 Task: Find connections with filter location Craigavon with filter topic #Energywith filter profile language Potuguese with filter current company United HR Solutions Pvt. Ltd. with filter school KLE Technological University - Hubballi (India) with filter industry Caterers with filter service category Date Entry with filter keywords title Network Administrator
Action: Mouse moved to (140, 232)
Screenshot: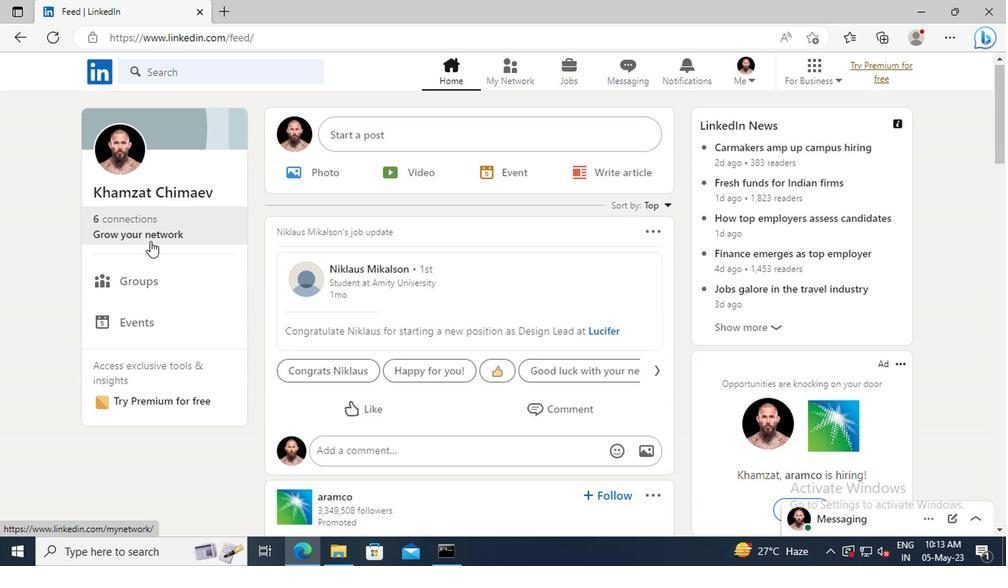 
Action: Mouse pressed left at (140, 232)
Screenshot: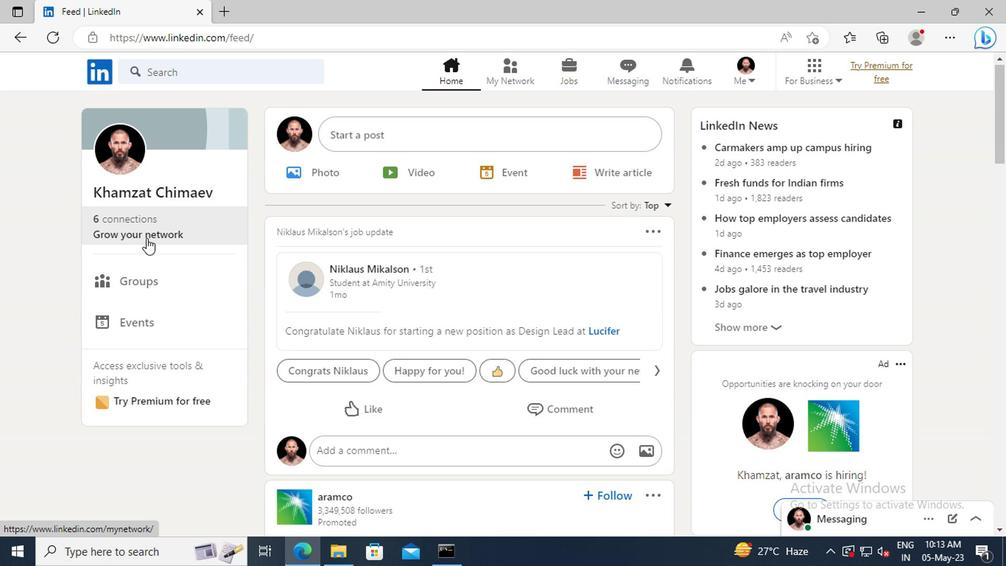 
Action: Mouse moved to (149, 158)
Screenshot: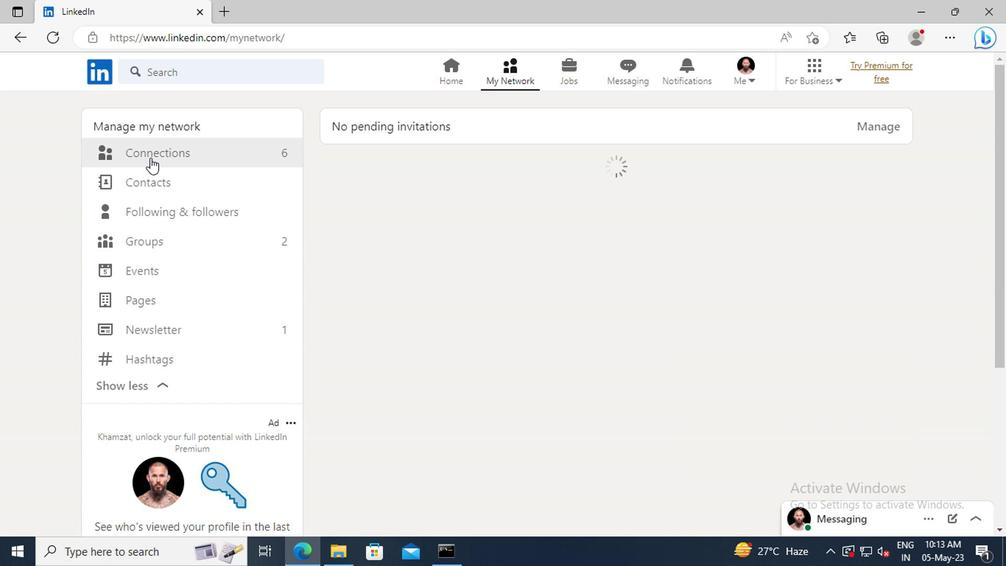 
Action: Mouse pressed left at (149, 158)
Screenshot: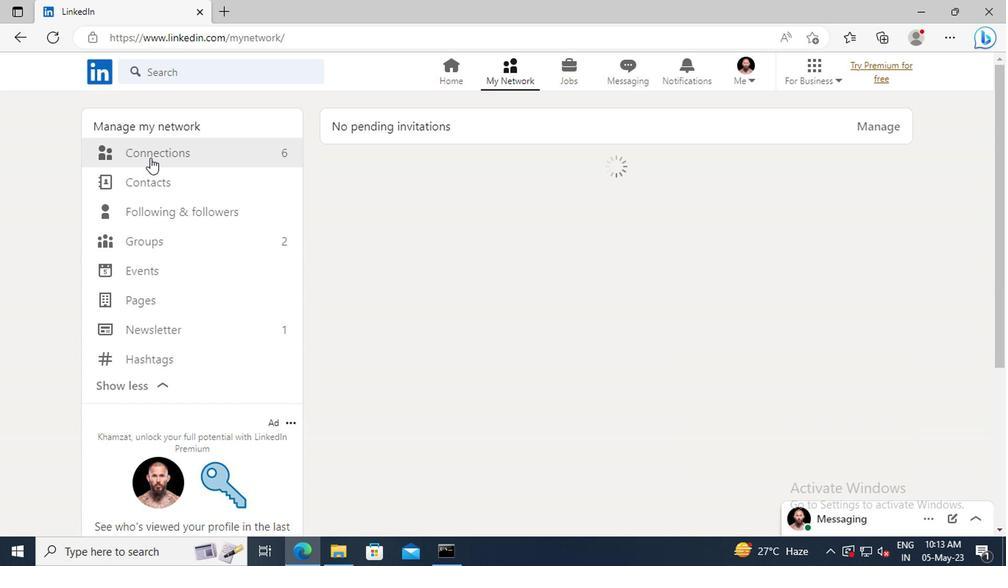 
Action: Mouse moved to (608, 158)
Screenshot: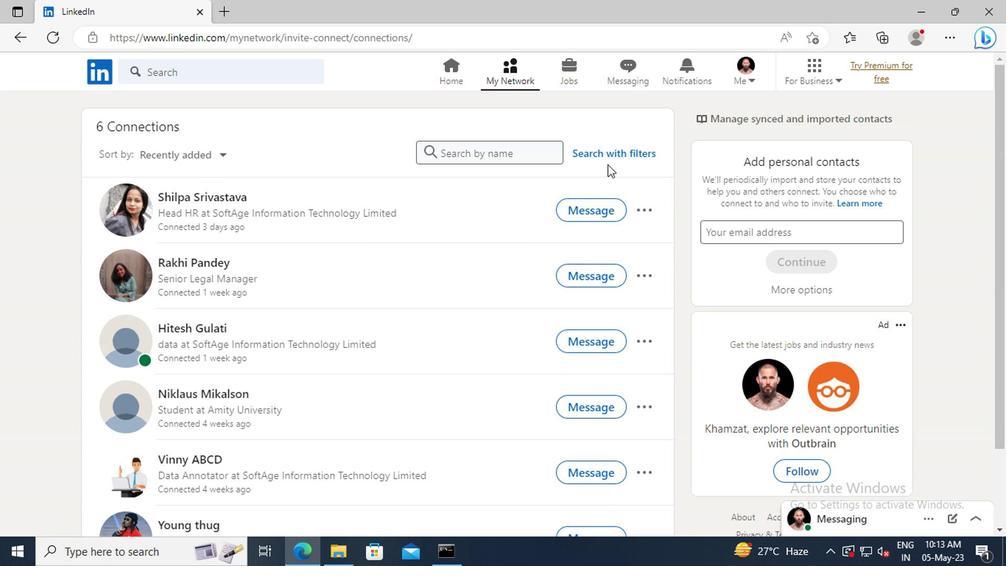 
Action: Mouse pressed left at (608, 158)
Screenshot: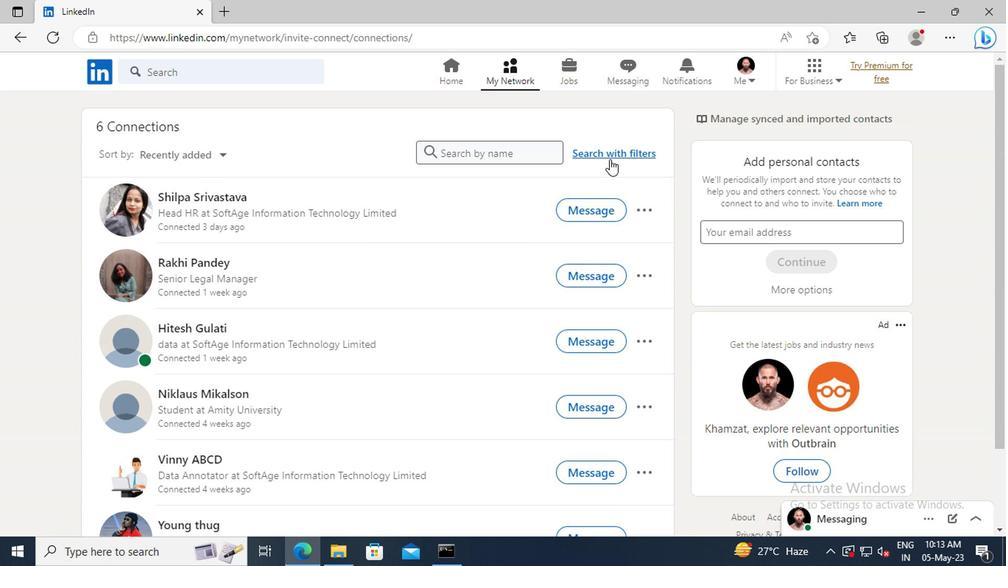 
Action: Mouse moved to (549, 119)
Screenshot: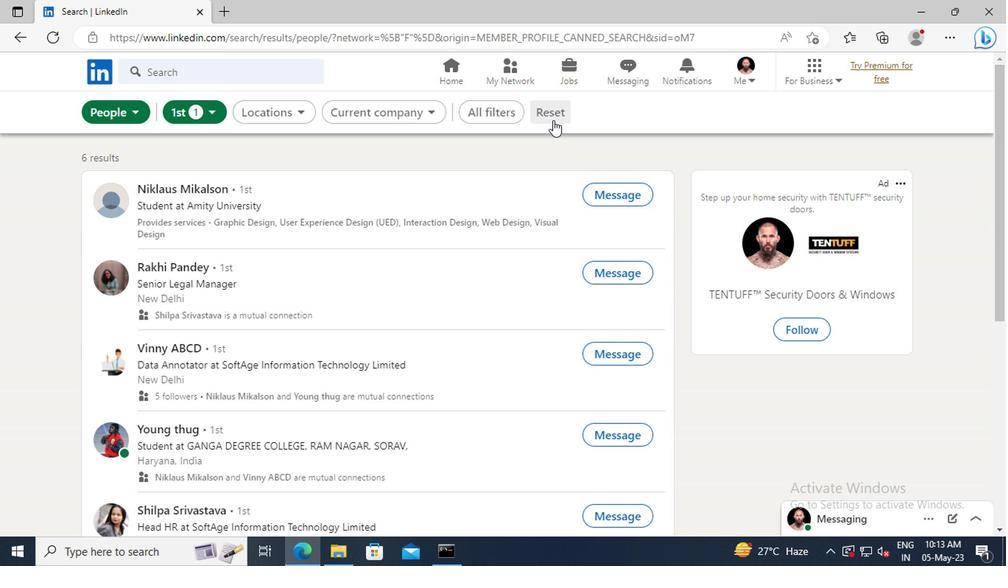 
Action: Mouse pressed left at (549, 119)
Screenshot: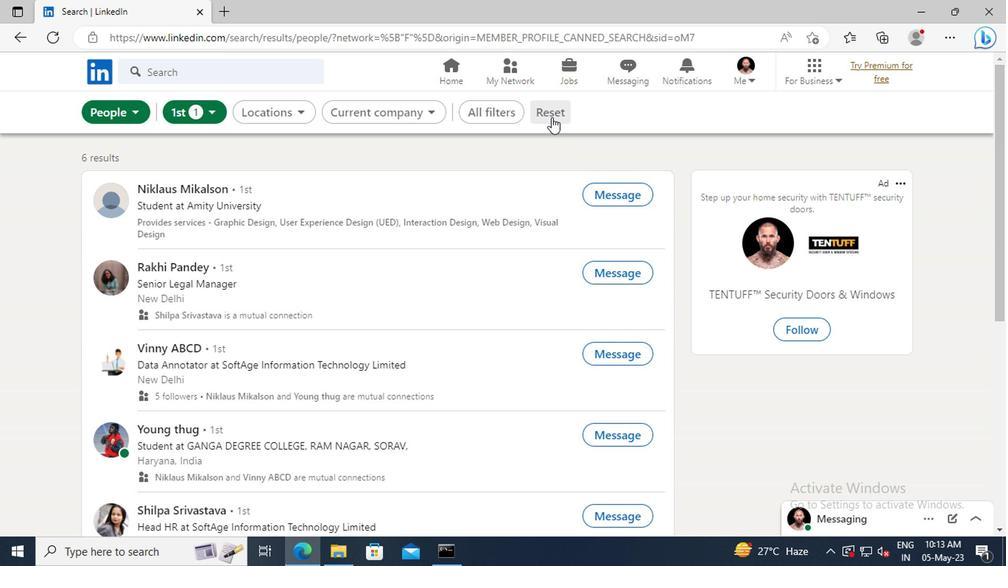 
Action: Mouse moved to (531, 116)
Screenshot: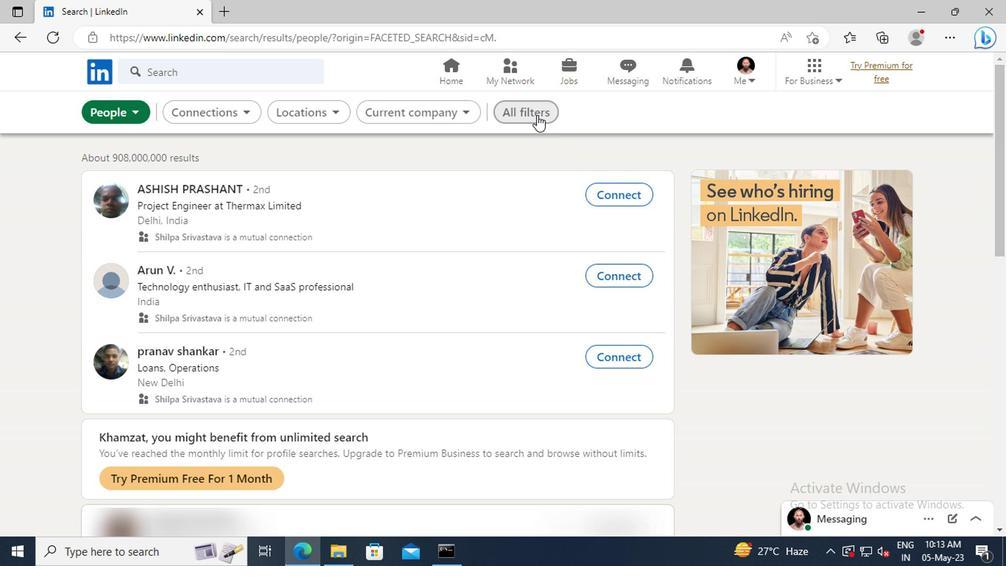 
Action: Mouse pressed left at (531, 116)
Screenshot: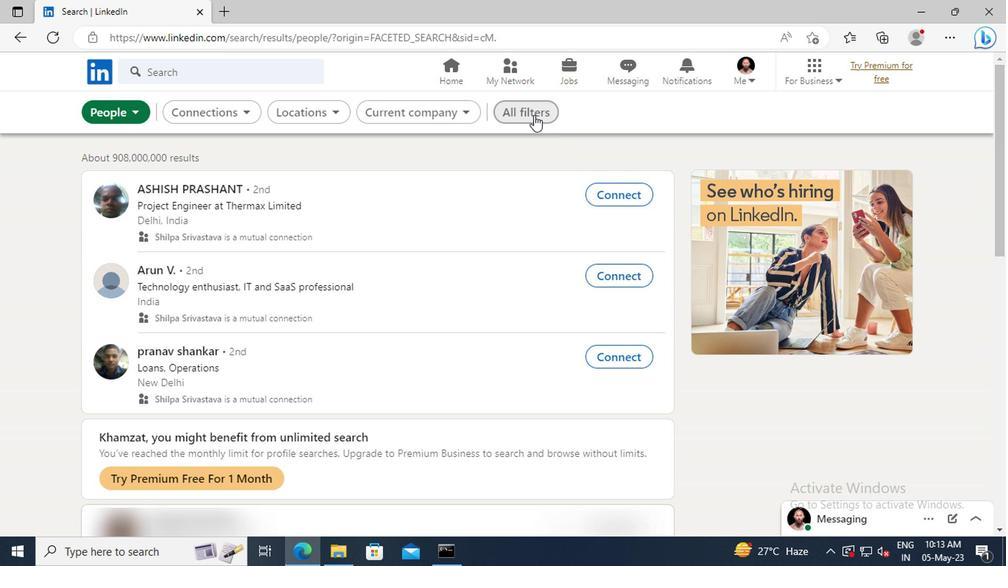 
Action: Mouse moved to (806, 289)
Screenshot: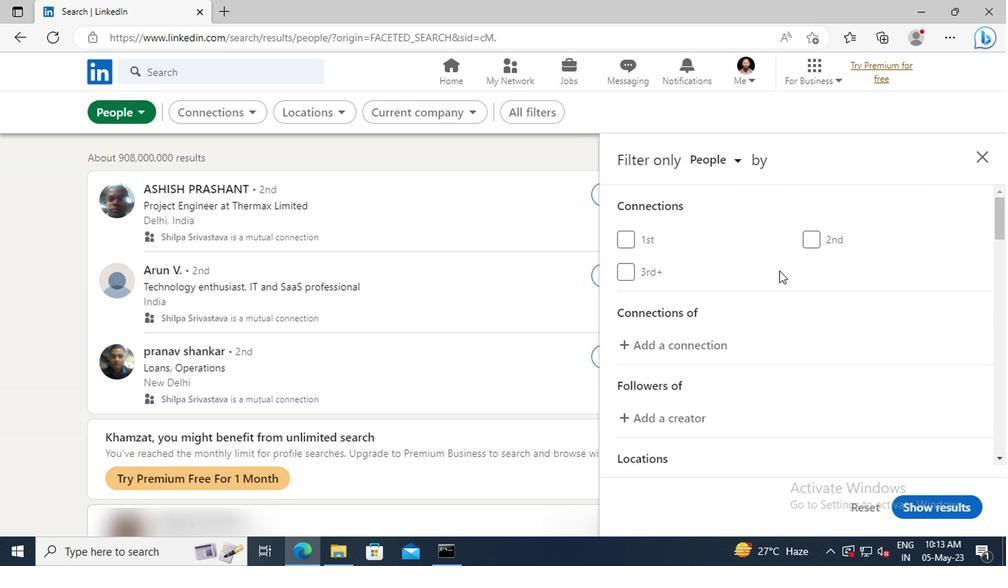 
Action: Mouse scrolled (806, 288) with delta (0, 0)
Screenshot: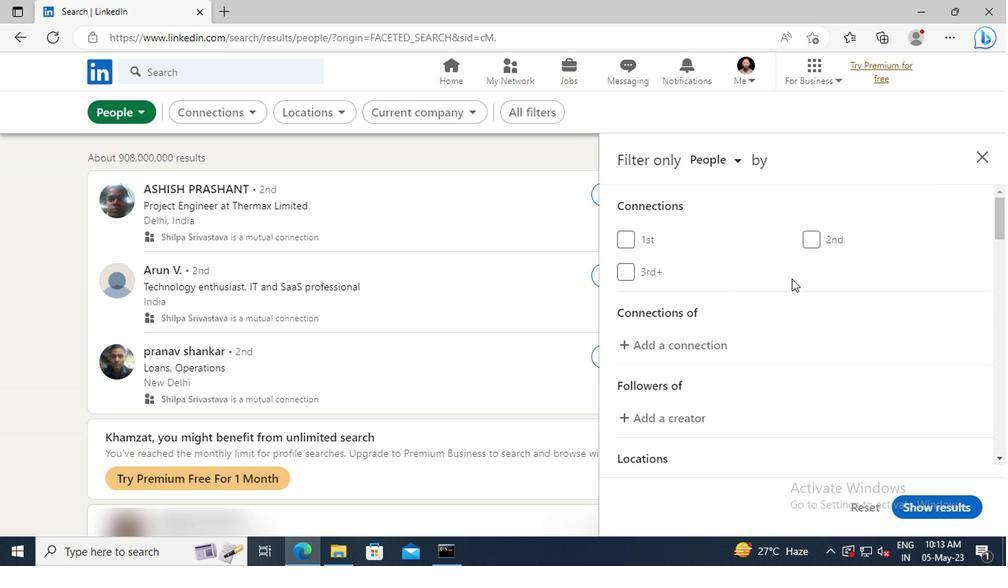 
Action: Mouse scrolled (806, 288) with delta (0, 0)
Screenshot: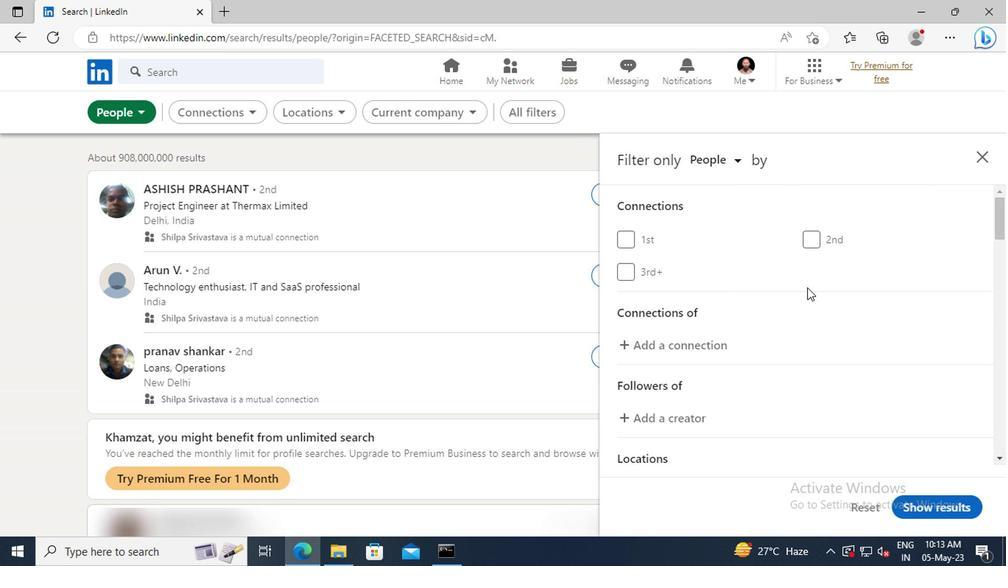 
Action: Mouse scrolled (806, 288) with delta (0, 0)
Screenshot: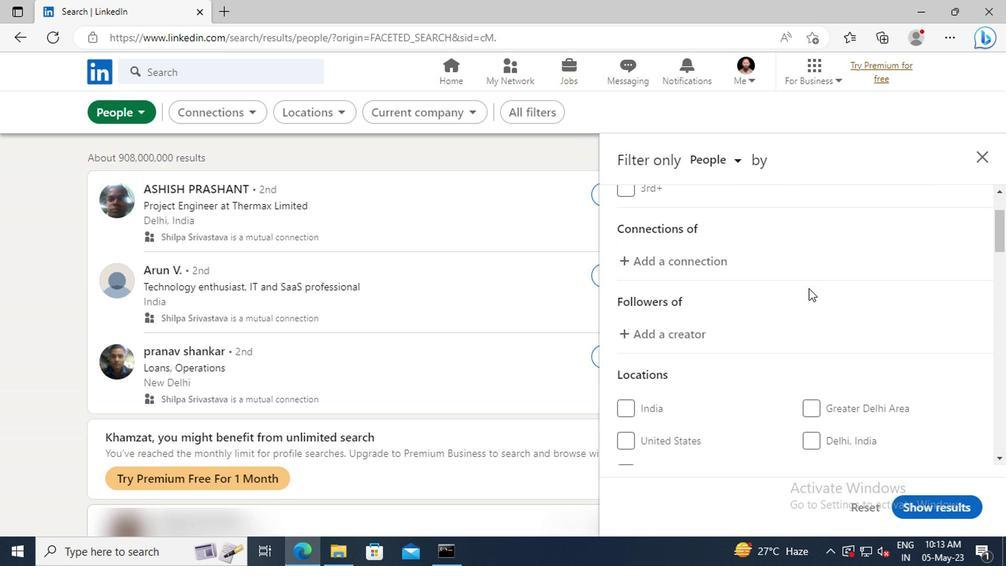 
Action: Mouse scrolled (806, 288) with delta (0, 0)
Screenshot: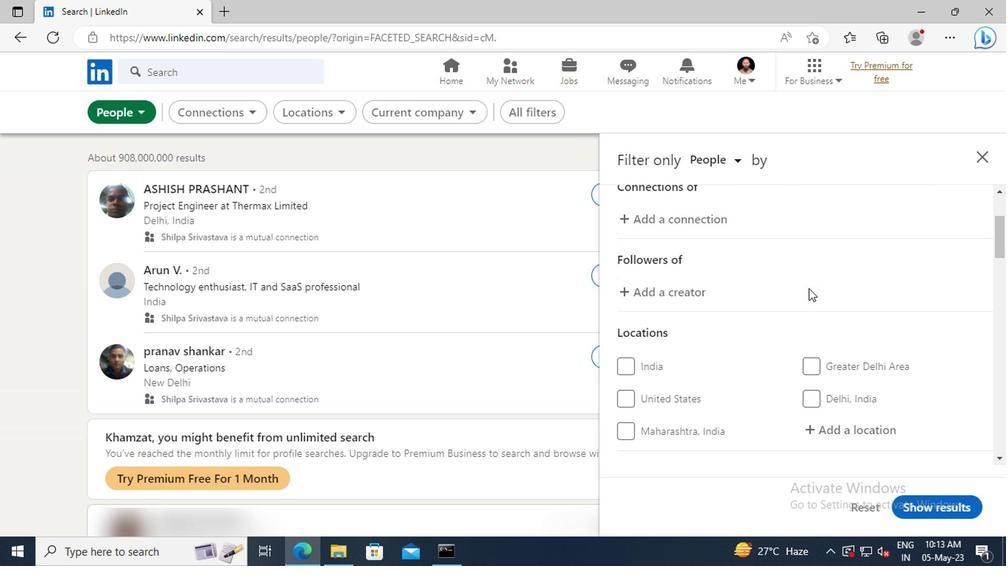 
Action: Mouse scrolled (806, 288) with delta (0, 0)
Screenshot: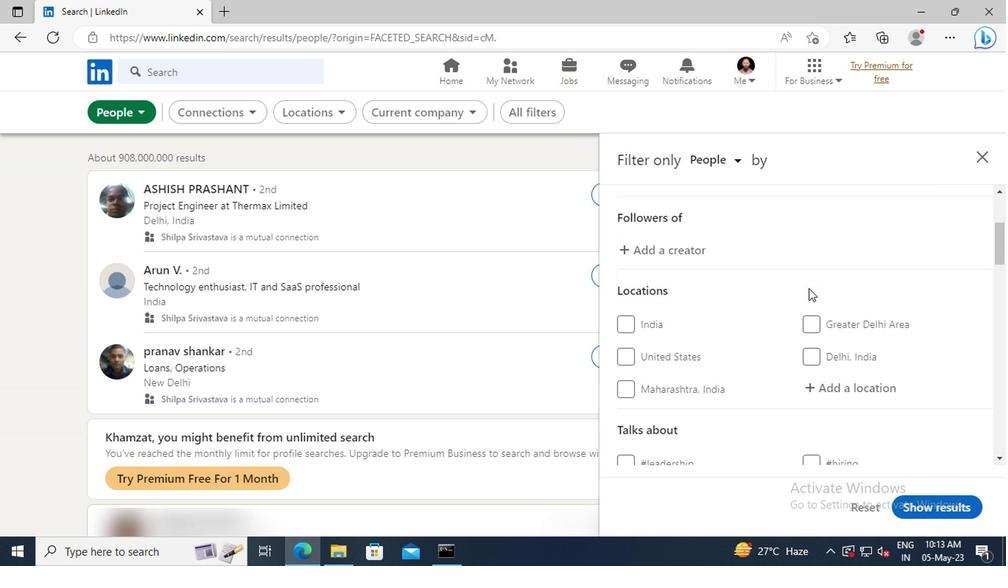 
Action: Mouse scrolled (806, 288) with delta (0, 0)
Screenshot: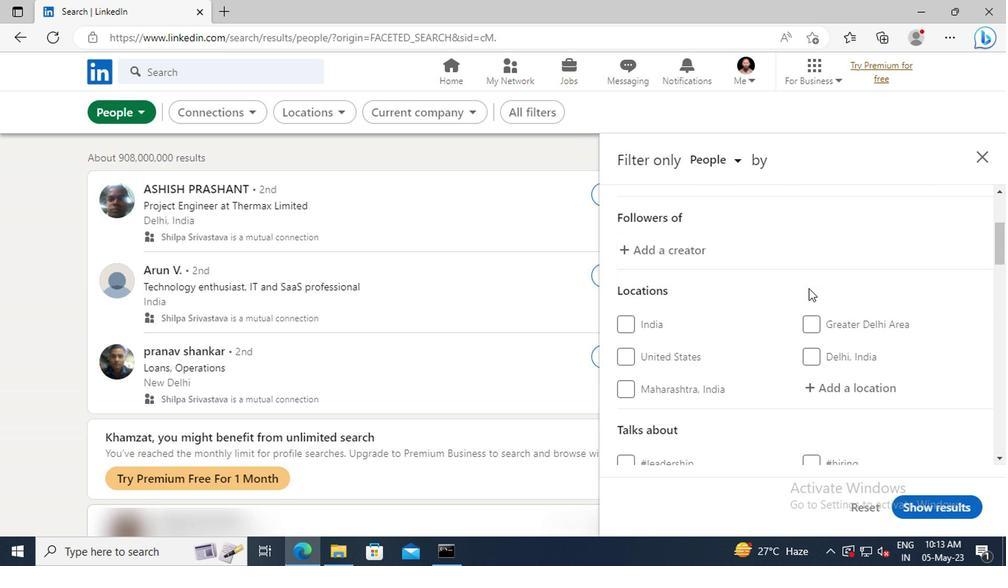 
Action: Mouse moved to (807, 307)
Screenshot: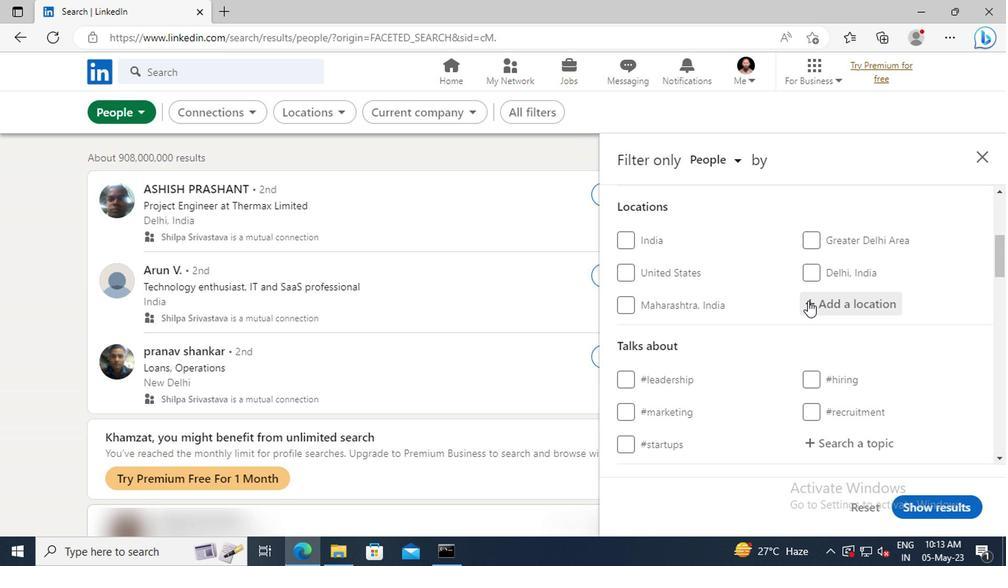 
Action: Mouse pressed left at (807, 307)
Screenshot: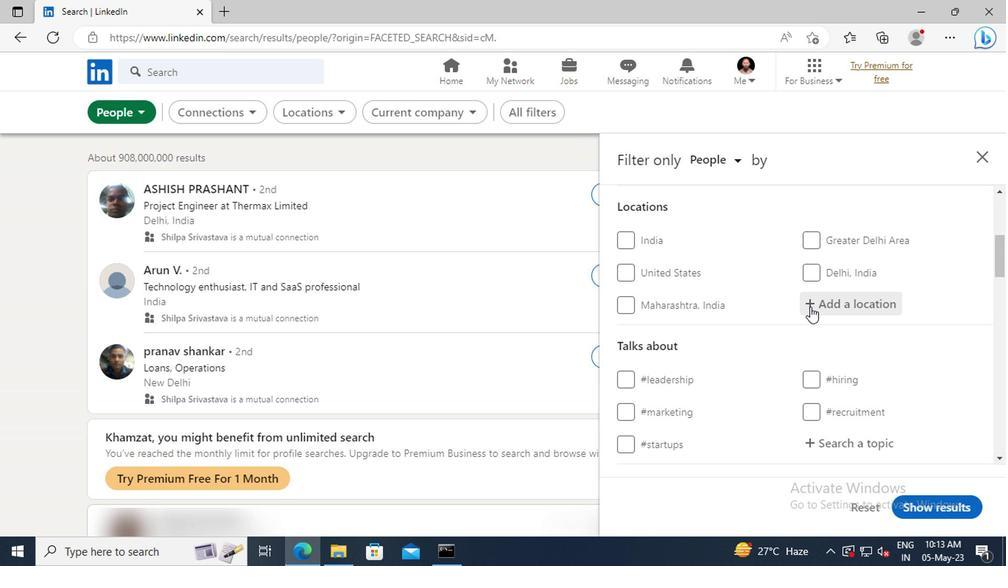 
Action: Key pressed <Key.shift>CRAIGAVON
Screenshot: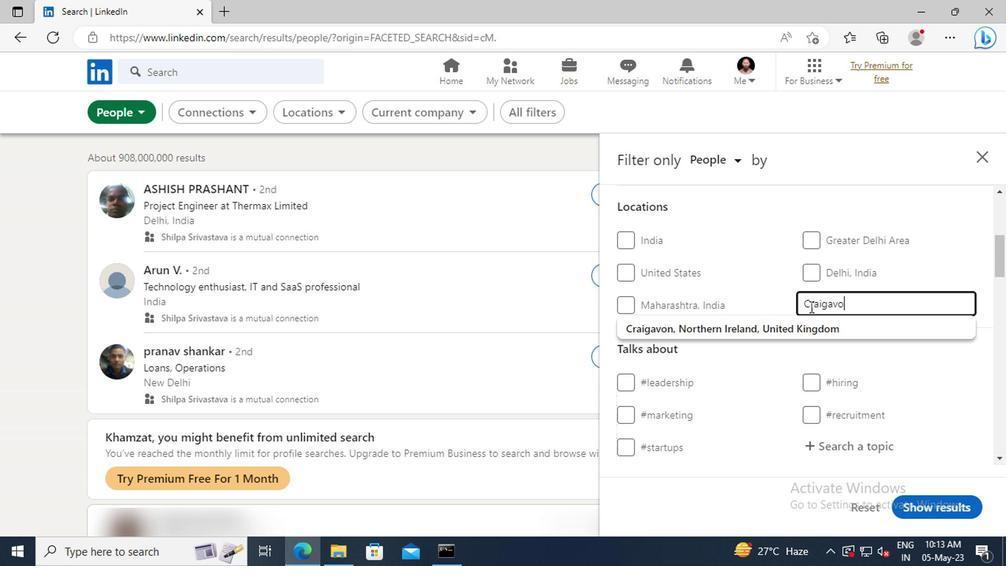 
Action: Mouse moved to (808, 324)
Screenshot: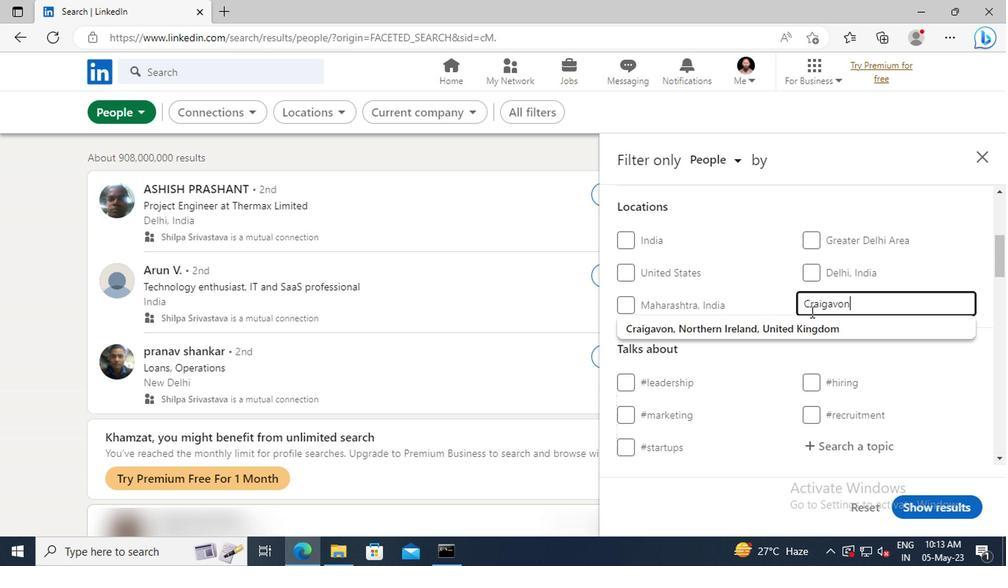 
Action: Mouse pressed left at (808, 324)
Screenshot: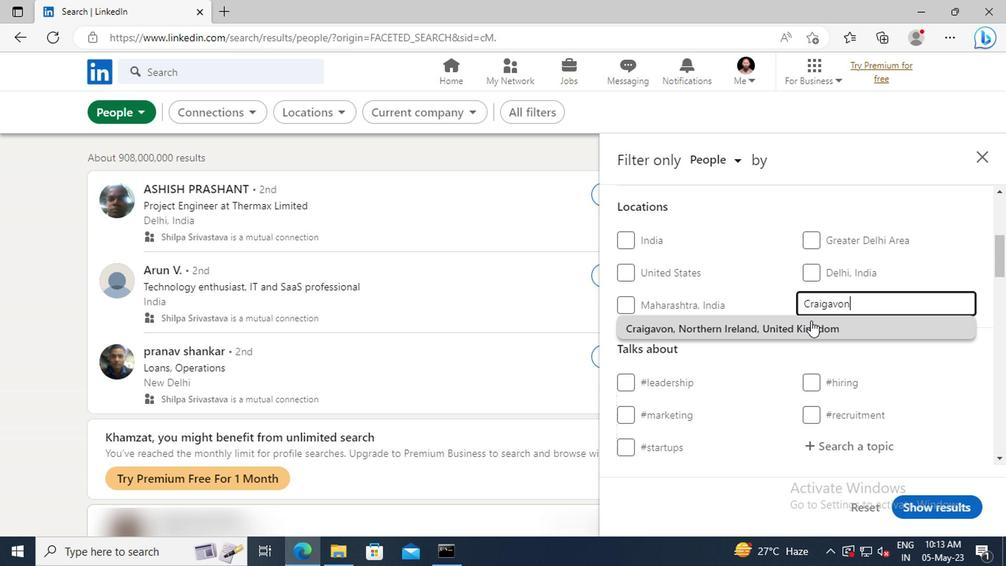 
Action: Mouse scrolled (808, 323) with delta (0, -1)
Screenshot: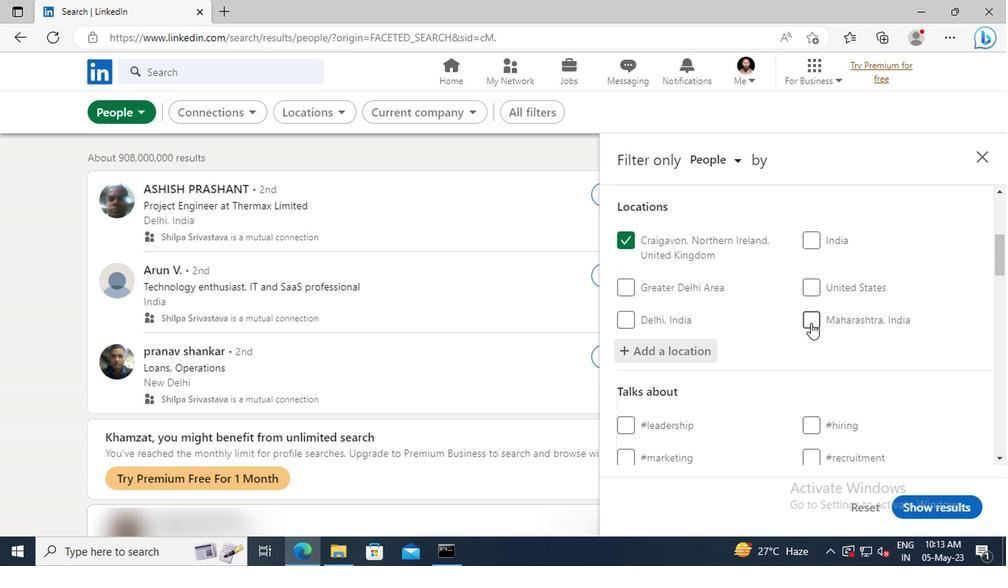
Action: Mouse scrolled (808, 323) with delta (0, -1)
Screenshot: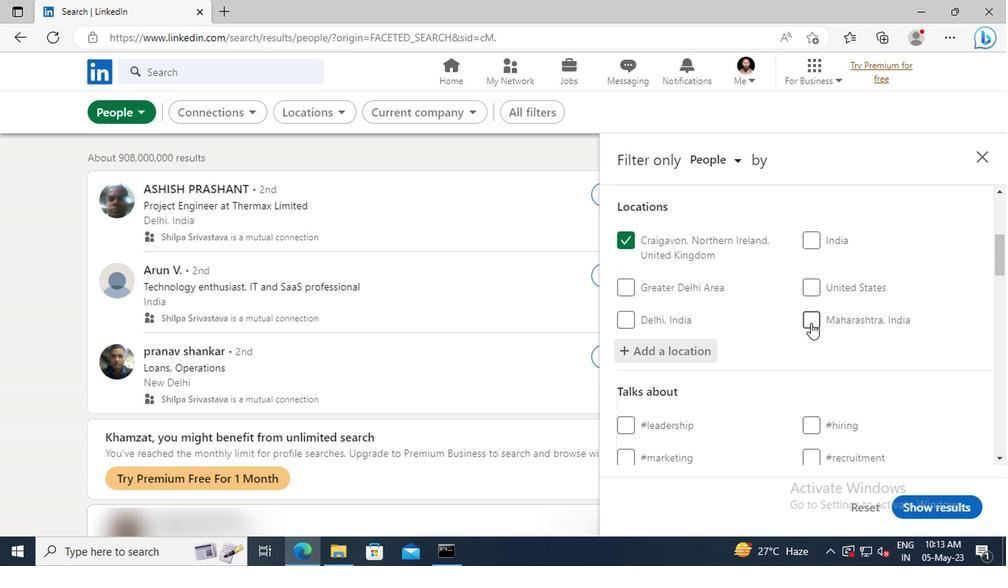 
Action: Mouse scrolled (808, 323) with delta (0, -1)
Screenshot: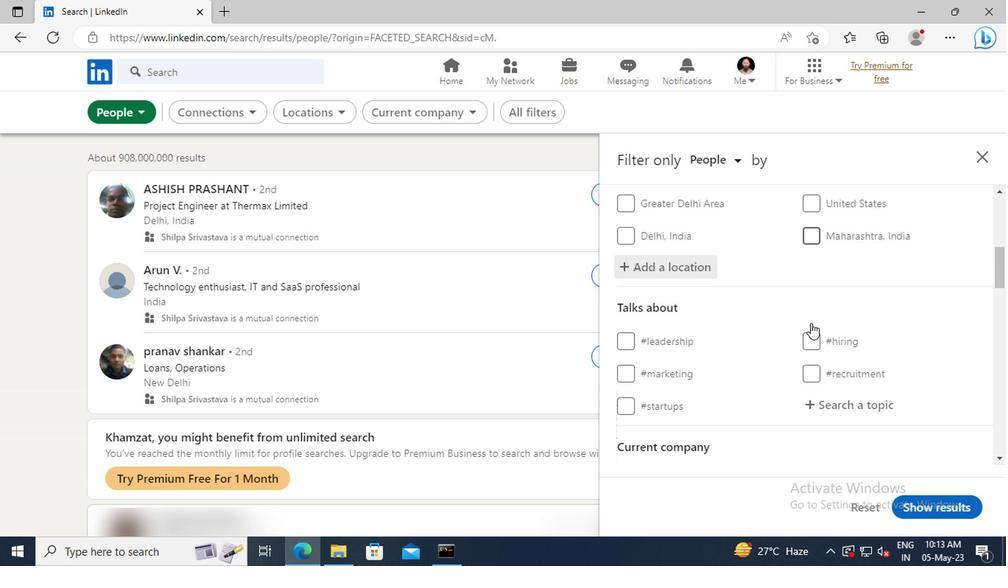
Action: Mouse moved to (809, 325)
Screenshot: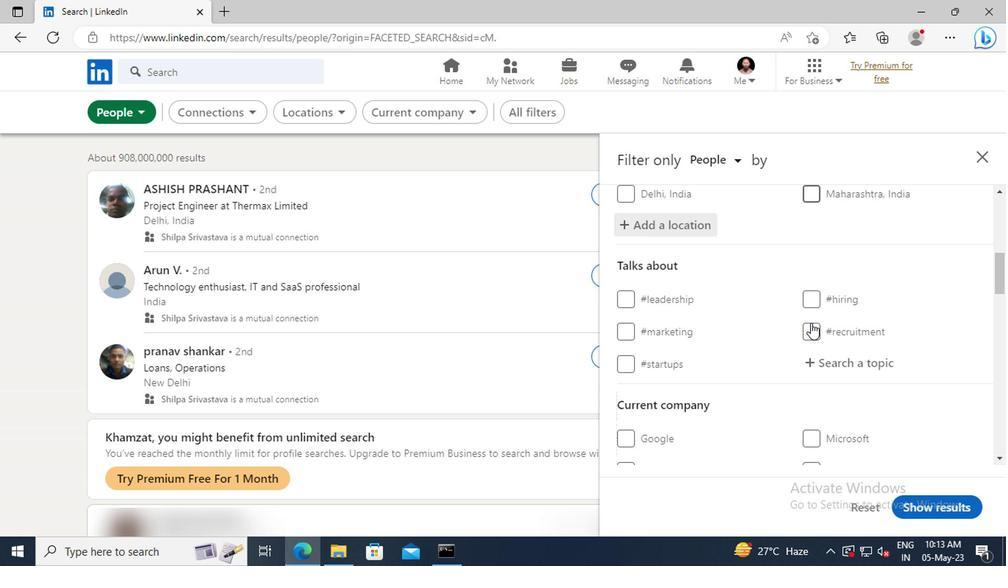 
Action: Mouse scrolled (809, 324) with delta (0, -1)
Screenshot: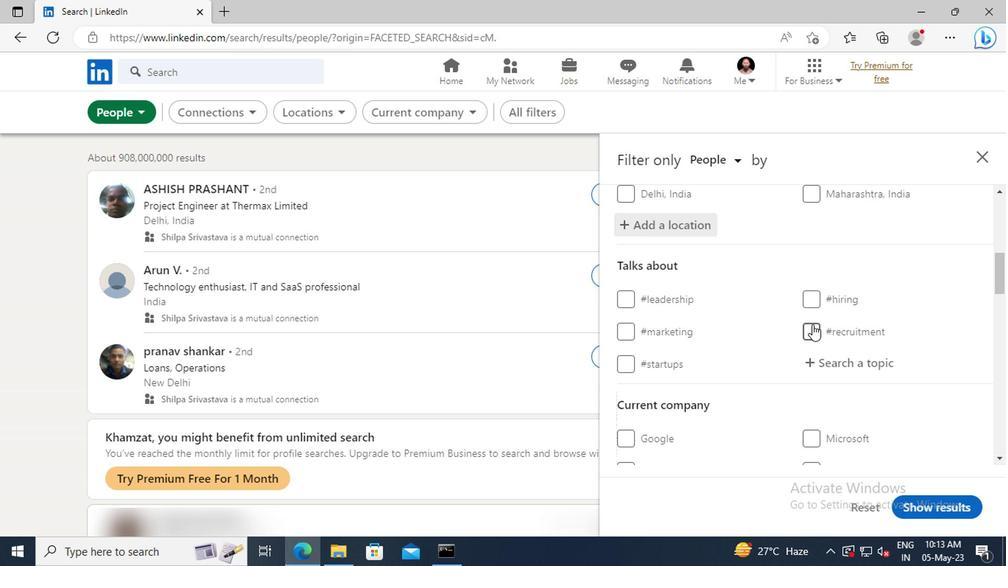 
Action: Mouse moved to (813, 324)
Screenshot: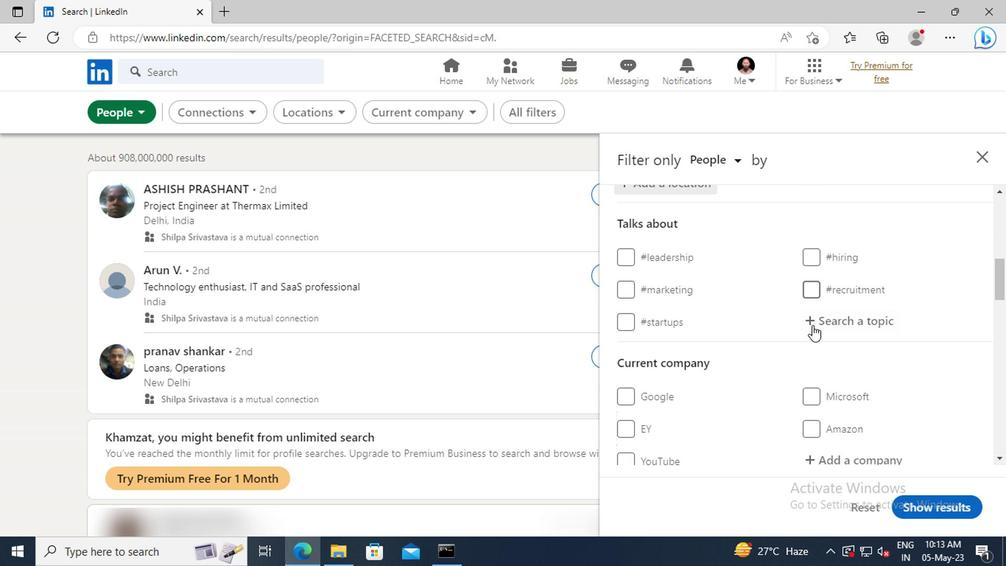 
Action: Mouse pressed left at (813, 324)
Screenshot: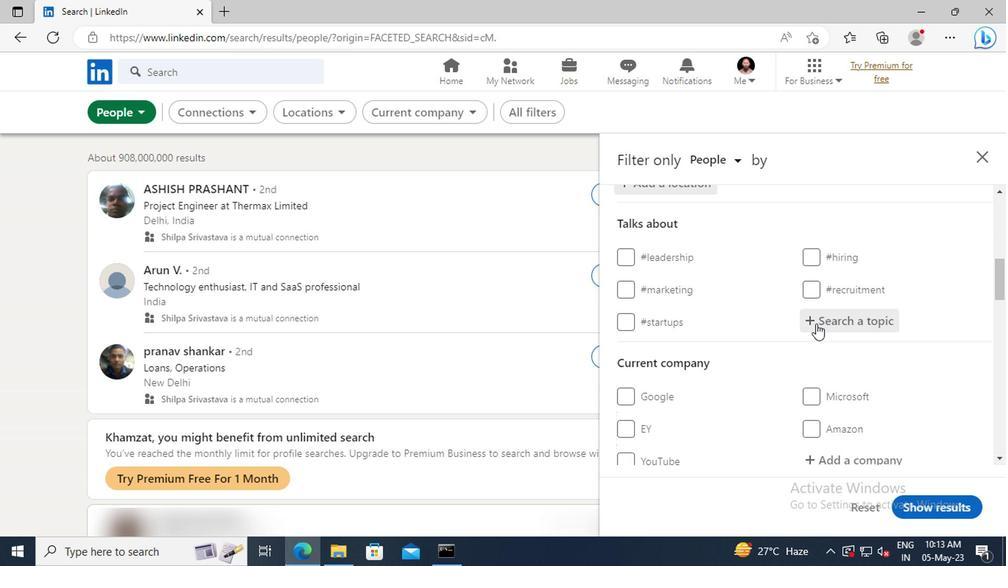 
Action: Key pressed <Key.shift>
Screenshot: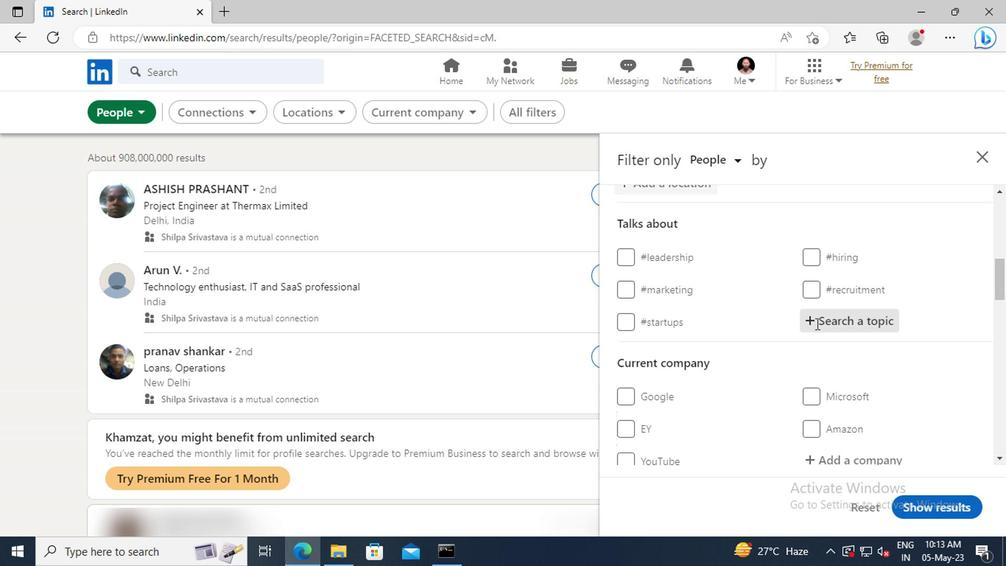 
Action: Mouse moved to (813, 324)
Screenshot: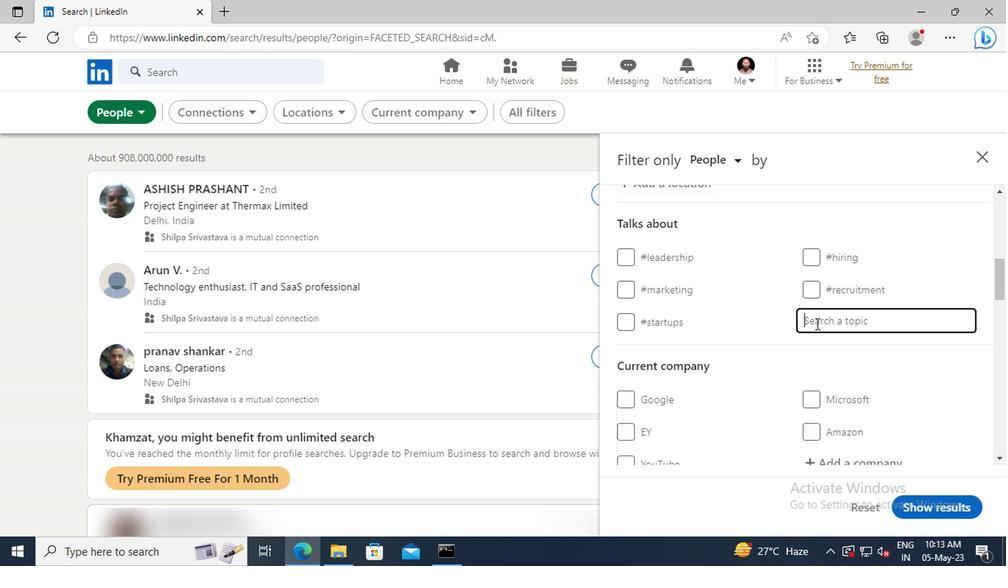 
Action: Key pressed E
Screenshot: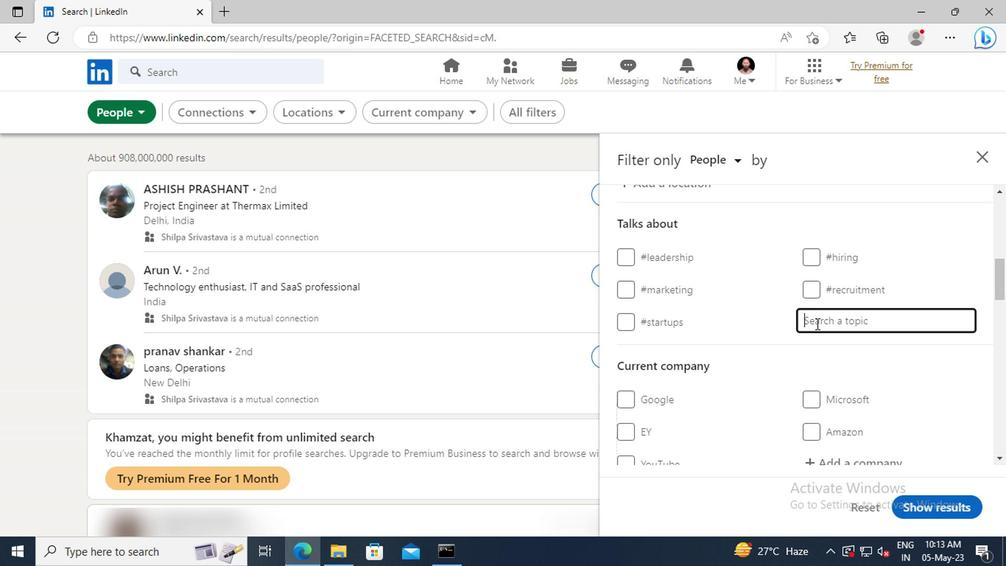 
Action: Mouse moved to (813, 324)
Screenshot: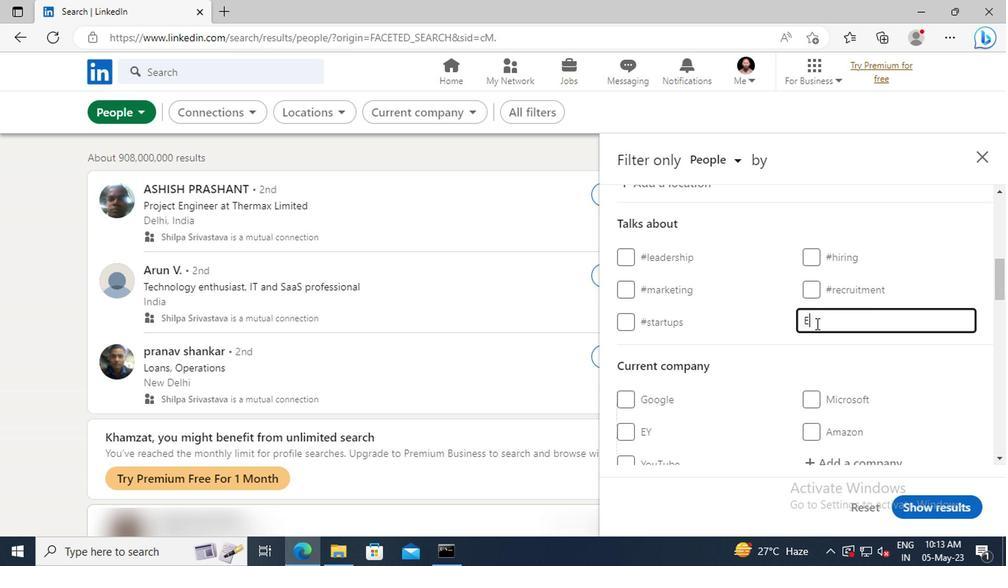 
Action: Key pressed NE
Screenshot: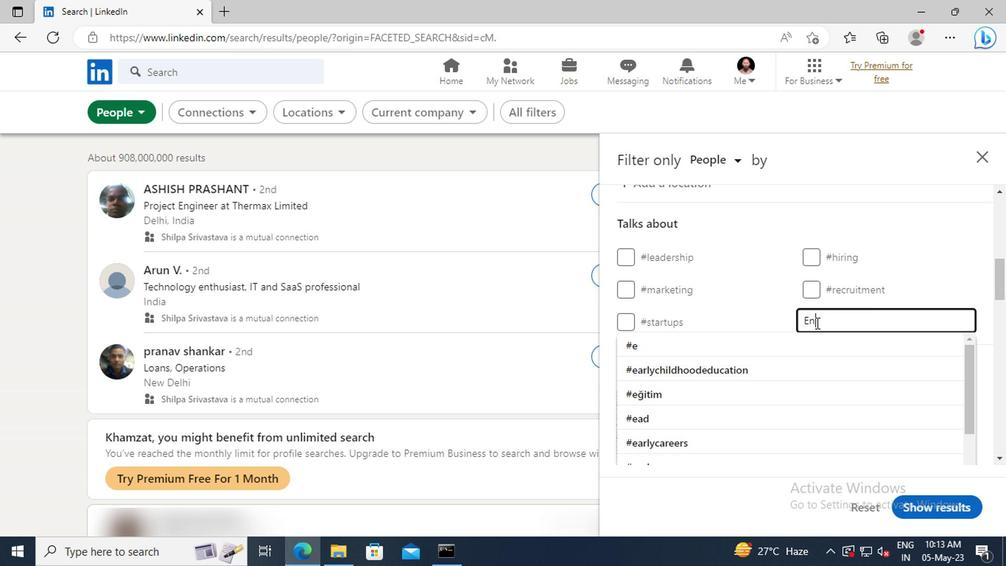 
Action: Mouse moved to (812, 323)
Screenshot: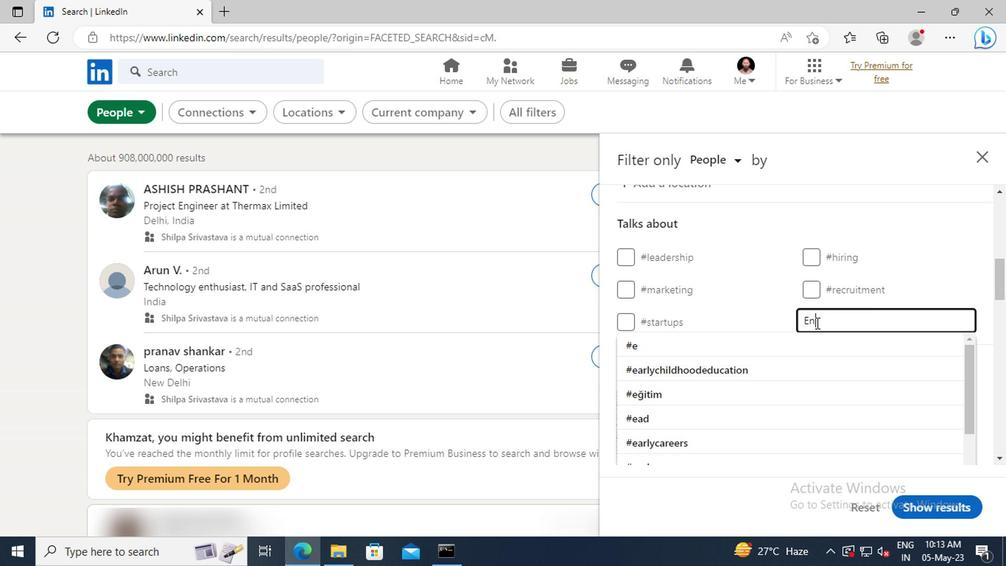 
Action: Key pressed RGY
Screenshot: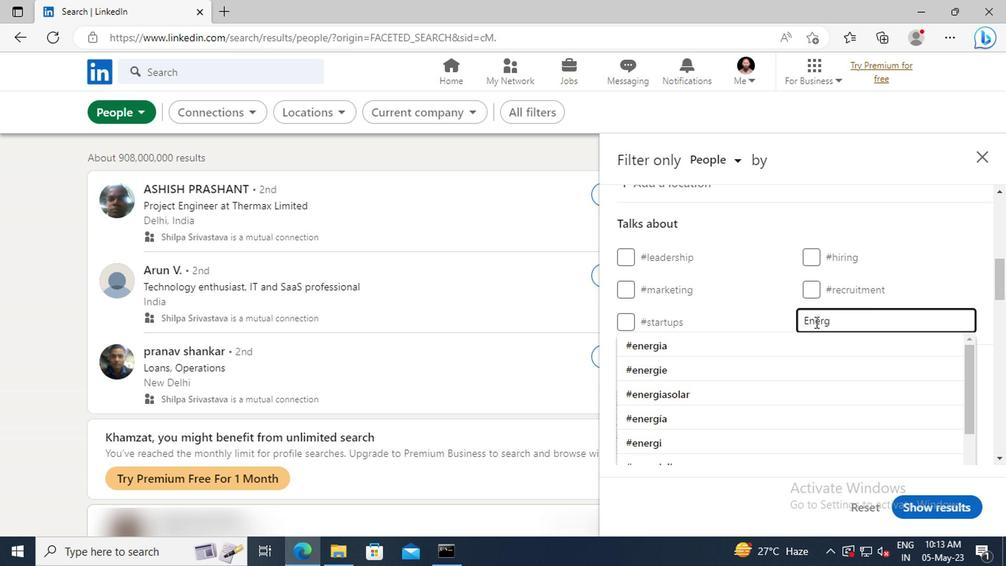 
Action: Mouse moved to (811, 339)
Screenshot: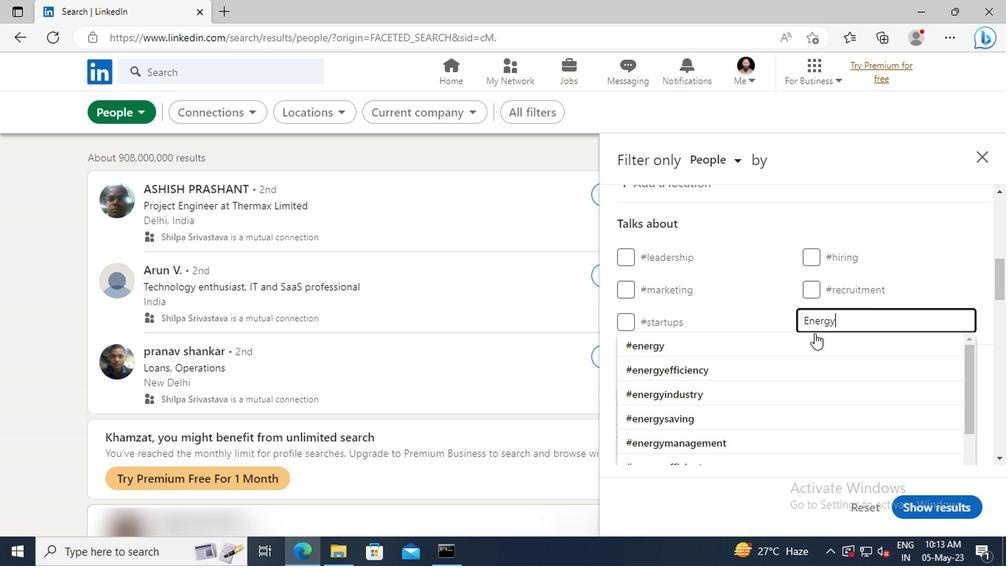
Action: Mouse pressed left at (811, 339)
Screenshot: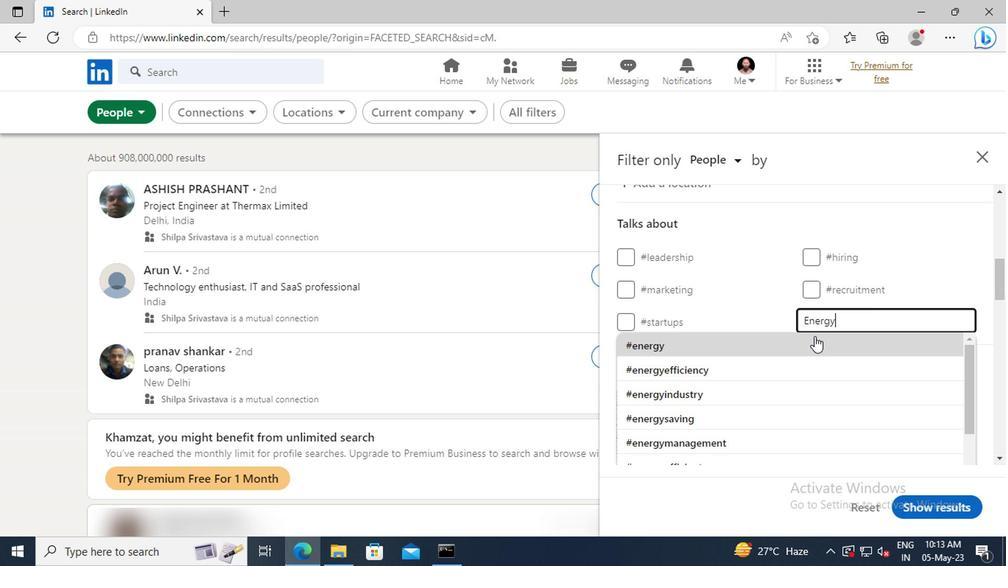 
Action: Mouse scrolled (811, 338) with delta (0, 0)
Screenshot: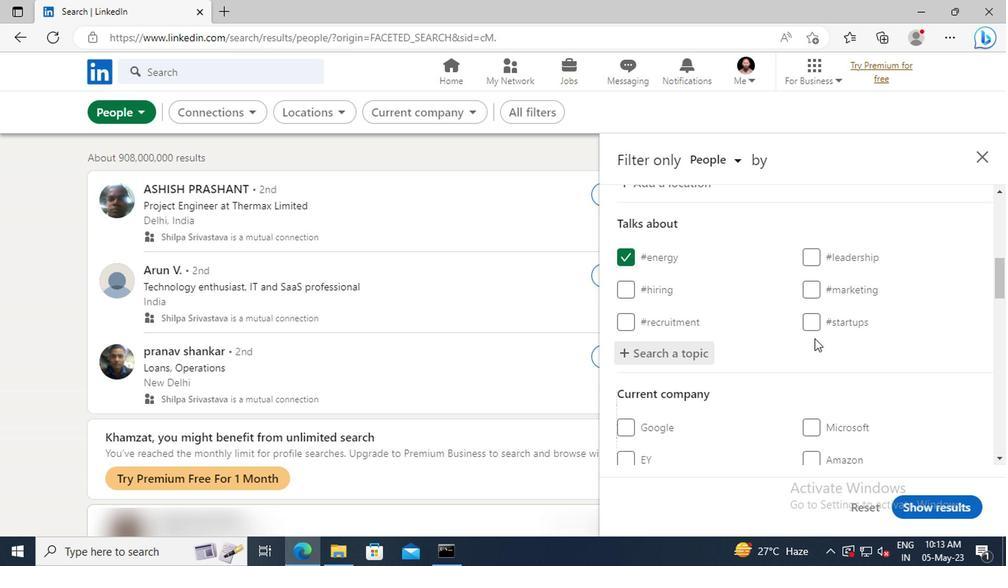 
Action: Mouse scrolled (811, 338) with delta (0, 0)
Screenshot: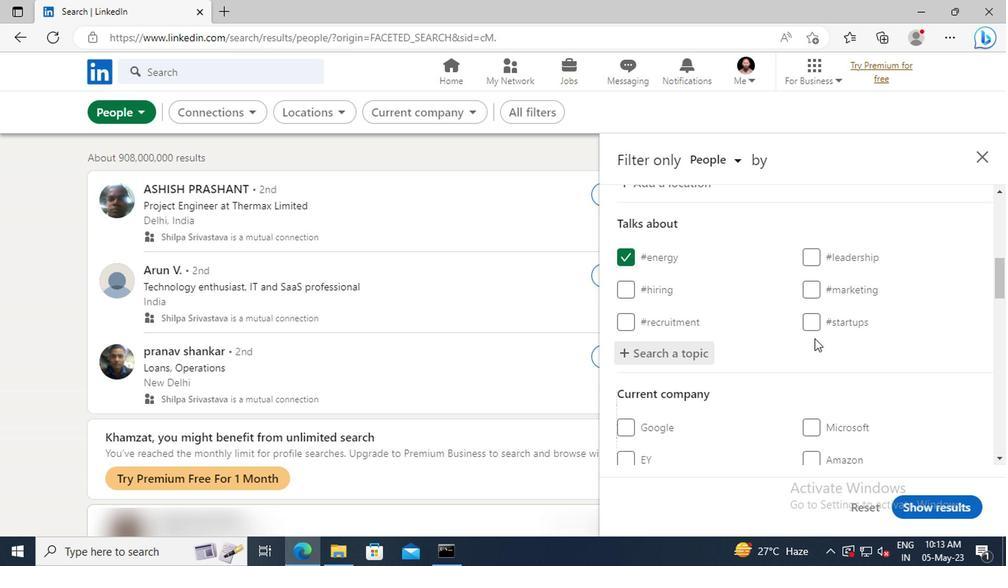 
Action: Mouse scrolled (811, 338) with delta (0, 0)
Screenshot: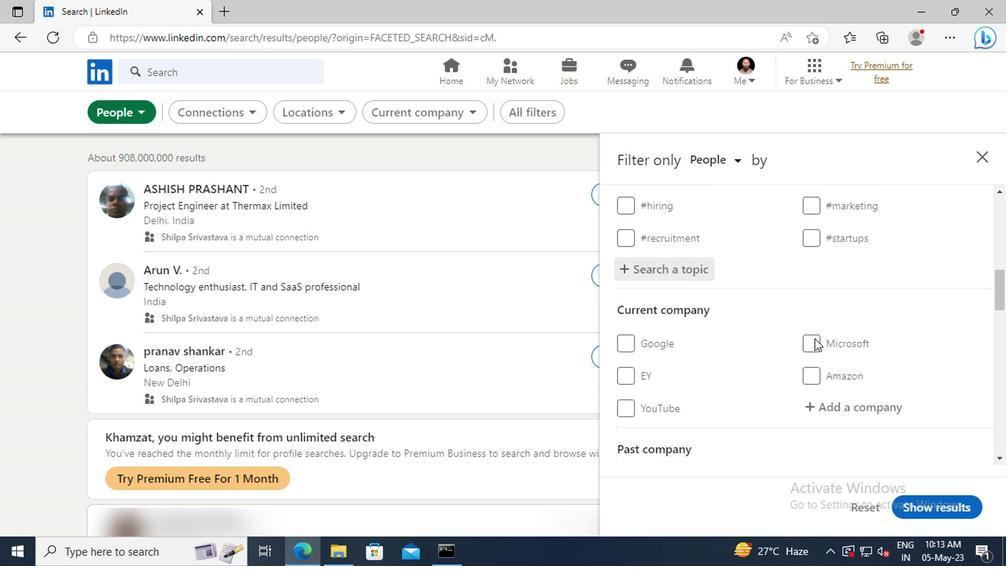 
Action: Mouse scrolled (811, 338) with delta (0, 0)
Screenshot: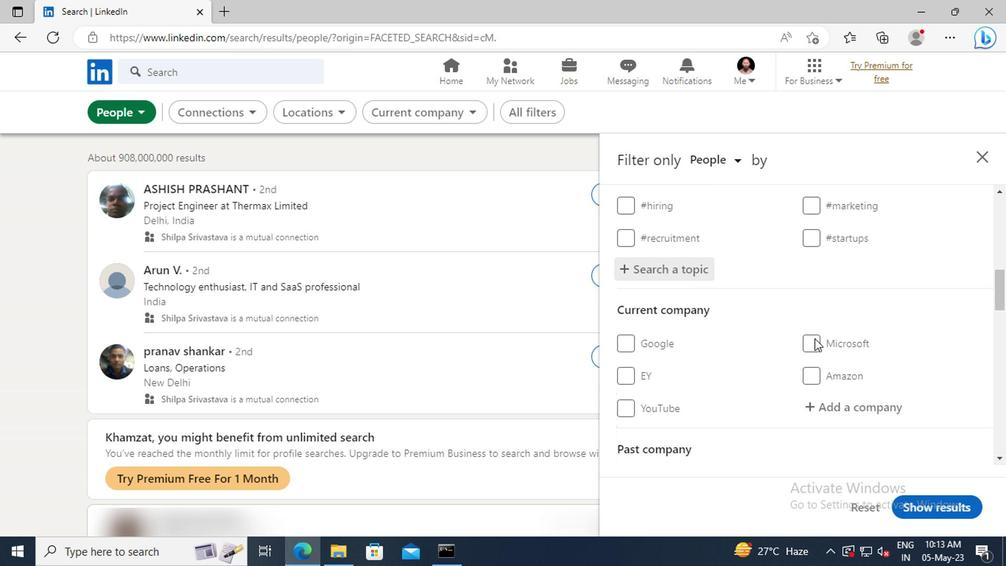 
Action: Mouse scrolled (811, 338) with delta (0, 0)
Screenshot: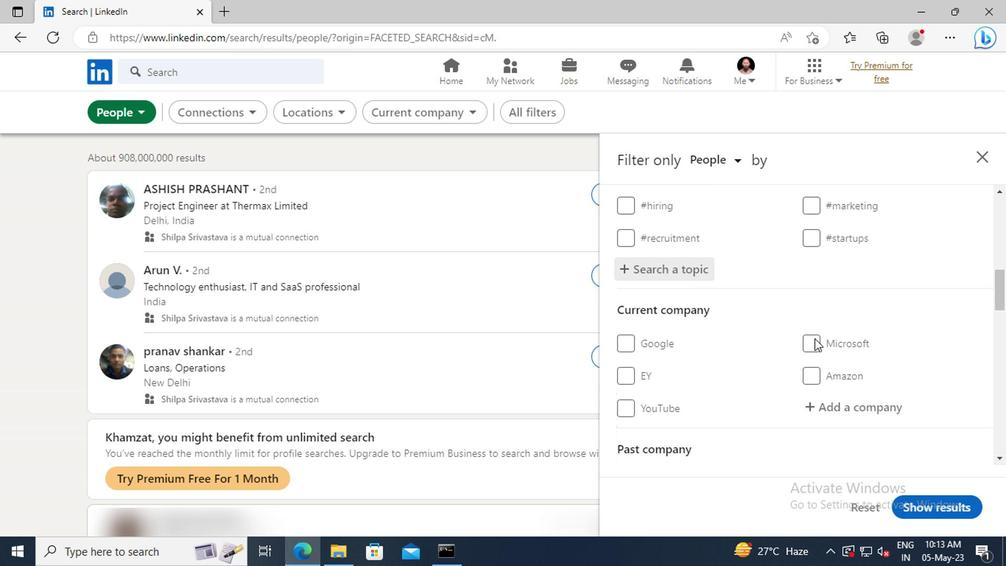 
Action: Mouse scrolled (811, 338) with delta (0, 0)
Screenshot: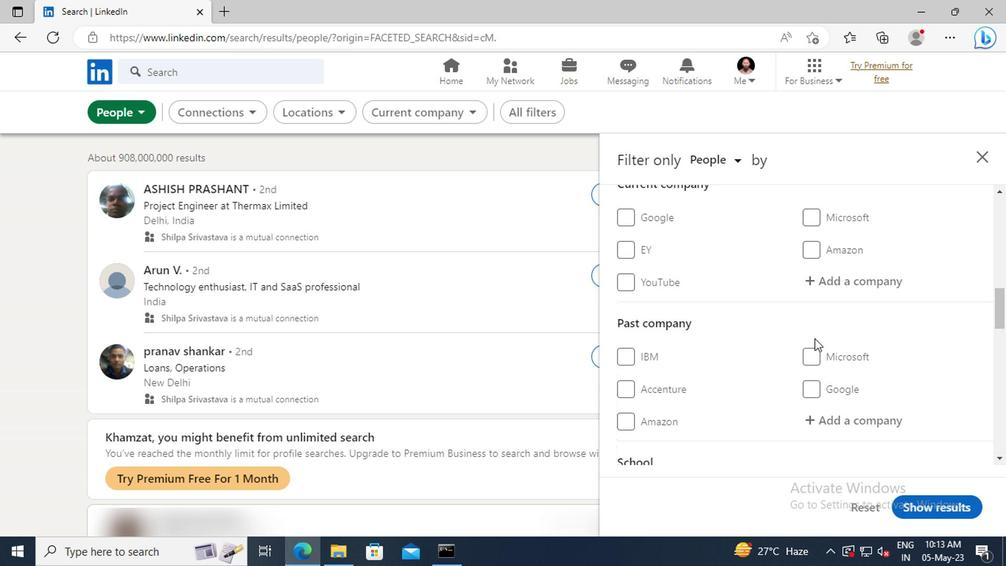 
Action: Mouse scrolled (811, 338) with delta (0, 0)
Screenshot: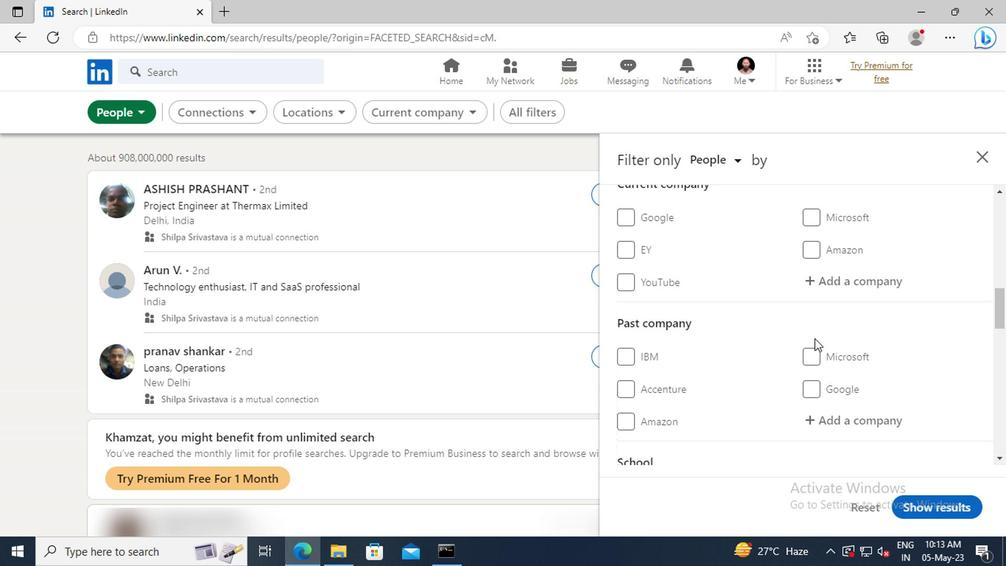 
Action: Mouse scrolled (811, 338) with delta (0, 0)
Screenshot: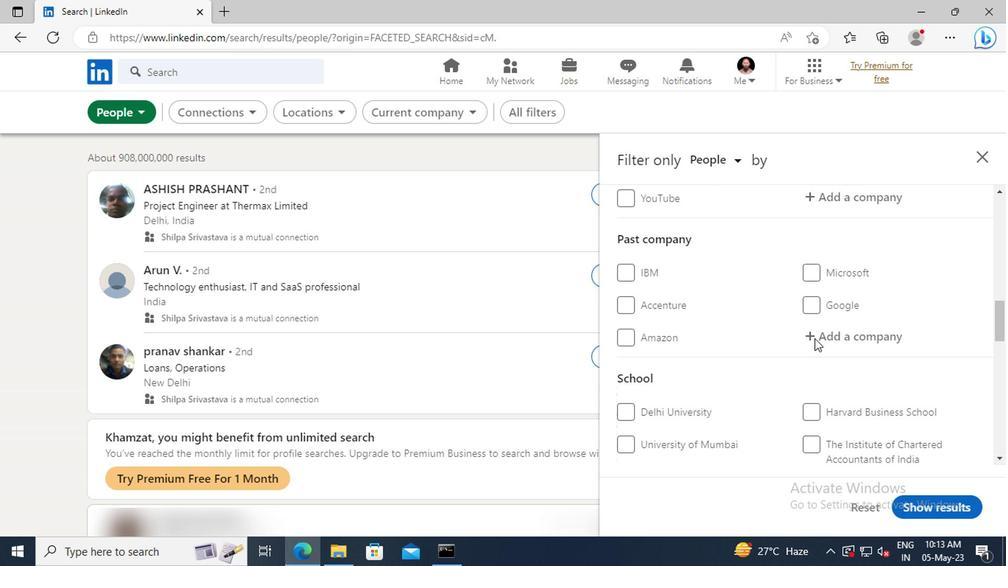 
Action: Mouse scrolled (811, 338) with delta (0, 0)
Screenshot: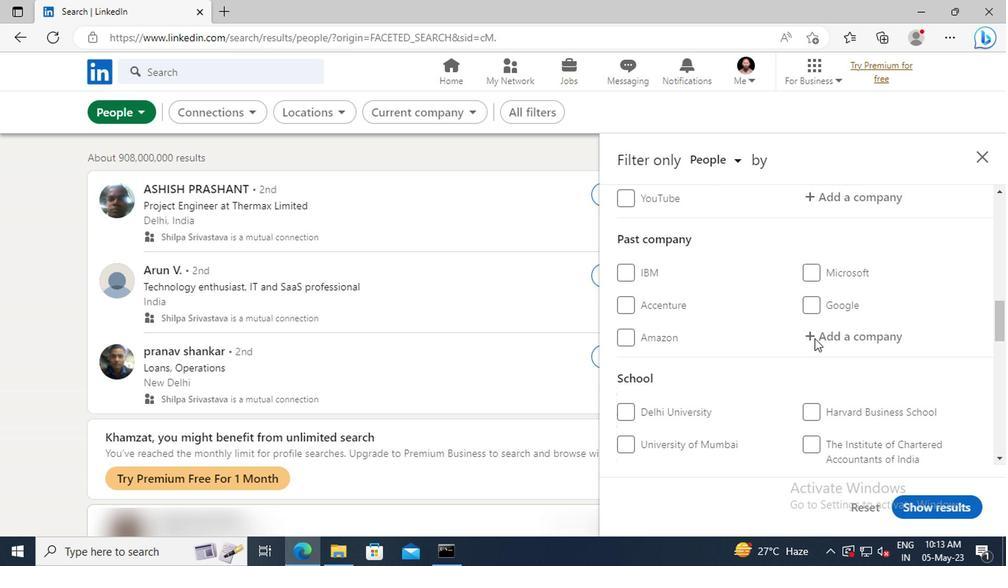 
Action: Mouse scrolled (811, 338) with delta (0, 0)
Screenshot: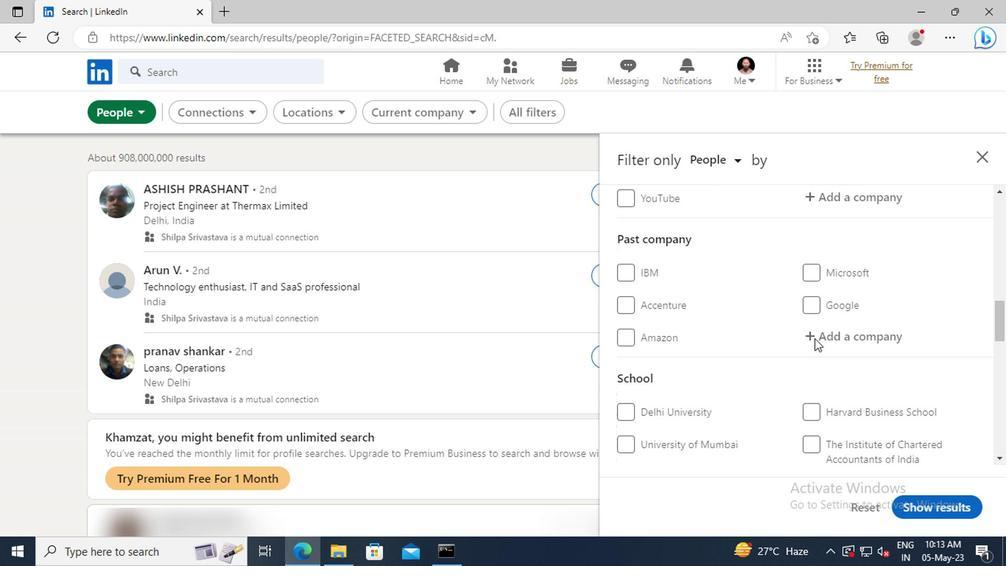 
Action: Mouse scrolled (811, 338) with delta (0, 0)
Screenshot: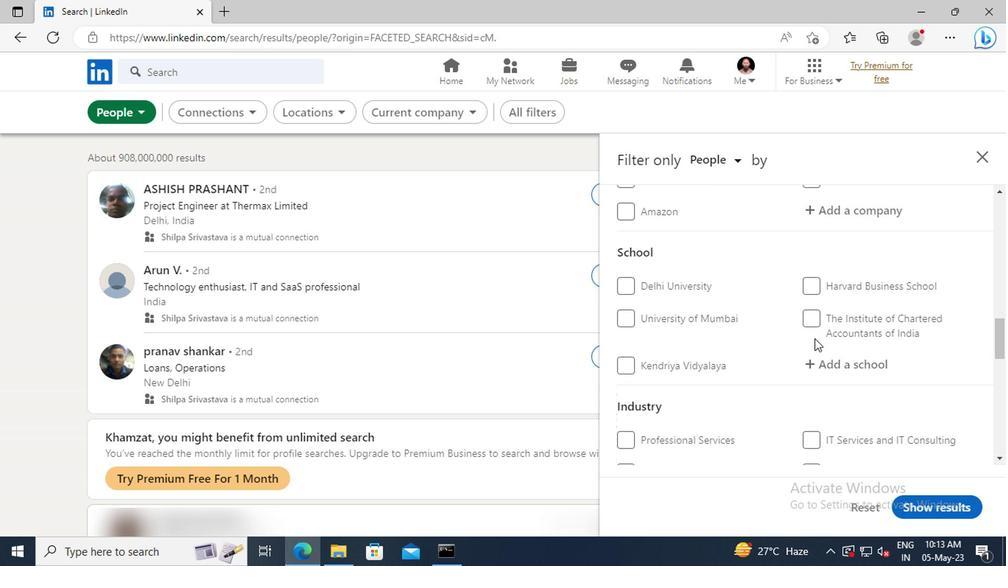 
Action: Mouse scrolled (811, 338) with delta (0, 0)
Screenshot: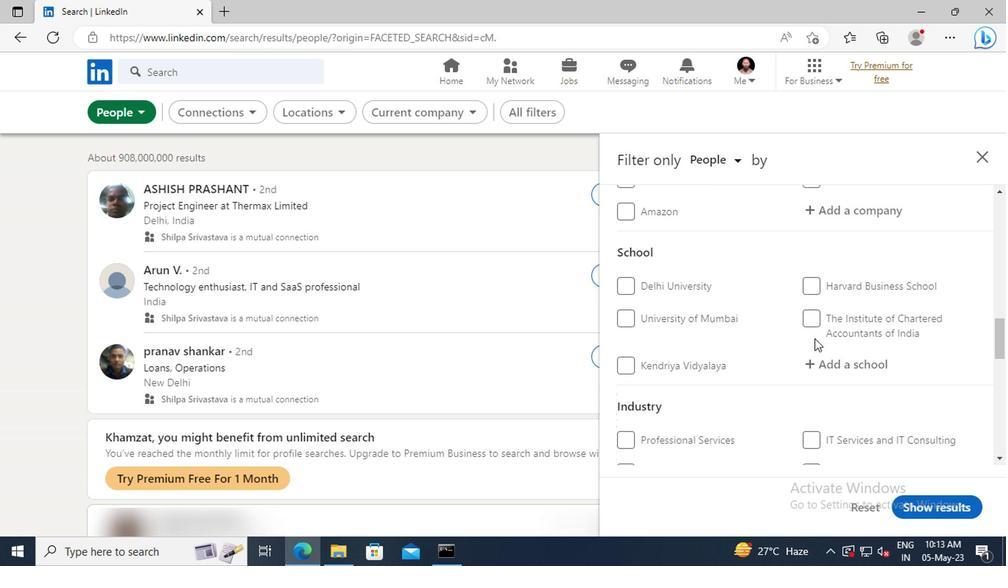 
Action: Mouse scrolled (811, 338) with delta (0, 0)
Screenshot: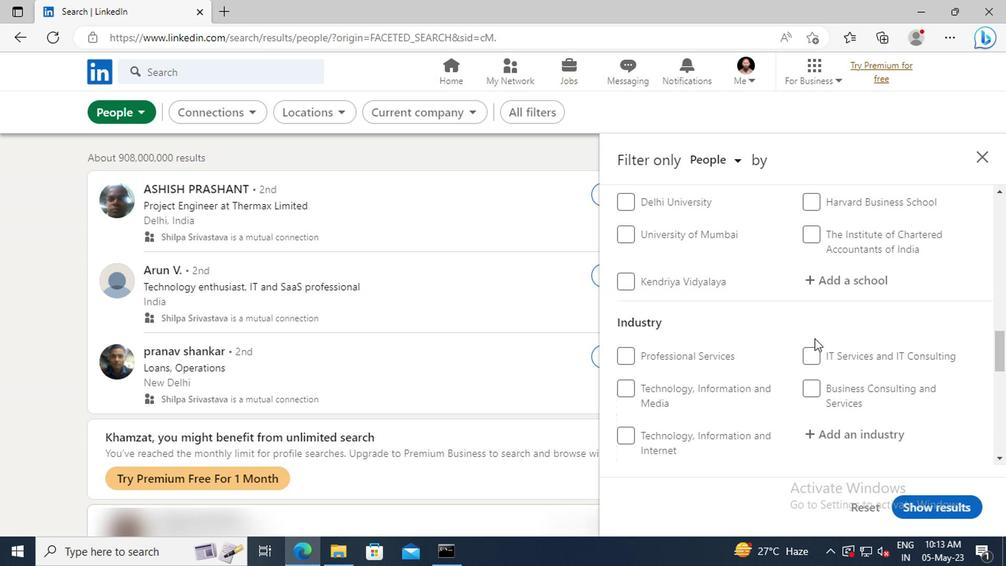
Action: Mouse scrolled (811, 338) with delta (0, 0)
Screenshot: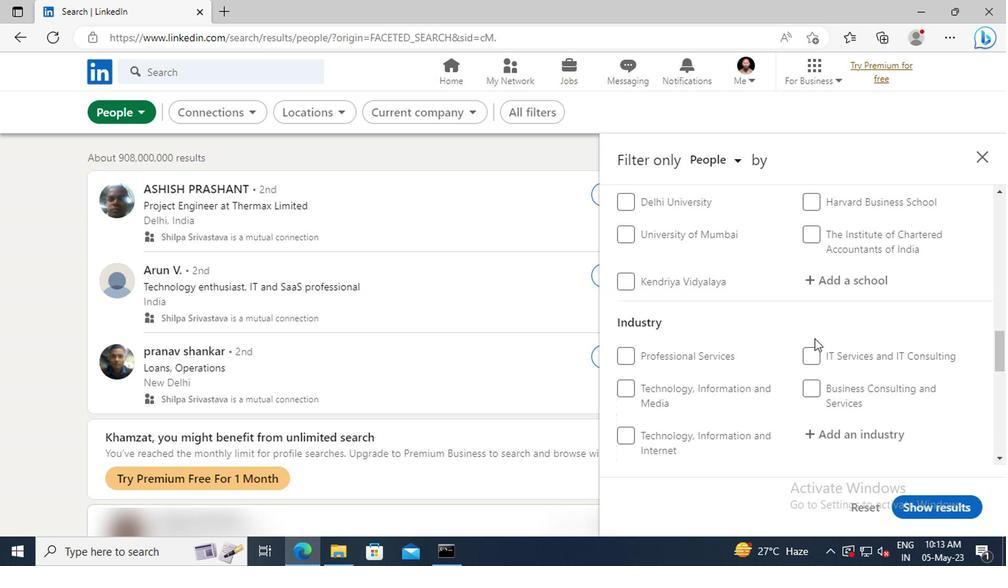 
Action: Mouse scrolled (811, 338) with delta (0, 0)
Screenshot: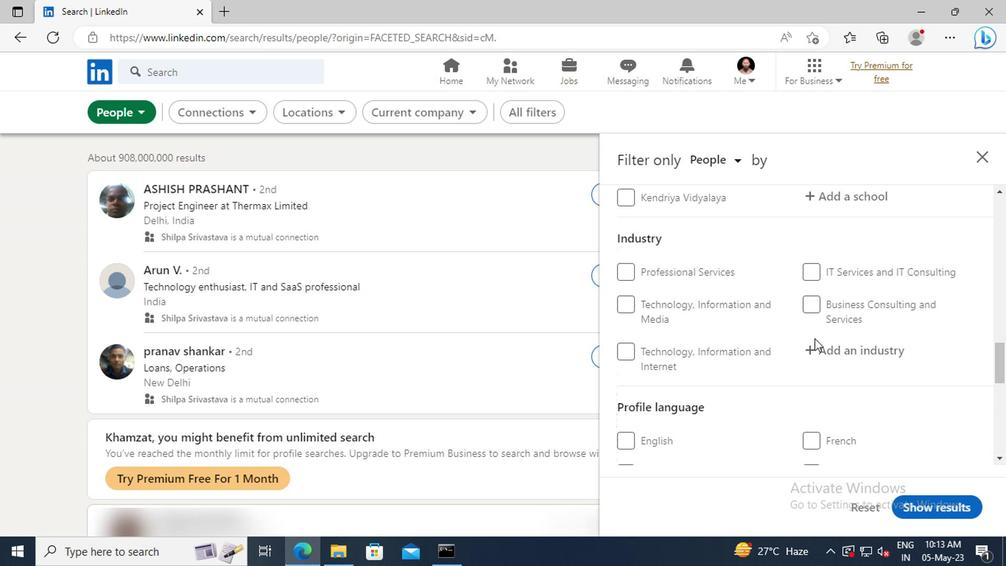 
Action: Mouse scrolled (811, 338) with delta (0, 0)
Screenshot: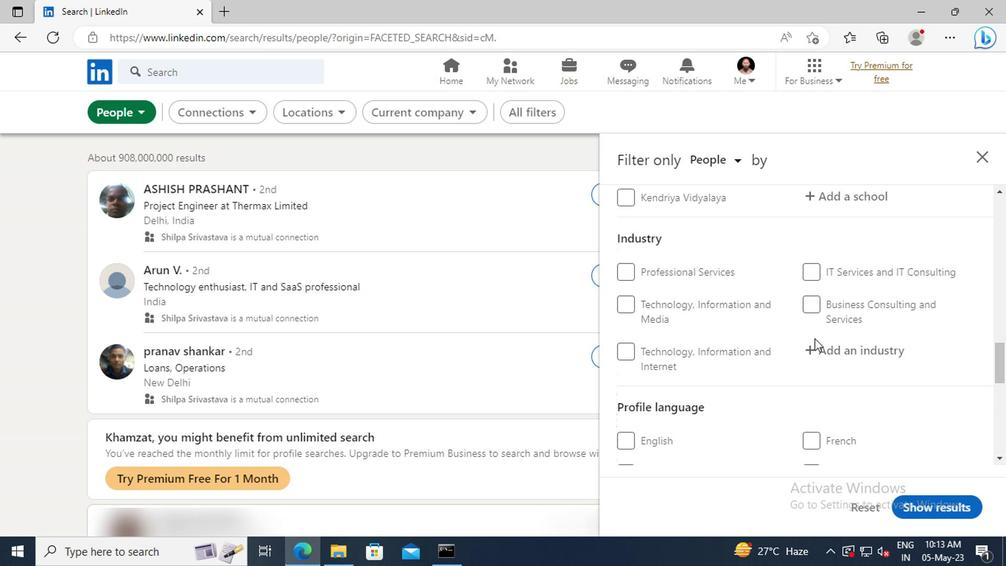
Action: Mouse scrolled (811, 338) with delta (0, 0)
Screenshot: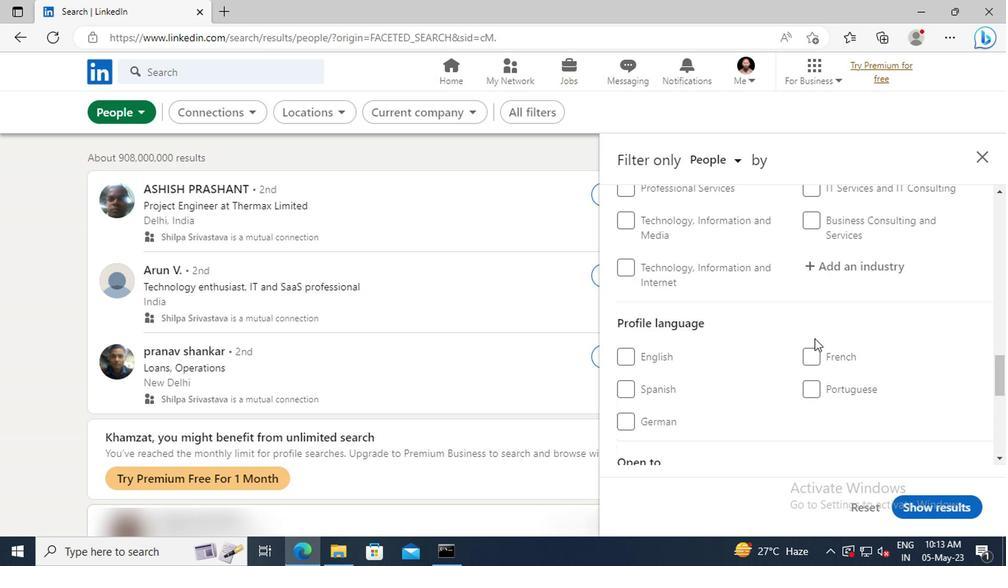 
Action: Mouse moved to (809, 348)
Screenshot: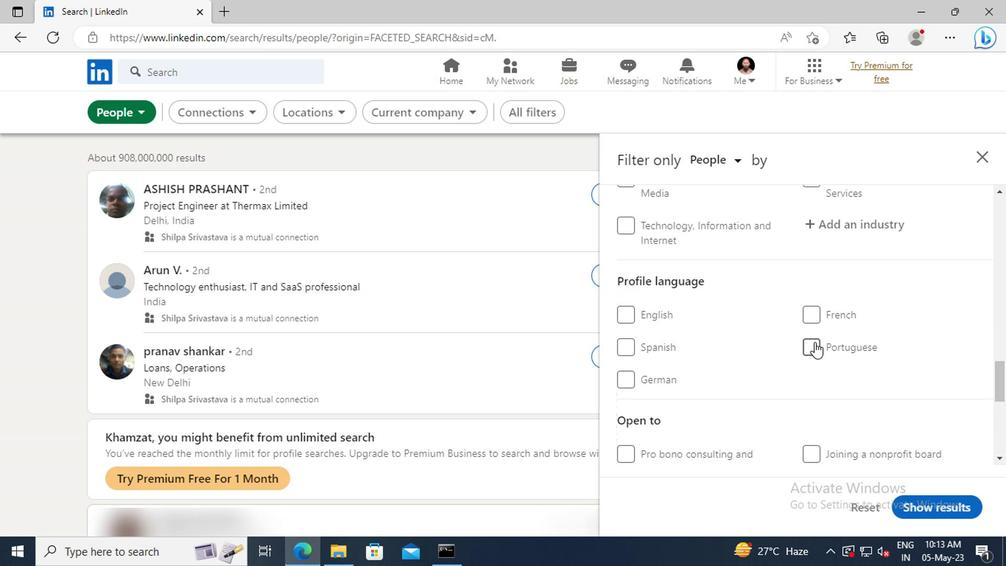 
Action: Mouse pressed left at (809, 348)
Screenshot: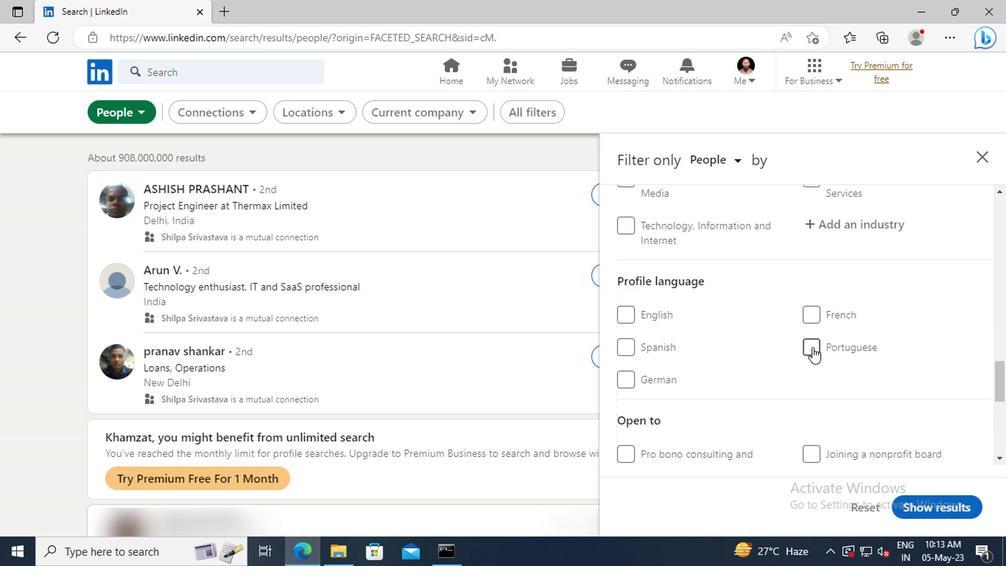 
Action: Mouse moved to (806, 303)
Screenshot: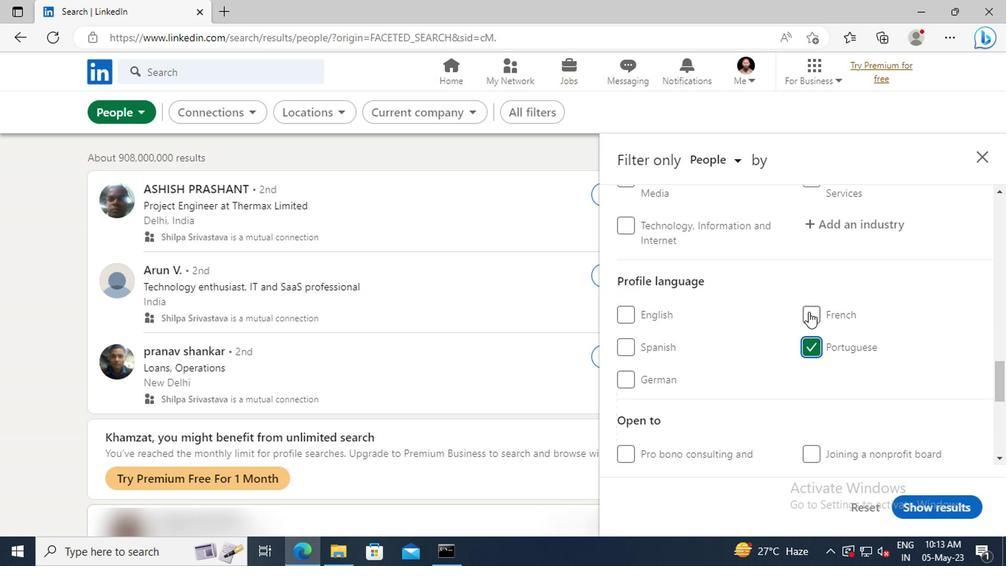 
Action: Mouse scrolled (806, 304) with delta (0, 0)
Screenshot: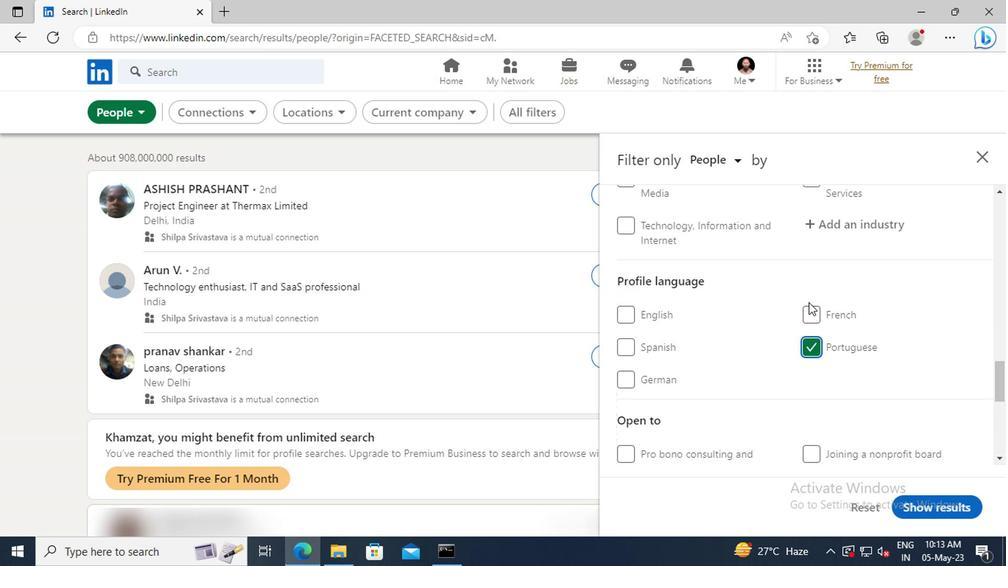
Action: Mouse scrolled (806, 304) with delta (0, 0)
Screenshot: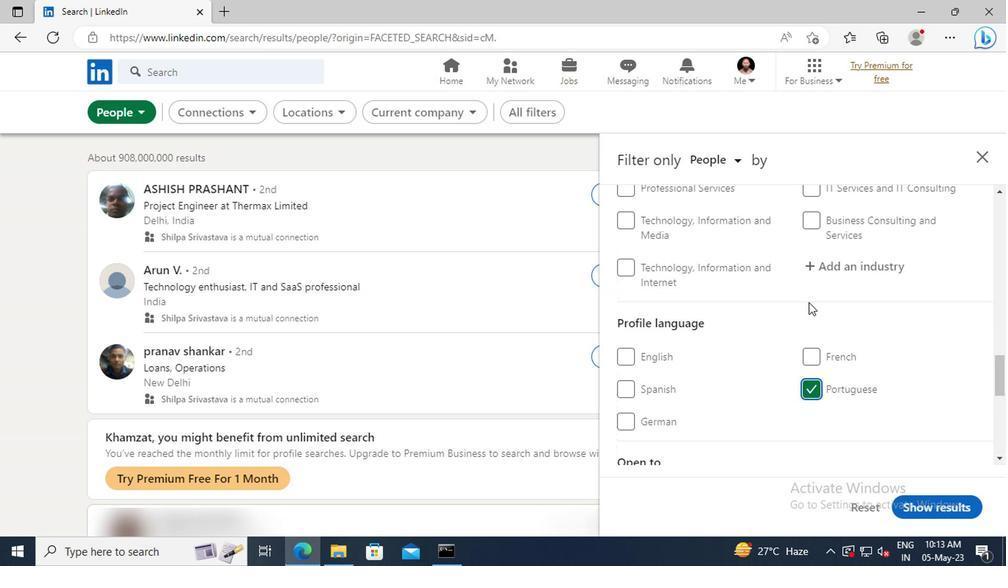 
Action: Mouse scrolled (806, 304) with delta (0, 0)
Screenshot: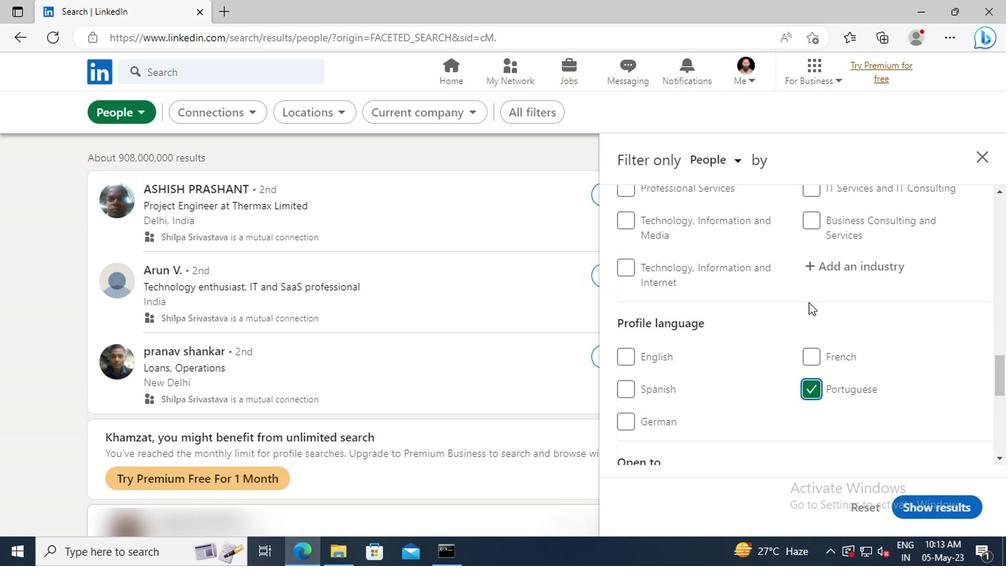 
Action: Mouse scrolled (806, 304) with delta (0, 0)
Screenshot: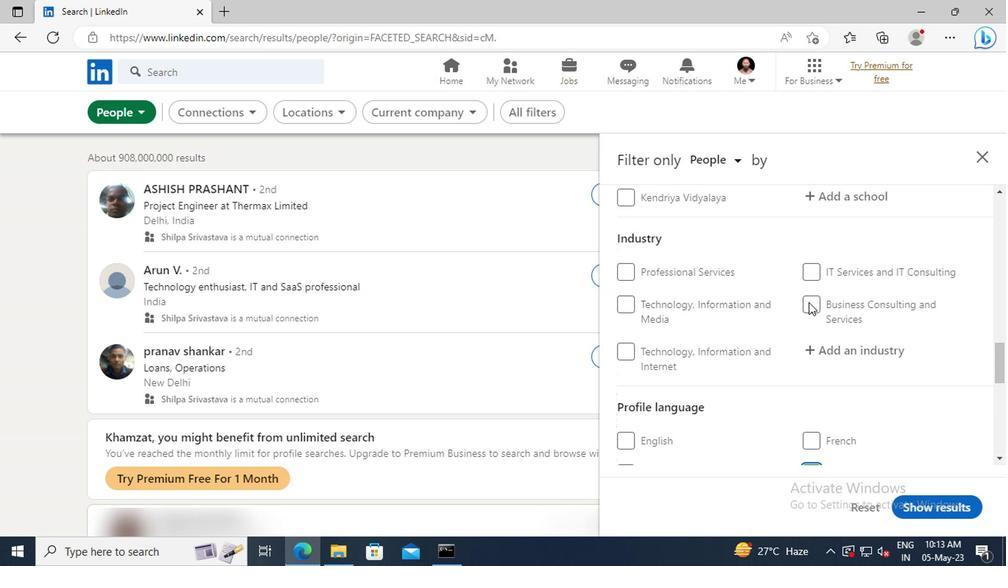 
Action: Mouse scrolled (806, 304) with delta (0, 0)
Screenshot: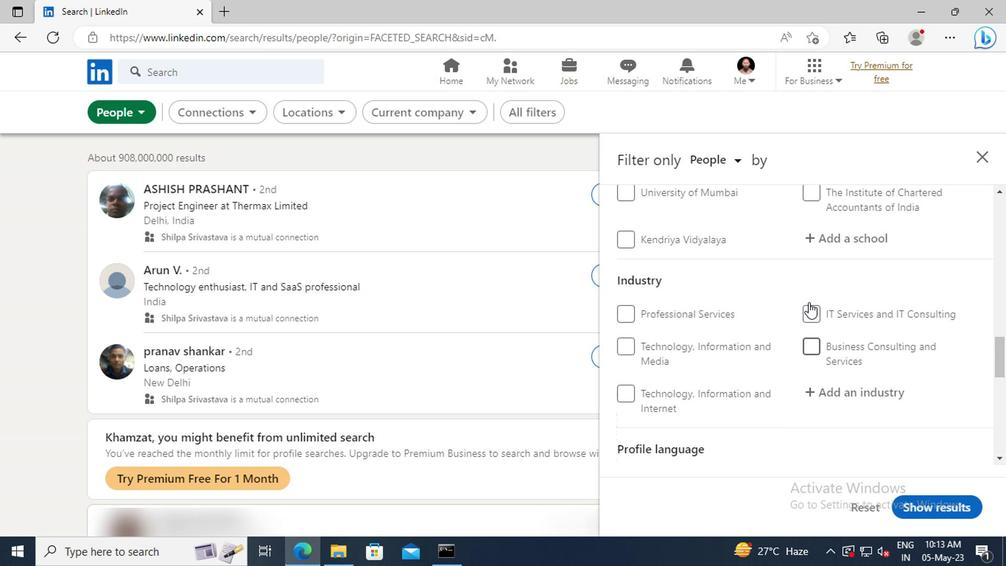 
Action: Mouse scrolled (806, 304) with delta (0, 0)
Screenshot: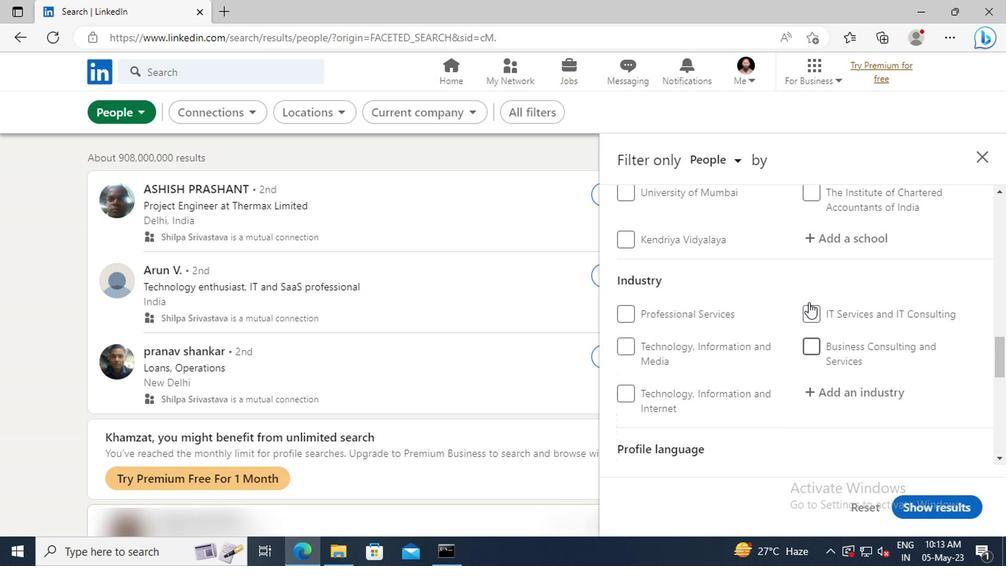 
Action: Mouse scrolled (806, 304) with delta (0, 0)
Screenshot: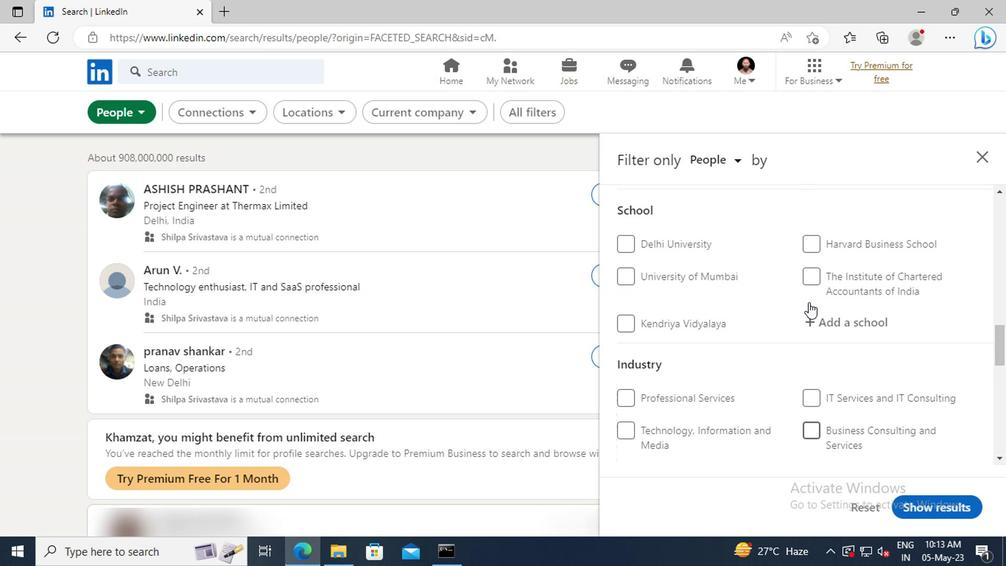 
Action: Mouse scrolled (806, 304) with delta (0, 0)
Screenshot: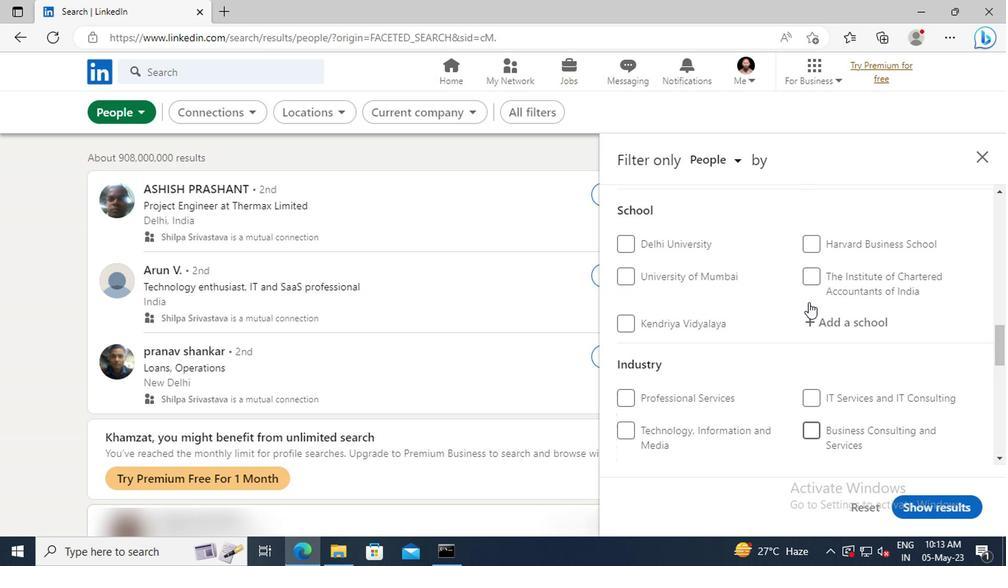 
Action: Mouse scrolled (806, 304) with delta (0, 0)
Screenshot: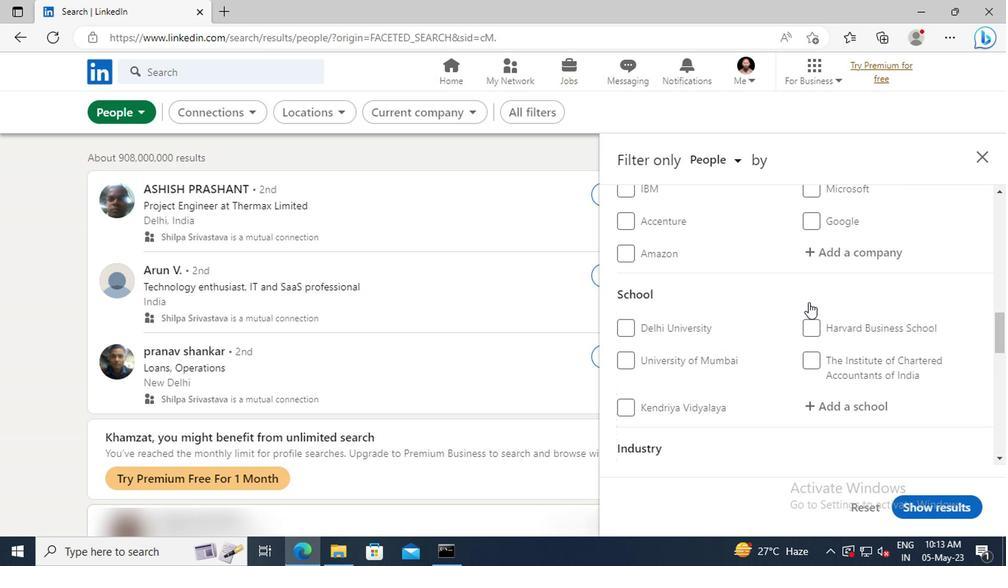 
Action: Mouse scrolled (806, 304) with delta (0, 0)
Screenshot: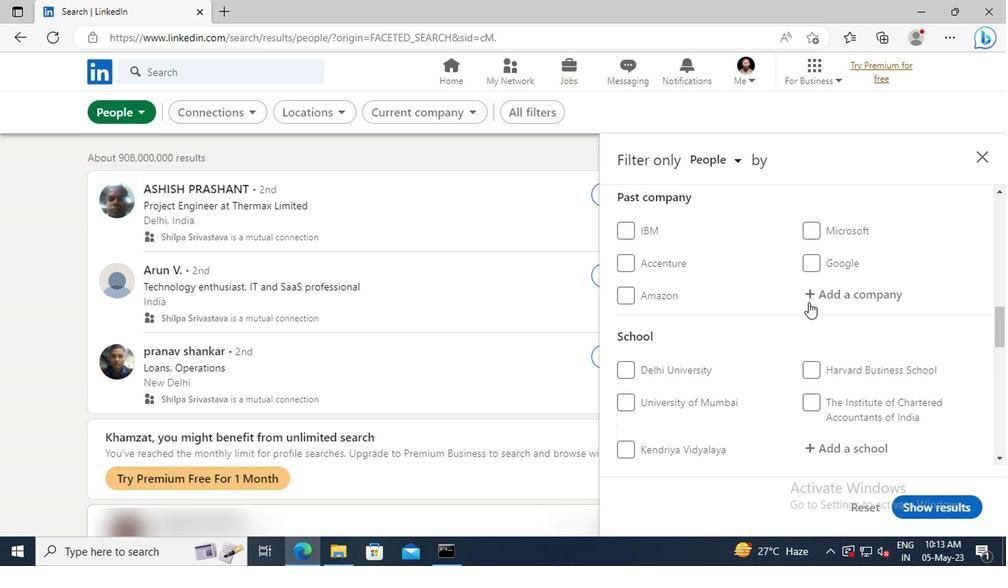 
Action: Mouse scrolled (806, 304) with delta (0, 0)
Screenshot: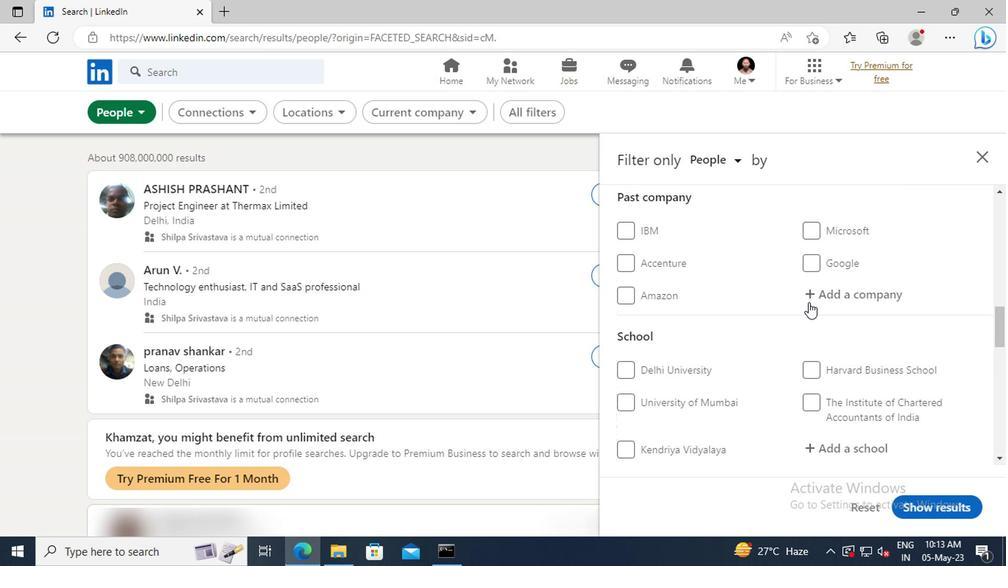 
Action: Mouse scrolled (806, 304) with delta (0, 0)
Screenshot: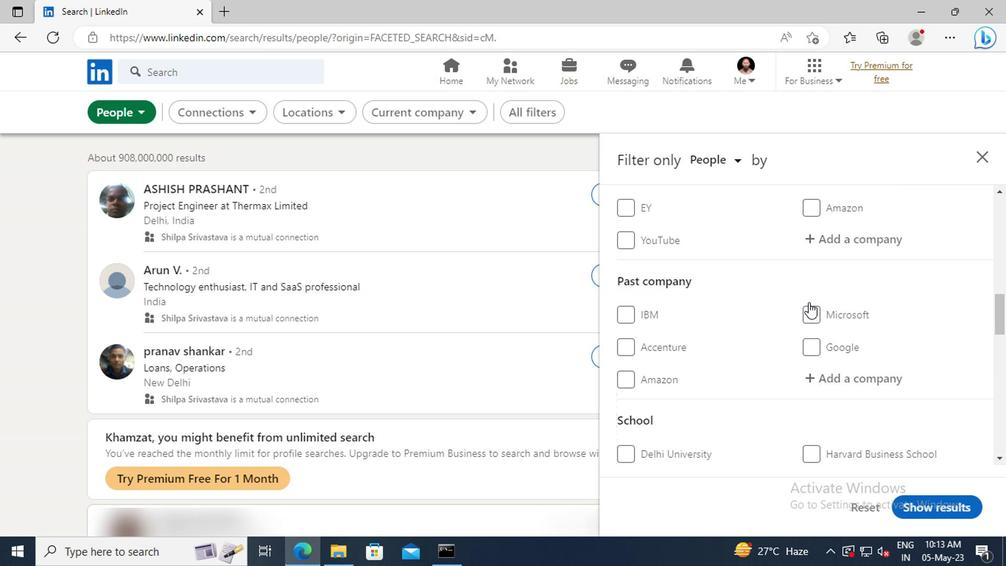 
Action: Mouse scrolled (806, 304) with delta (0, 0)
Screenshot: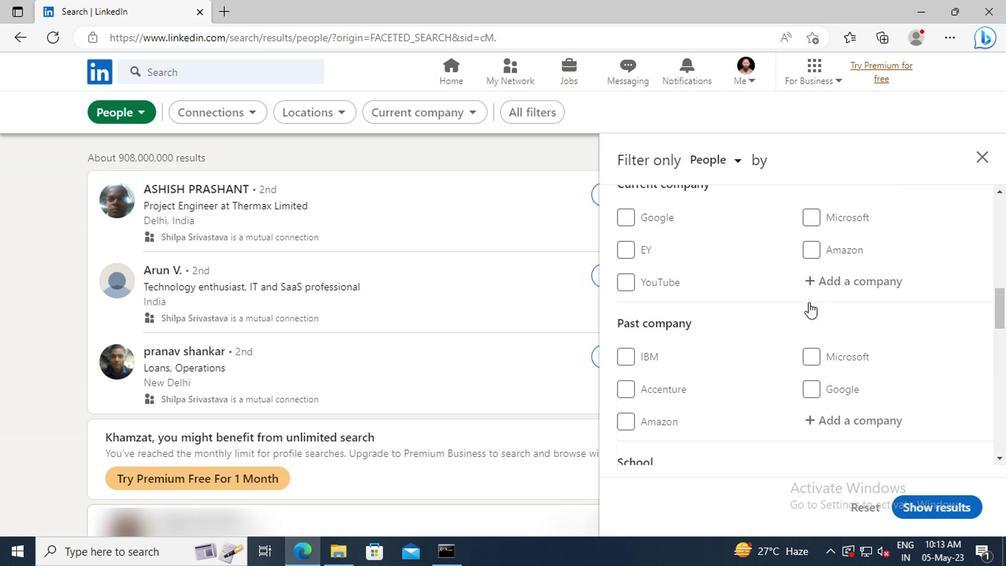 
Action: Mouse moved to (809, 314)
Screenshot: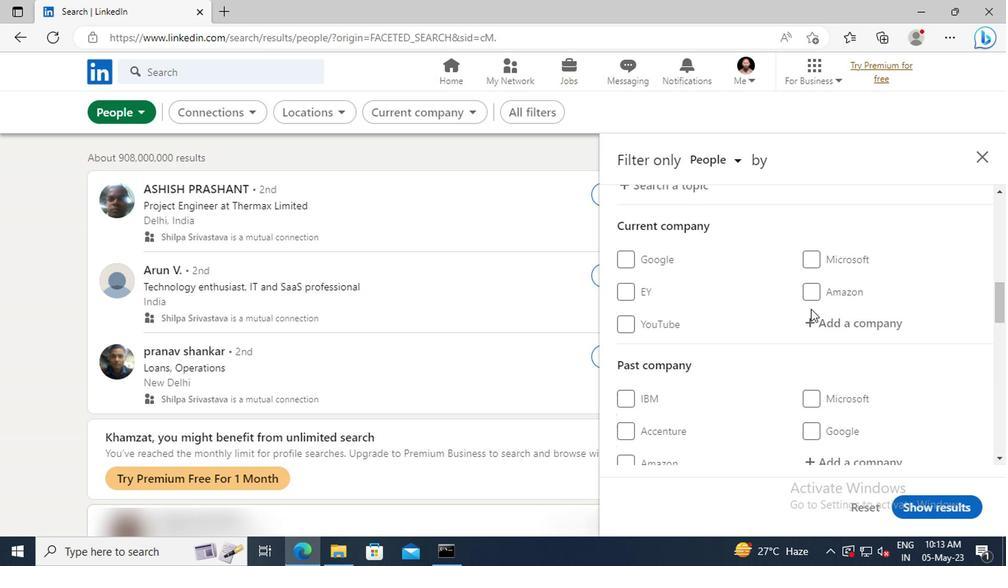 
Action: Mouse pressed left at (809, 314)
Screenshot: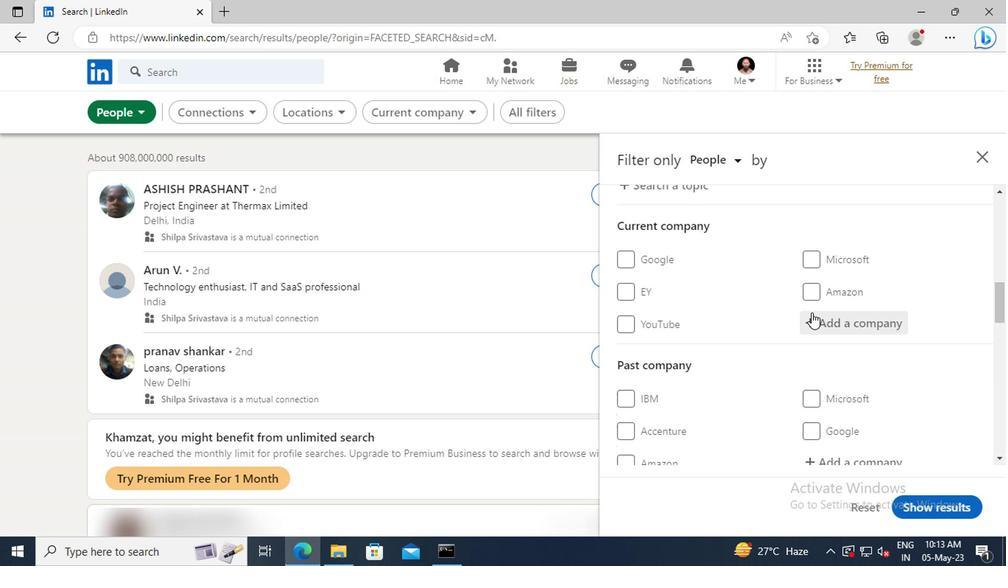 
Action: Key pressed <Key.shift>UNITED<Key.space><Key.shift>HR<Key.space><Key.shift>S
Screenshot: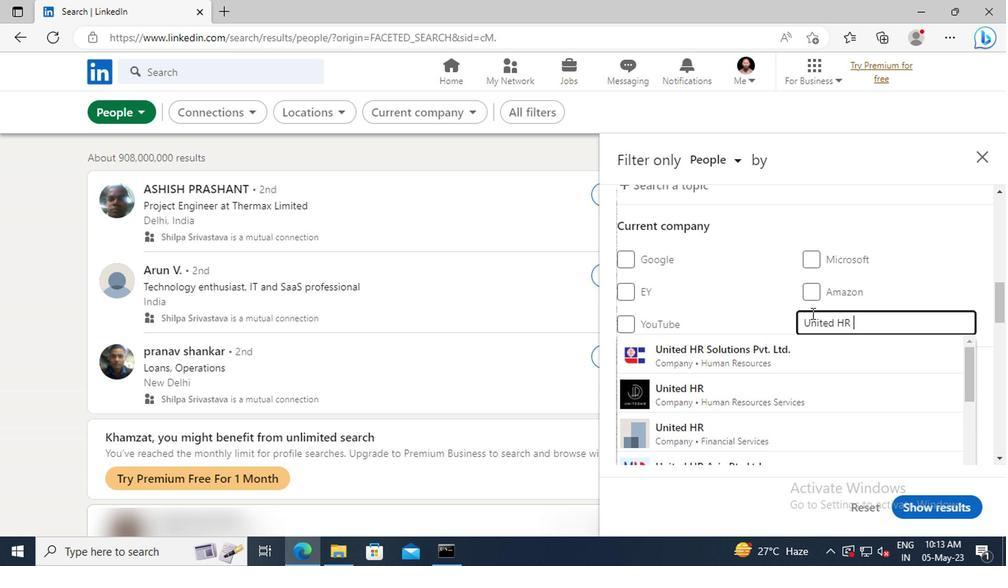 
Action: Mouse moved to (811, 348)
Screenshot: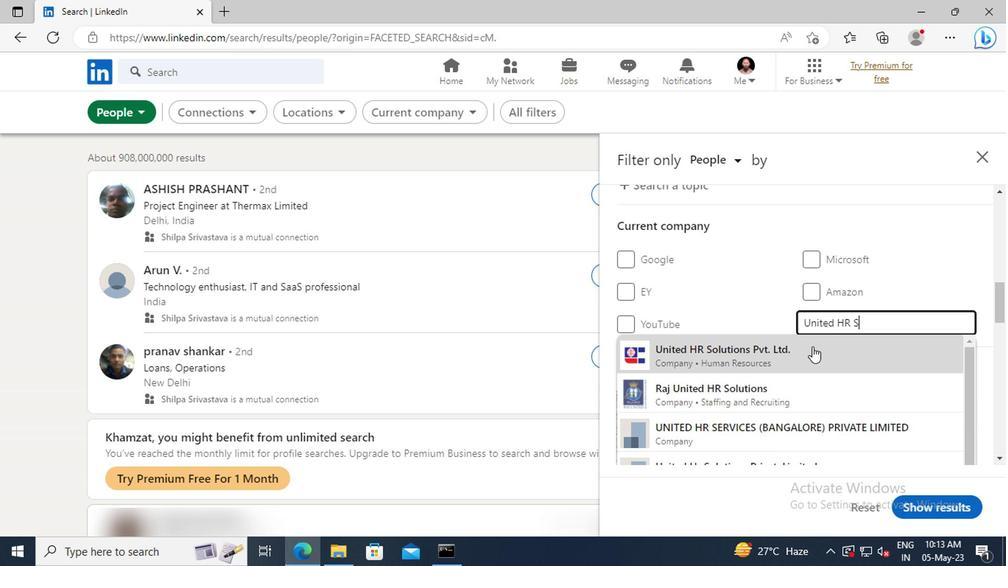 
Action: Mouse pressed left at (811, 348)
Screenshot: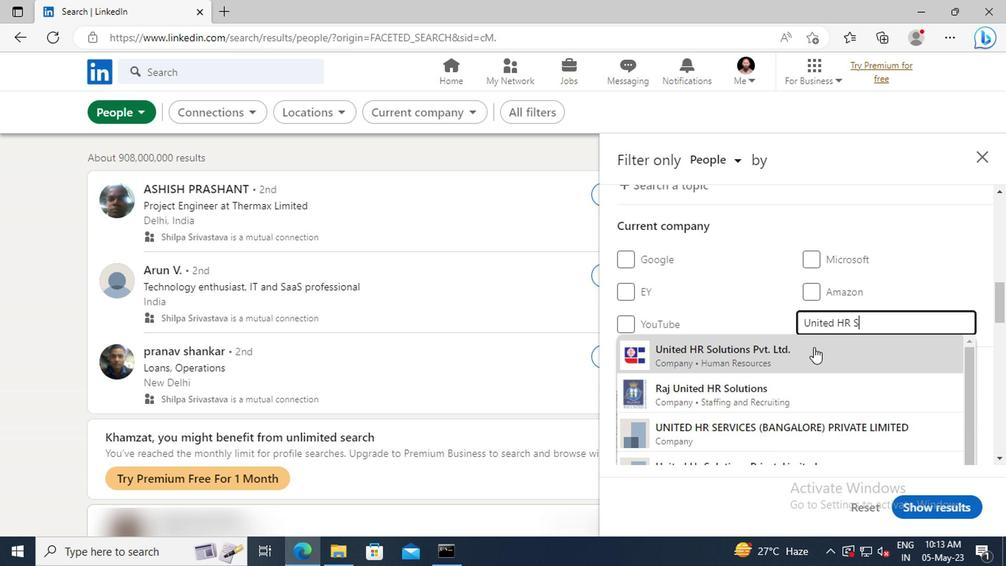 
Action: Mouse scrolled (811, 348) with delta (0, 0)
Screenshot: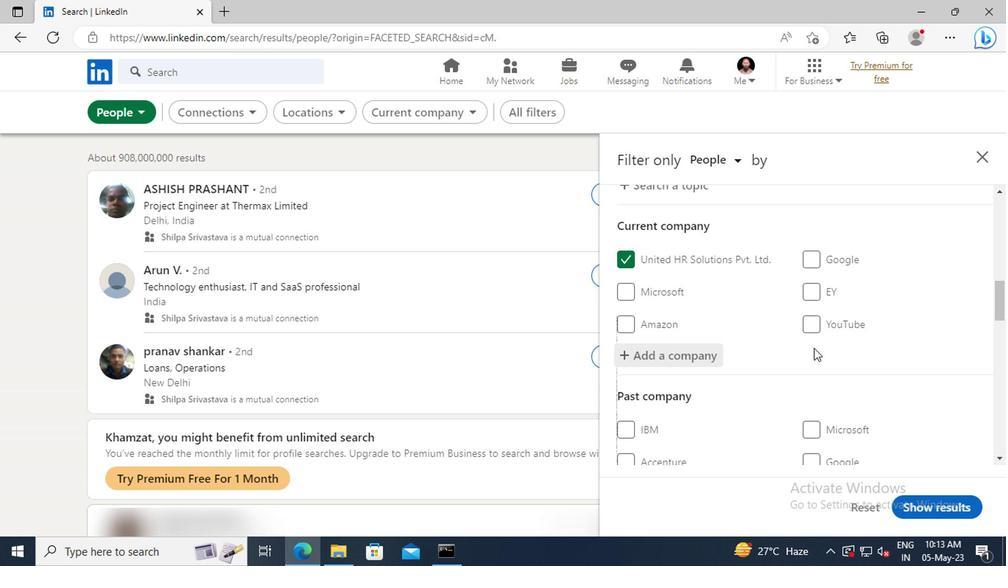 
Action: Mouse scrolled (811, 348) with delta (0, 0)
Screenshot: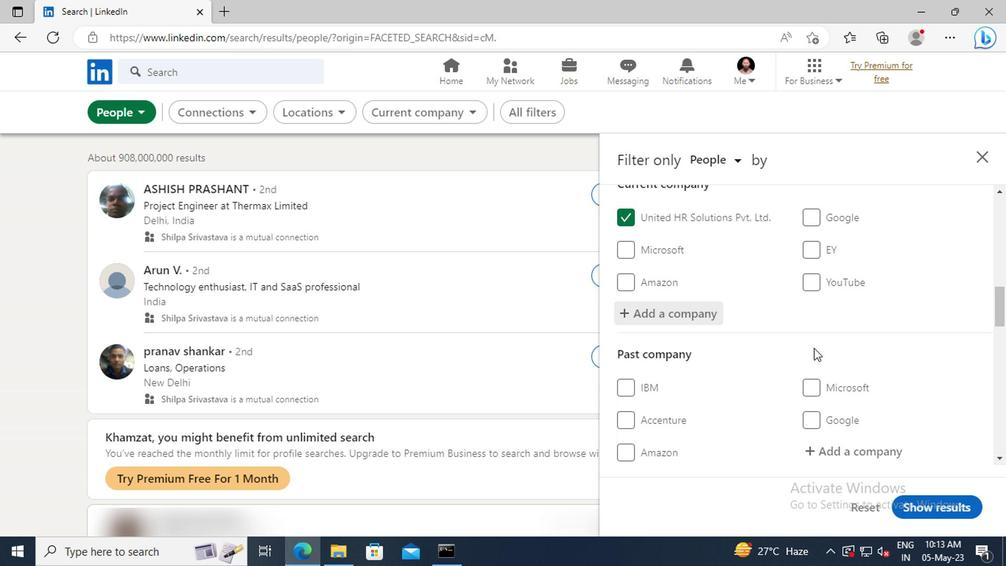 
Action: Mouse scrolled (811, 348) with delta (0, 0)
Screenshot: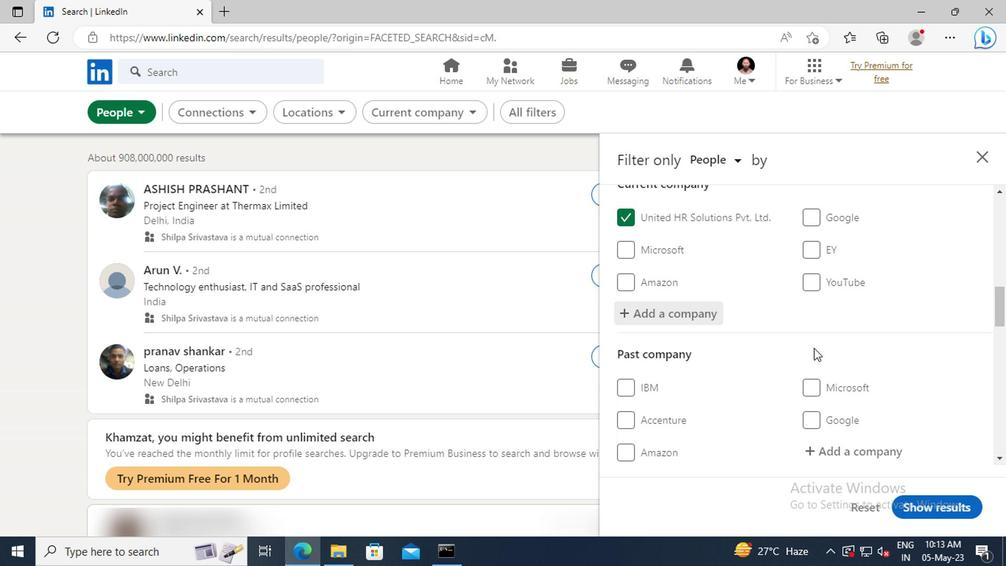 
Action: Mouse moved to (811, 348)
Screenshot: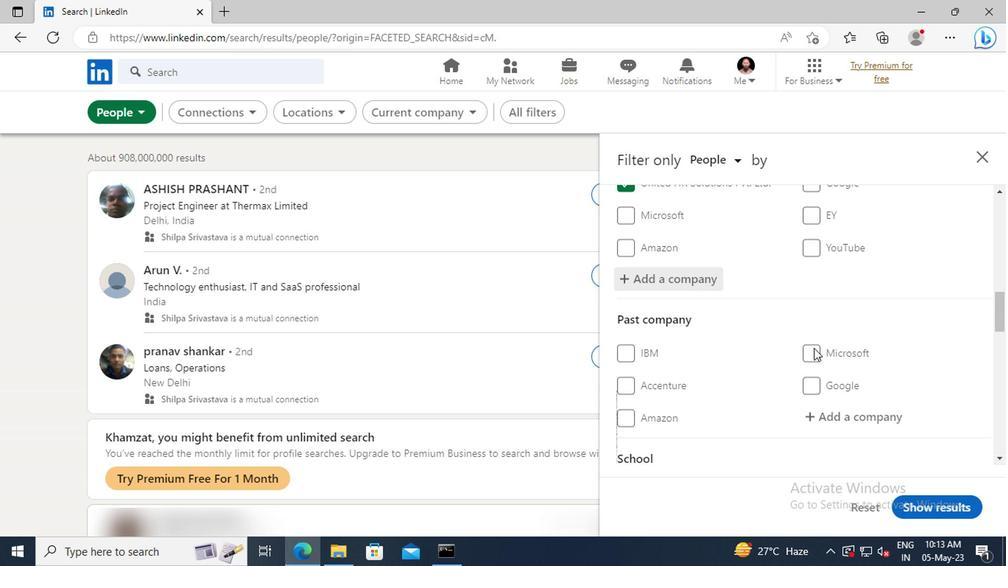 
Action: Mouse scrolled (811, 348) with delta (0, 0)
Screenshot: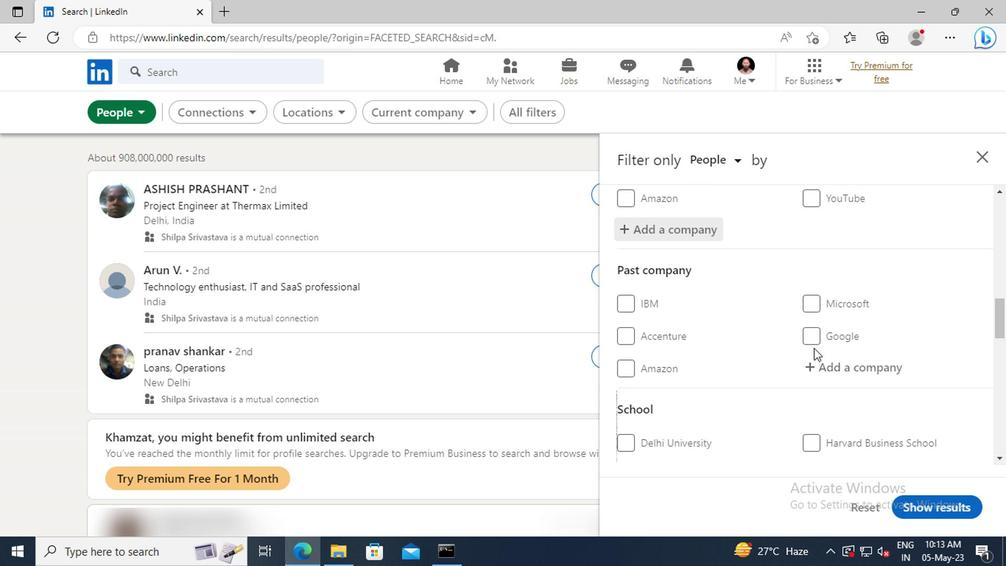 
Action: Mouse scrolled (811, 348) with delta (0, 0)
Screenshot: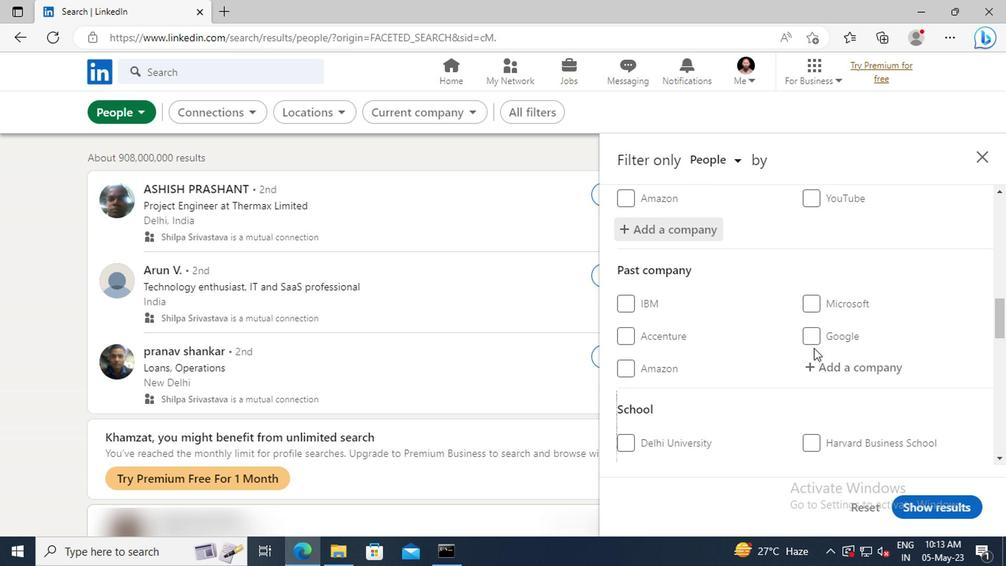 
Action: Mouse moved to (811, 342)
Screenshot: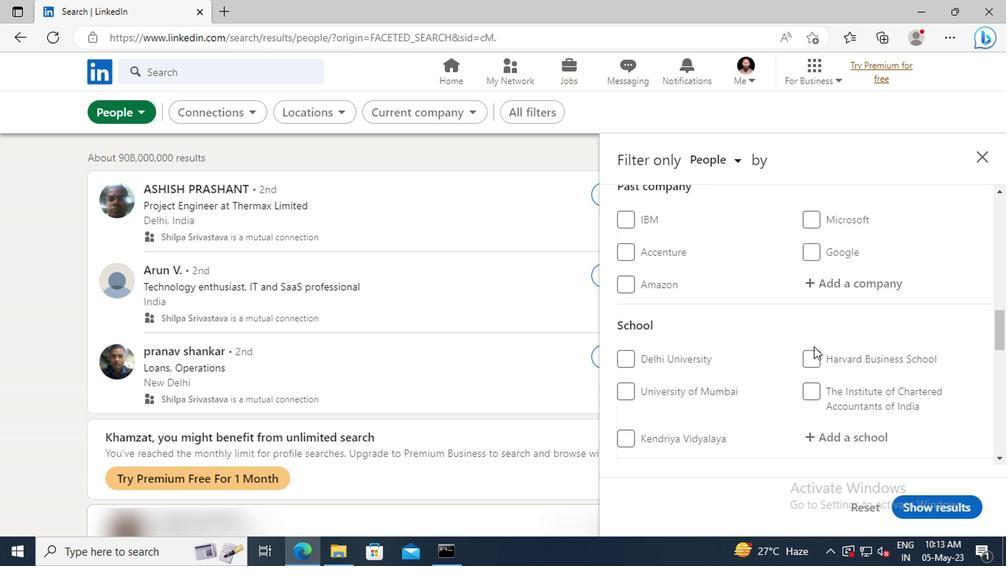 
Action: Mouse scrolled (811, 341) with delta (0, -1)
Screenshot: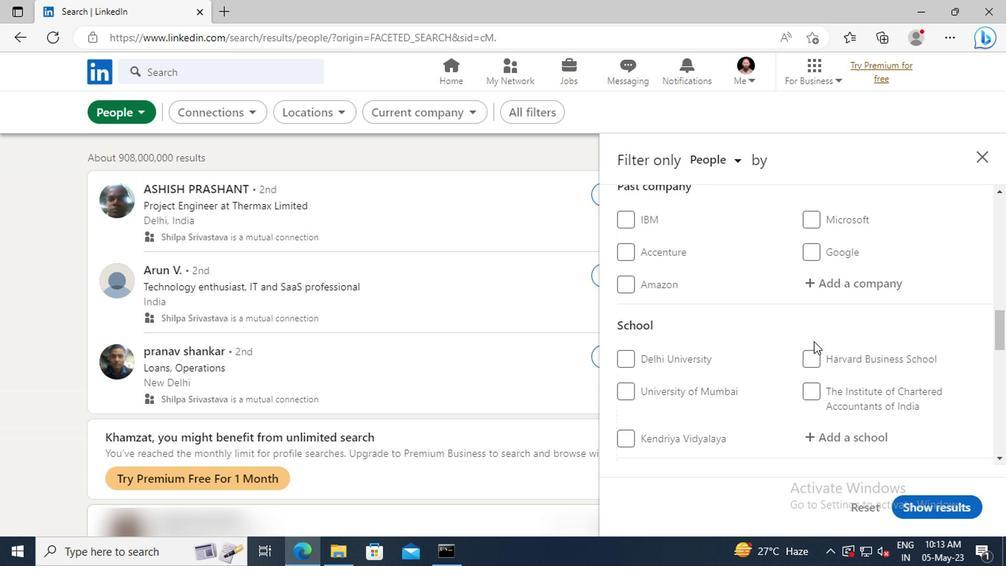 
Action: Mouse scrolled (811, 341) with delta (0, -1)
Screenshot: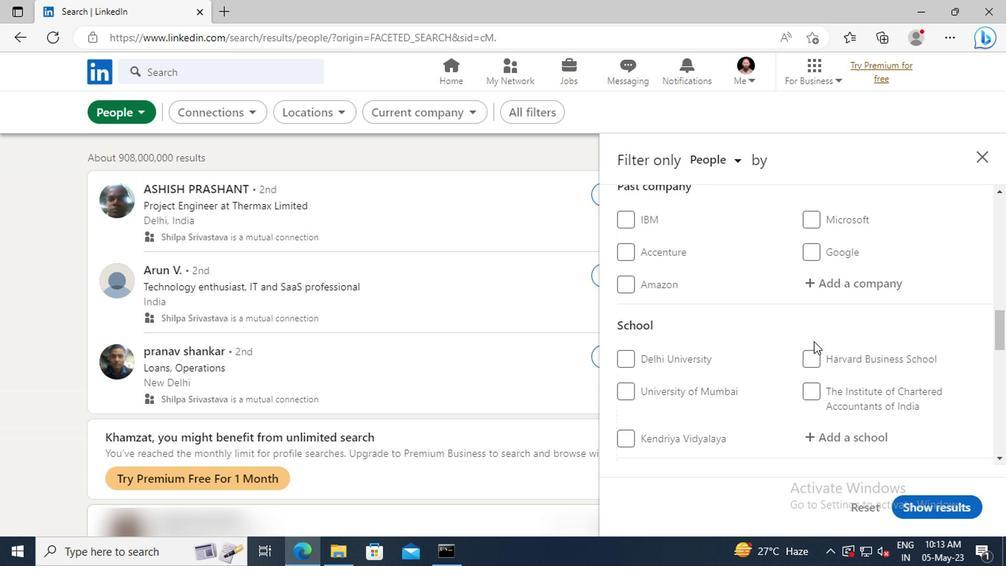 
Action: Mouse moved to (809, 329)
Screenshot: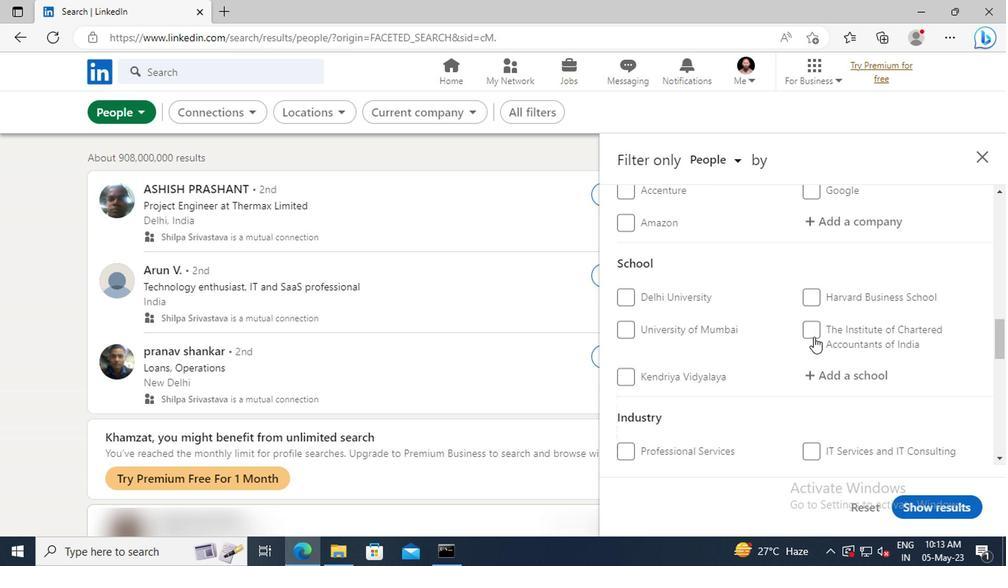 
Action: Mouse scrolled (809, 329) with delta (0, 0)
Screenshot: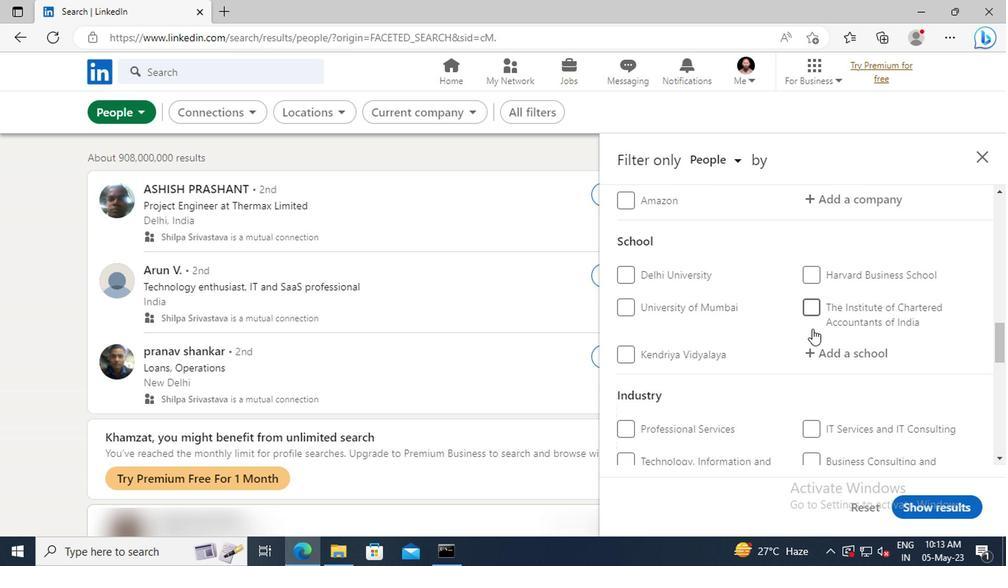 
Action: Mouse moved to (811, 320)
Screenshot: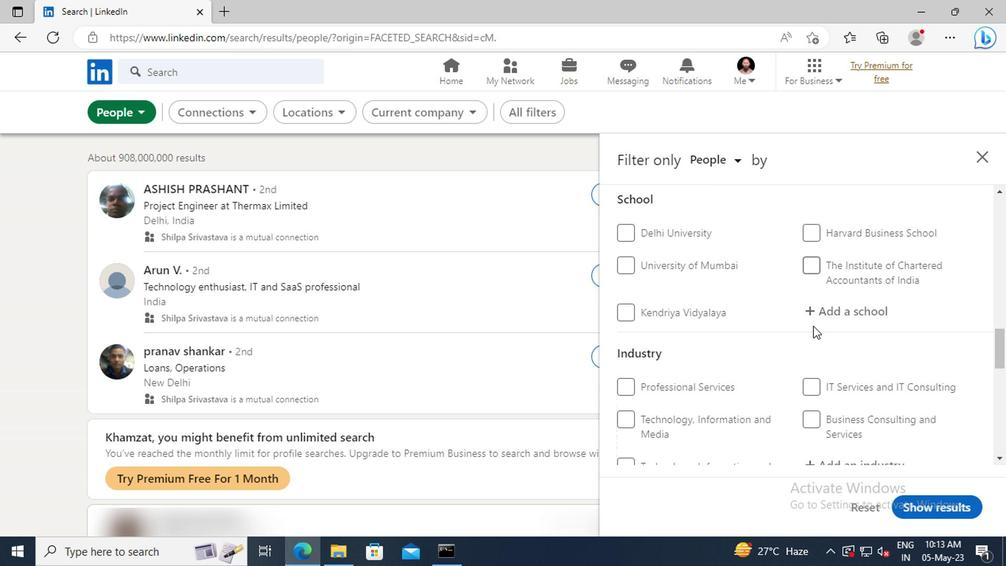 
Action: Mouse pressed left at (811, 320)
Screenshot: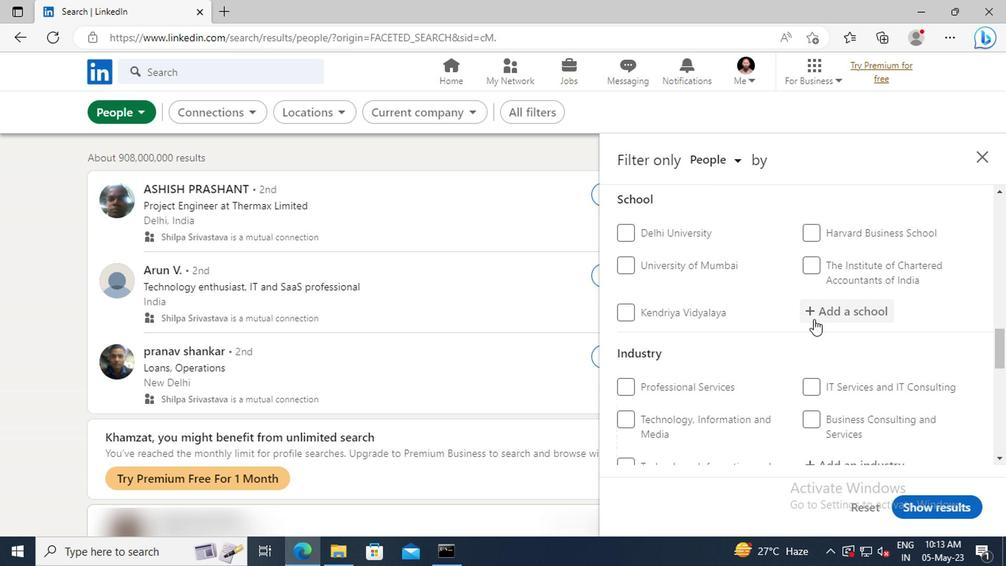 
Action: Key pressed <Key.shift>KLE<Key.space><Key.shift>TECH
Screenshot: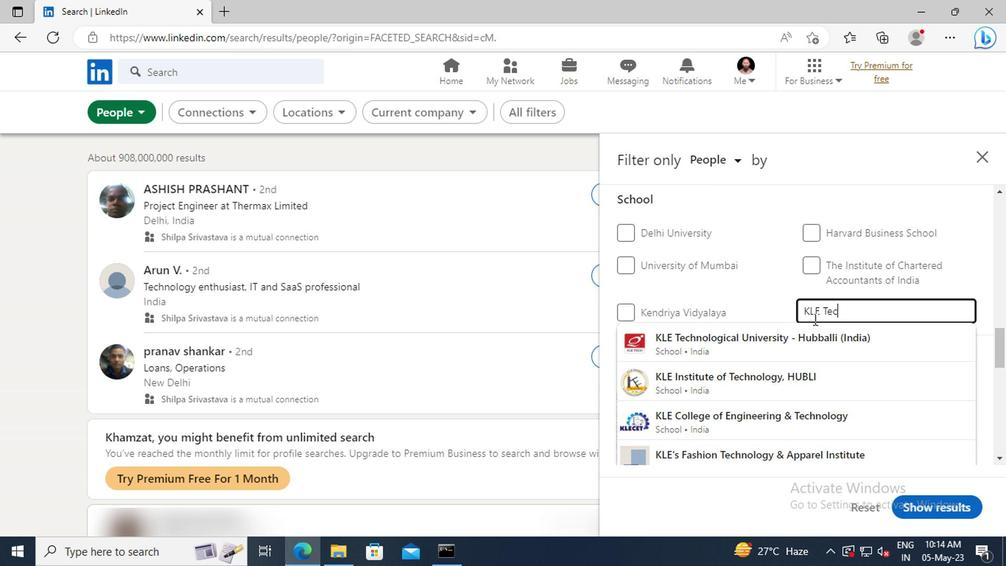 
Action: Mouse moved to (813, 342)
Screenshot: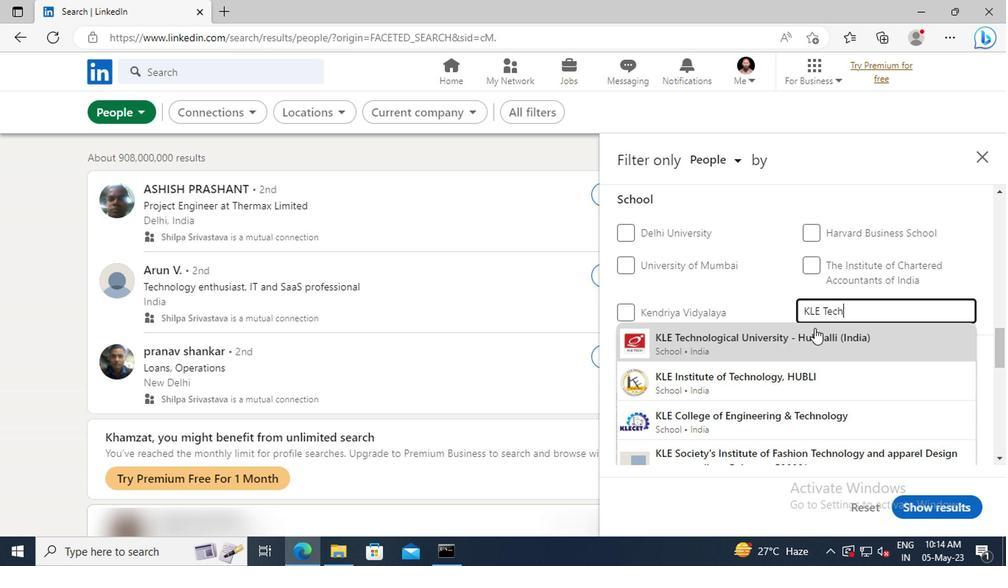 
Action: Mouse pressed left at (813, 342)
Screenshot: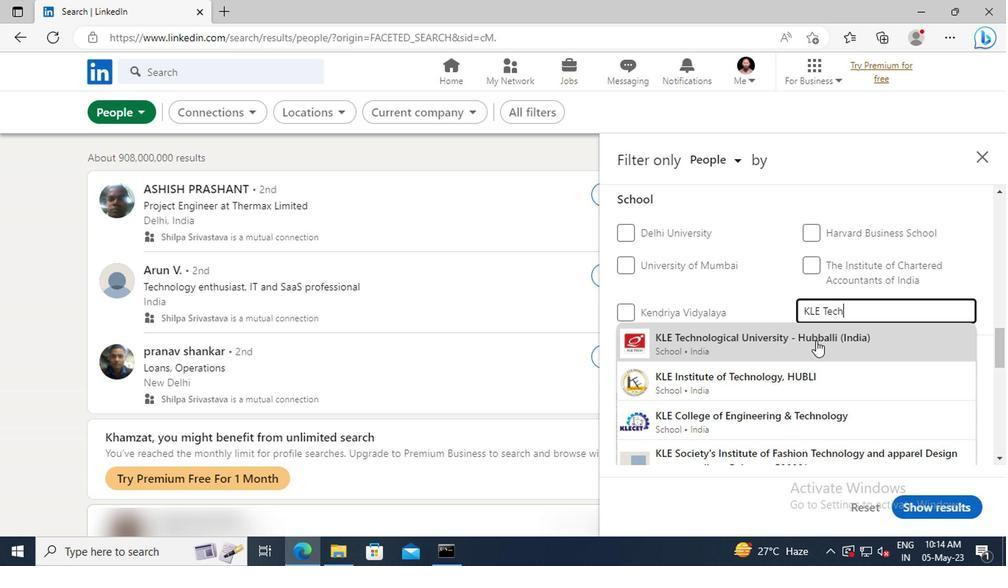 
Action: Mouse scrolled (813, 342) with delta (0, 0)
Screenshot: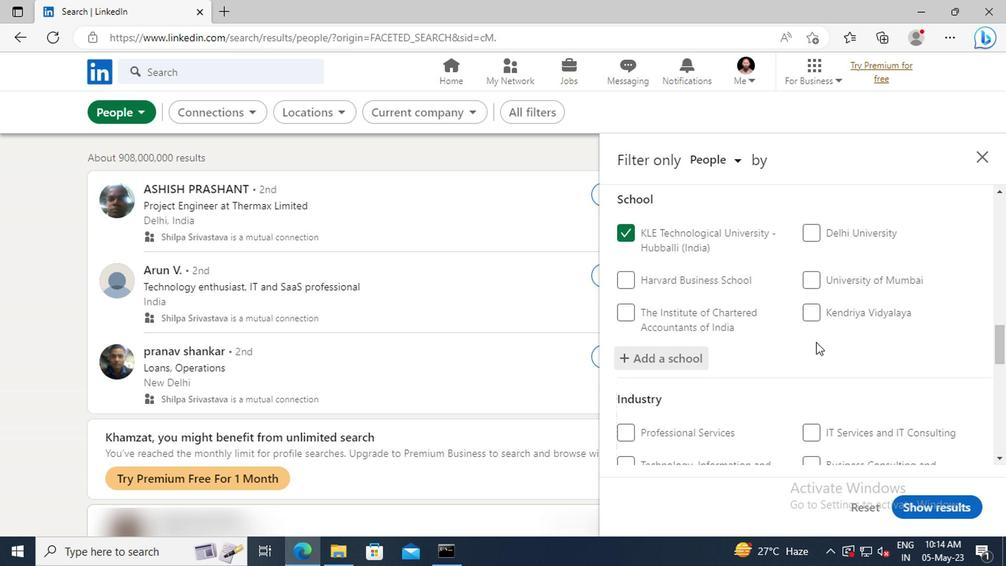 
Action: Mouse moved to (811, 333)
Screenshot: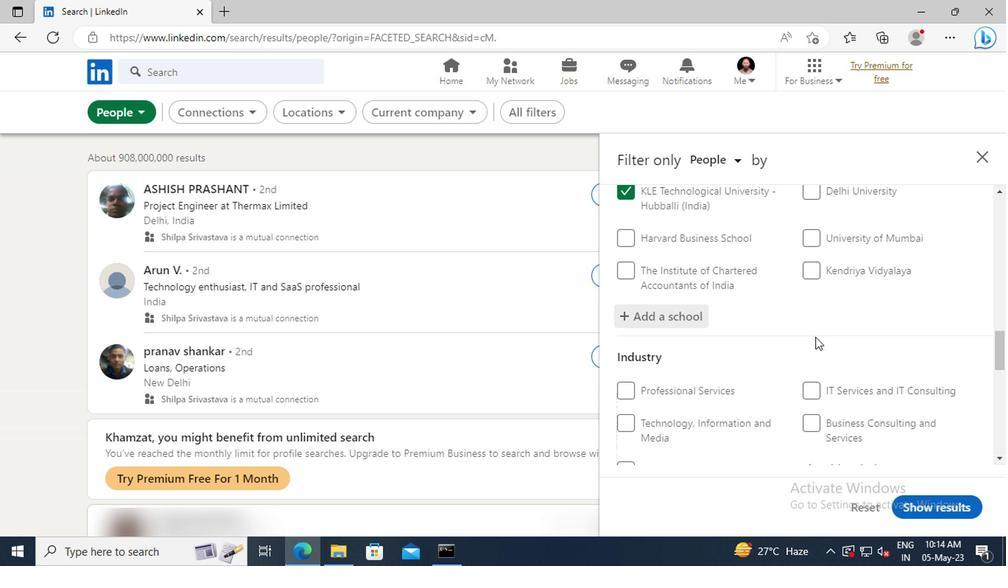 
Action: Mouse scrolled (811, 331) with delta (0, -1)
Screenshot: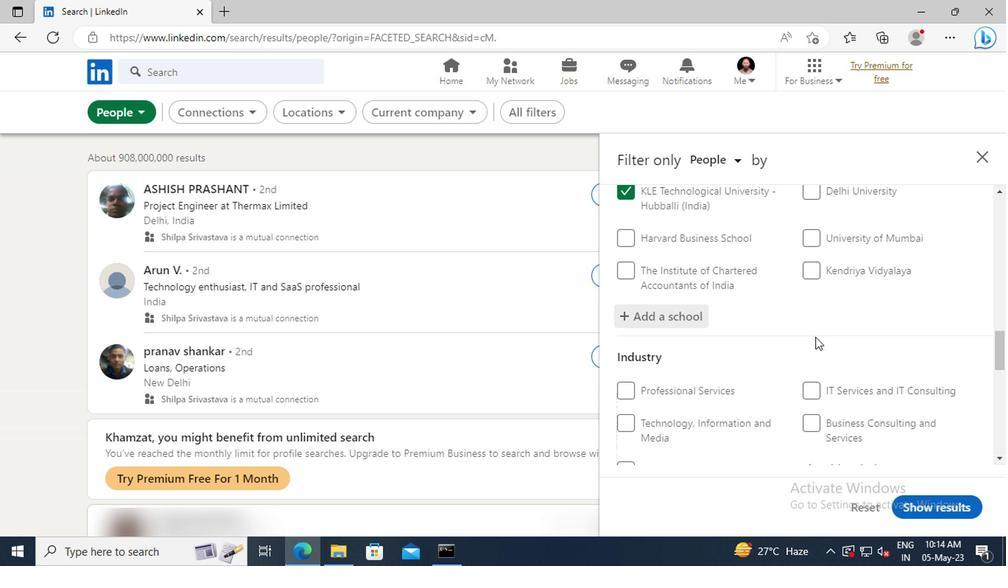 
Action: Mouse moved to (811, 330)
Screenshot: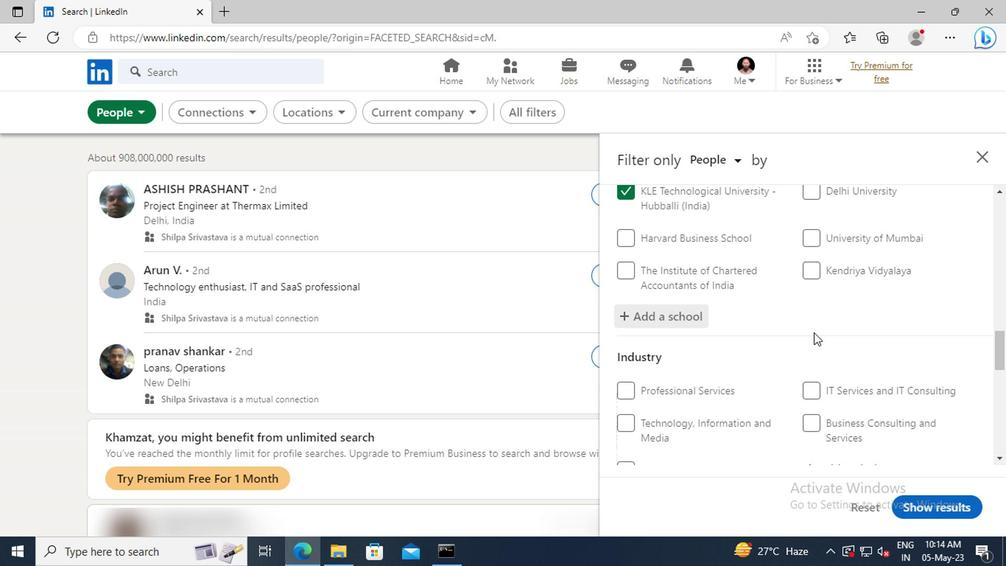 
Action: Mouse scrolled (811, 329) with delta (0, 0)
Screenshot: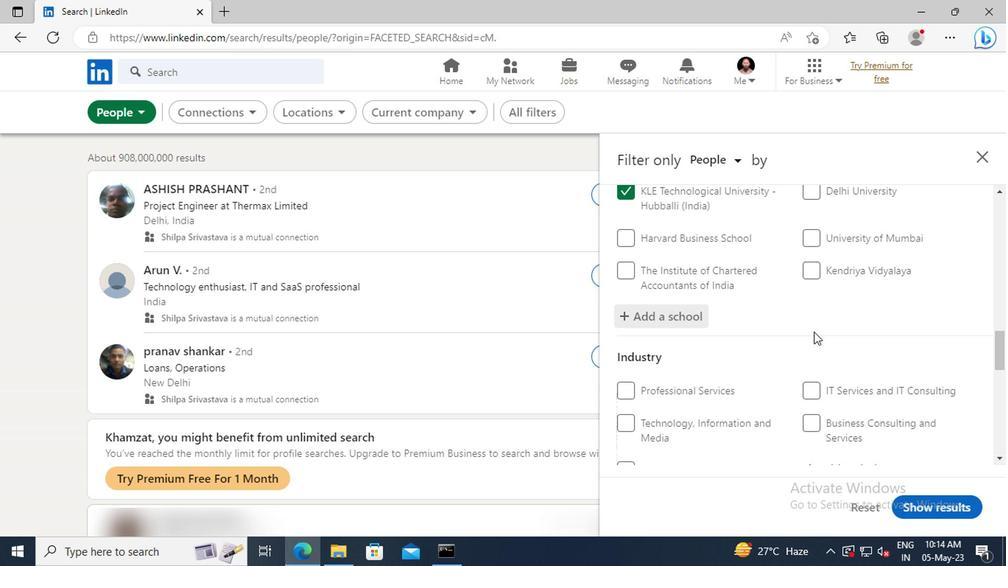 
Action: Mouse scrolled (811, 329) with delta (0, 0)
Screenshot: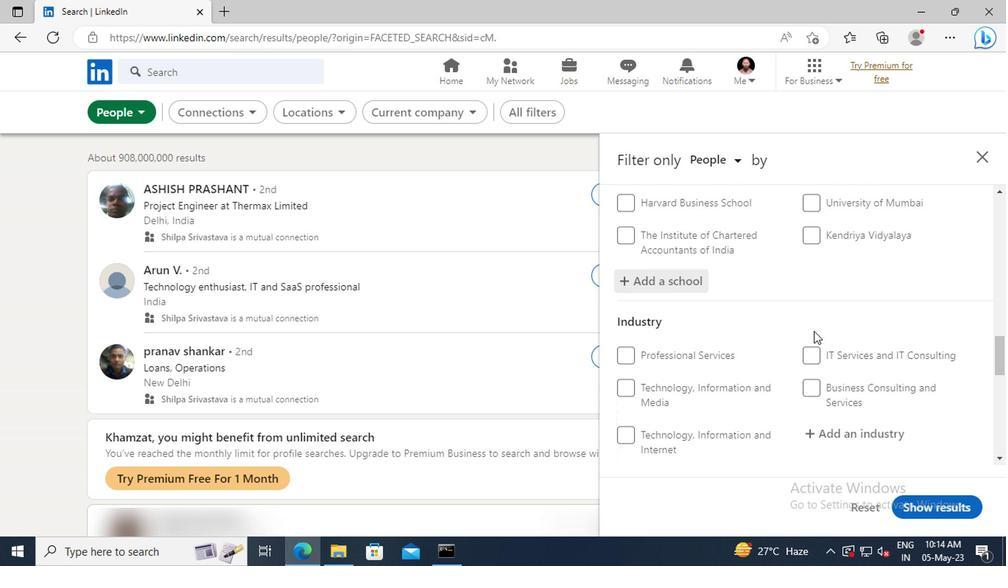 
Action: Mouse moved to (813, 342)
Screenshot: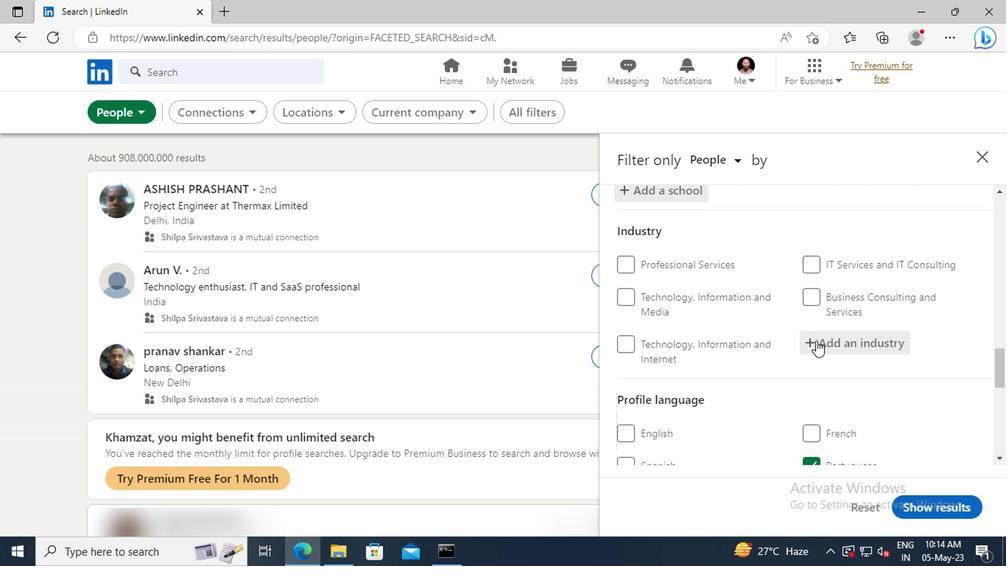 
Action: Mouse pressed left at (813, 342)
Screenshot: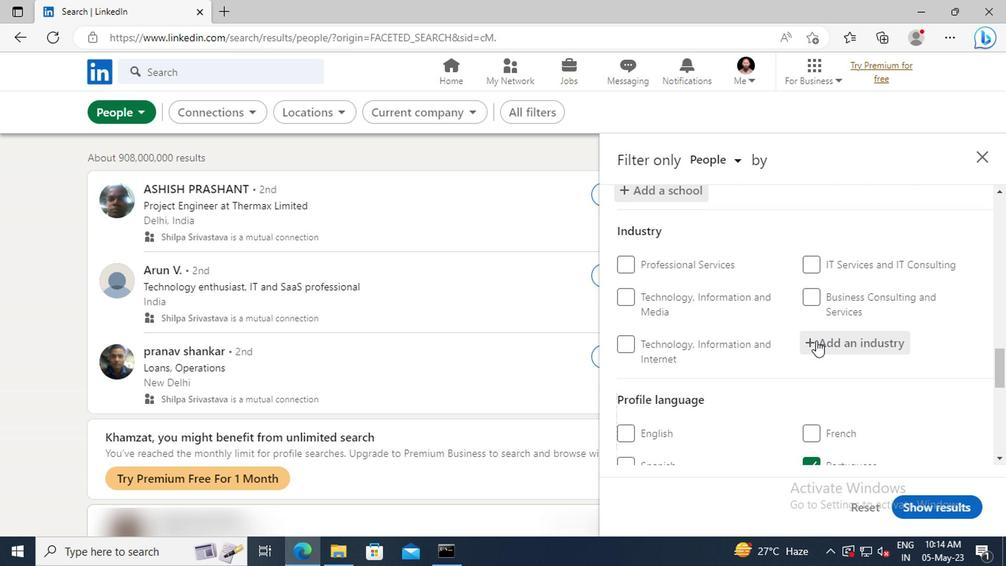 
Action: Key pressed <Key.shift>CATER
Screenshot: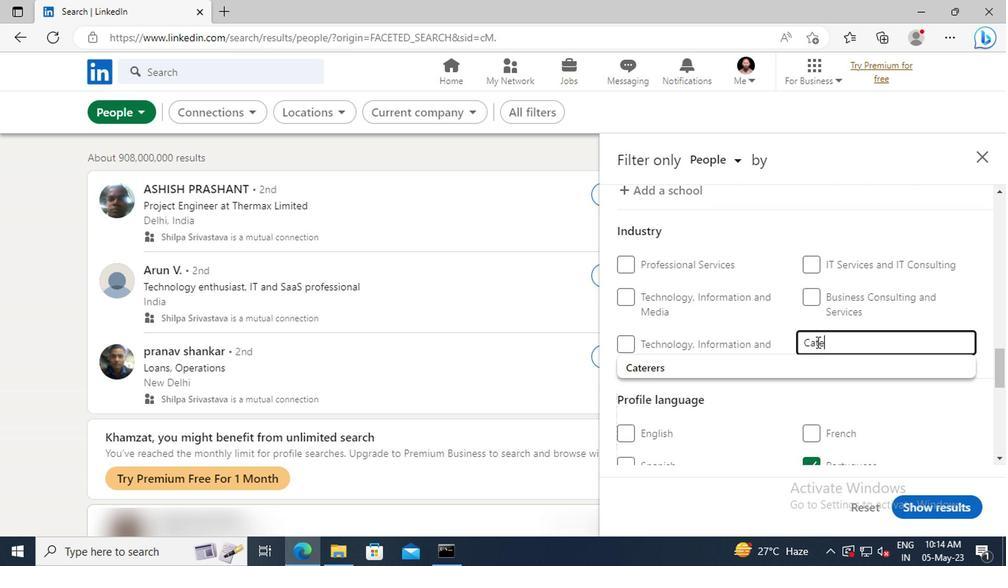 
Action: Mouse moved to (818, 361)
Screenshot: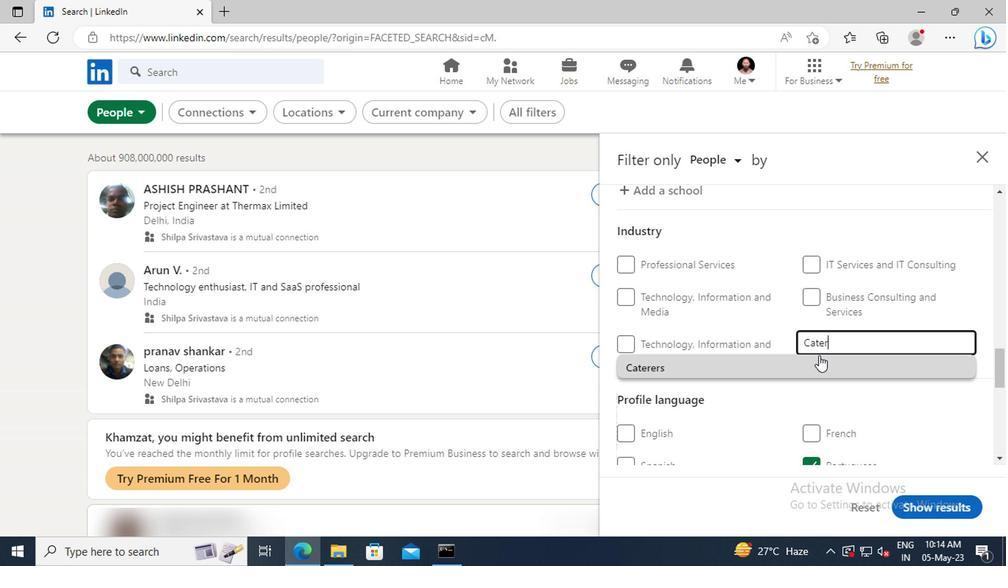 
Action: Mouse pressed left at (818, 361)
Screenshot: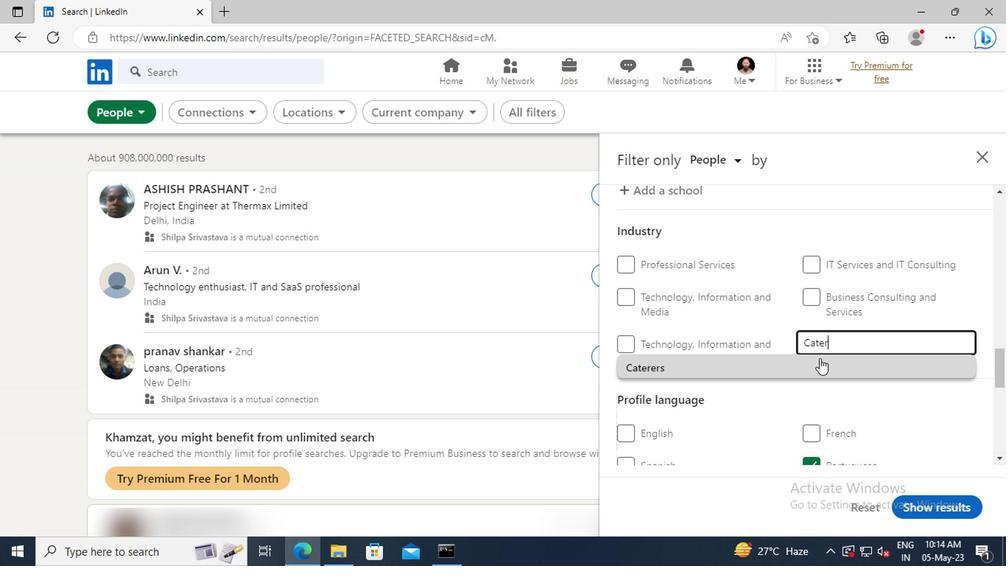 
Action: Mouse scrolled (818, 360) with delta (0, 0)
Screenshot: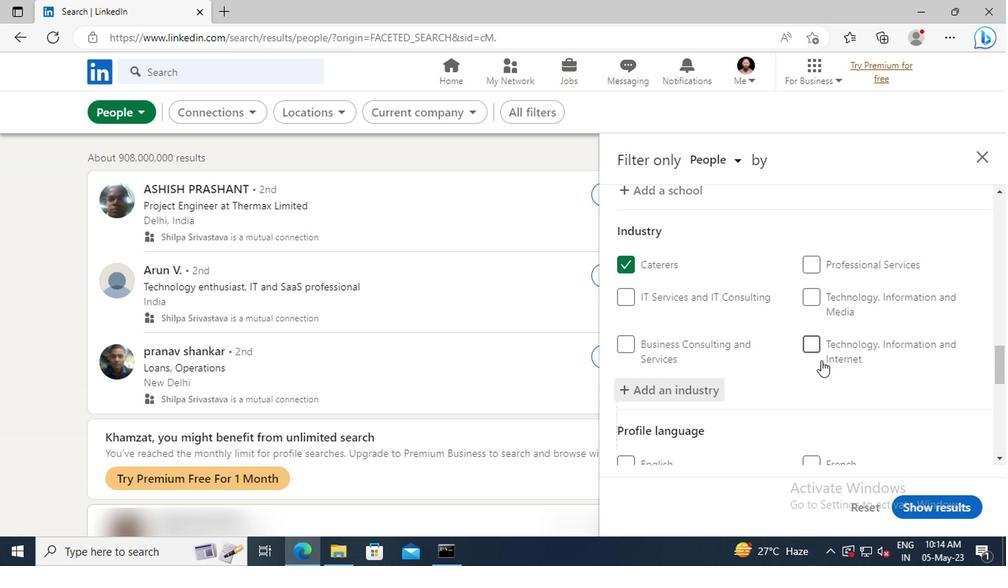 
Action: Mouse scrolled (818, 360) with delta (0, 0)
Screenshot: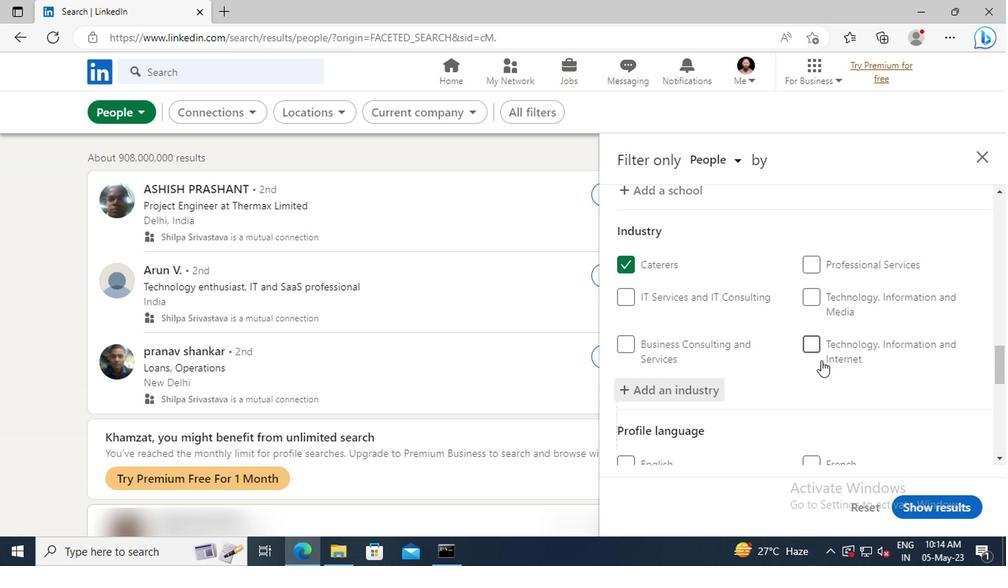 
Action: Mouse moved to (818, 357)
Screenshot: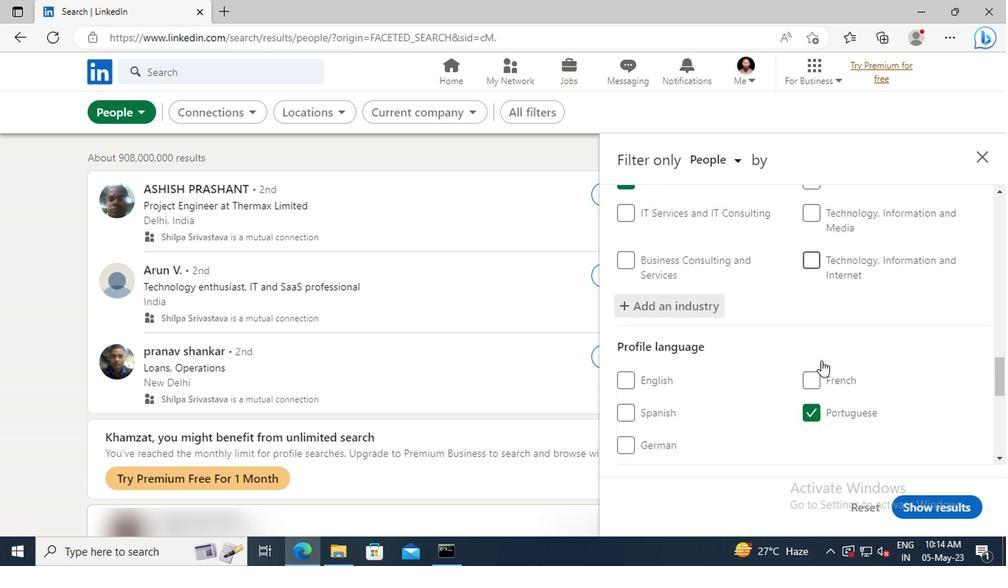 
Action: Mouse scrolled (818, 357) with delta (0, 0)
Screenshot: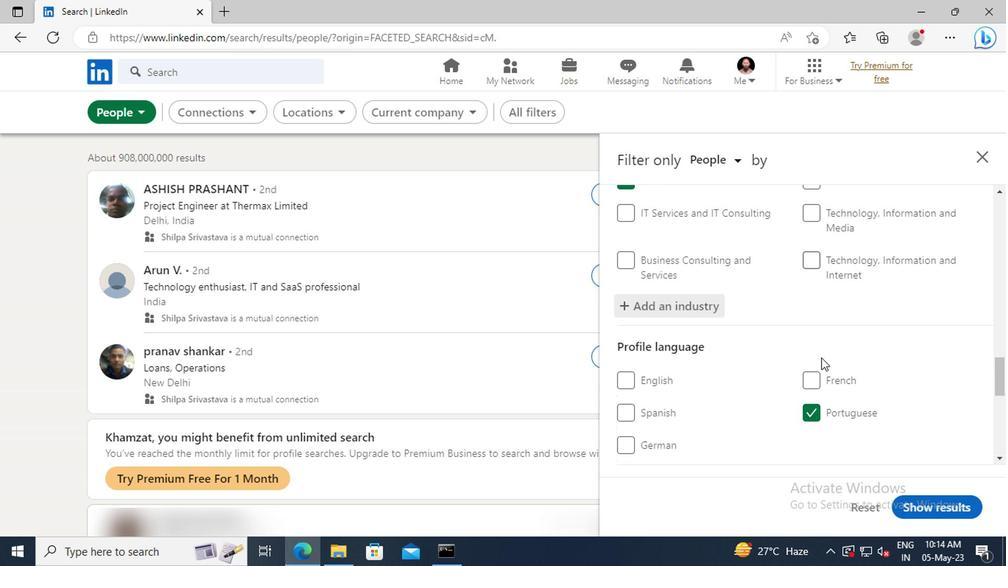 
Action: Mouse moved to (818, 357)
Screenshot: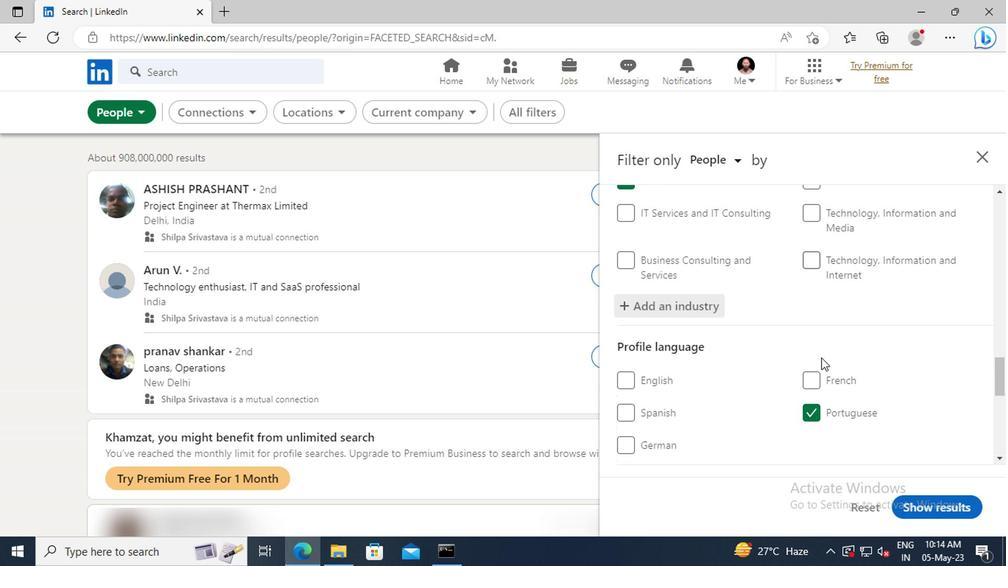 
Action: Mouse scrolled (818, 356) with delta (0, -1)
Screenshot: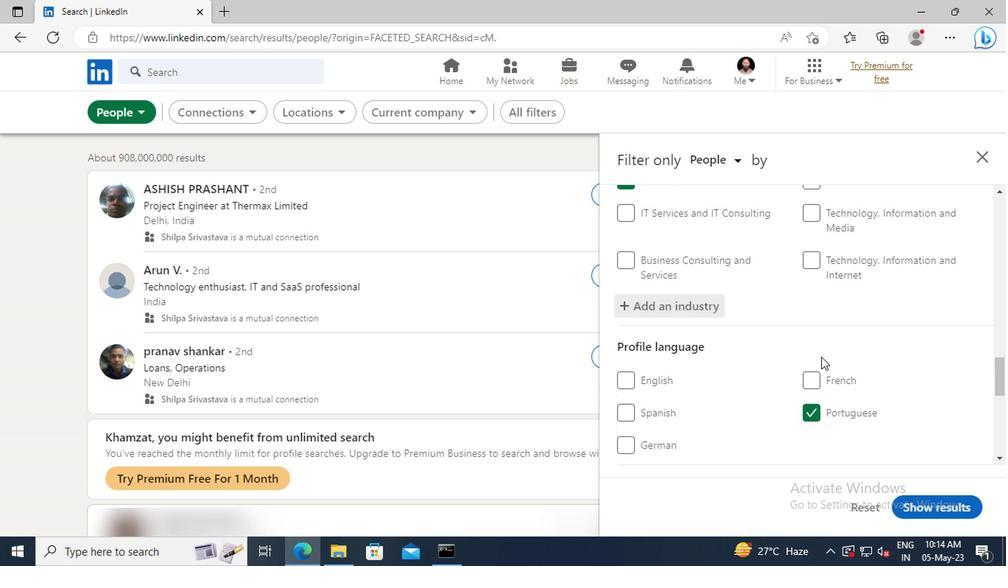 
Action: Mouse moved to (817, 342)
Screenshot: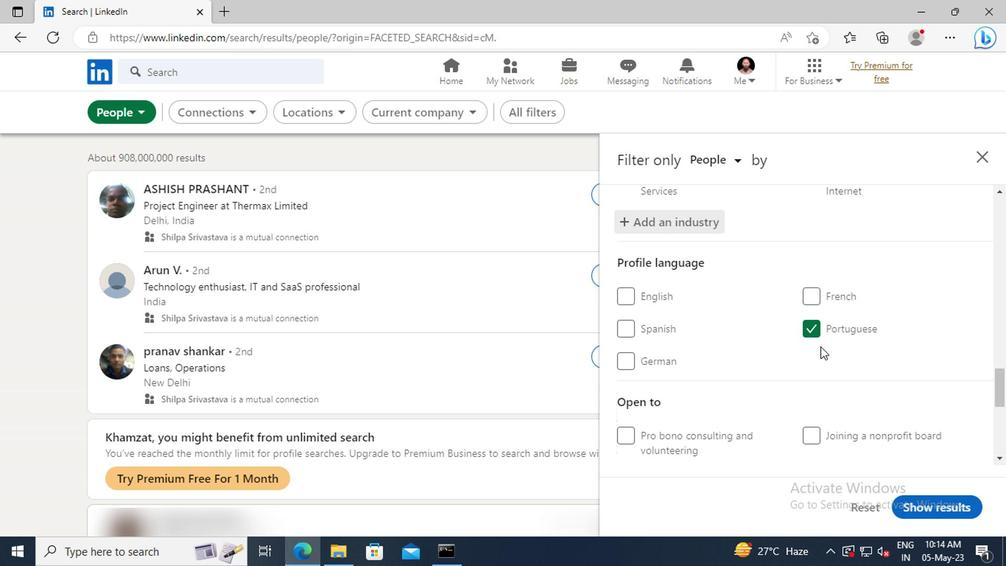 
Action: Mouse scrolled (817, 341) with delta (0, -1)
Screenshot: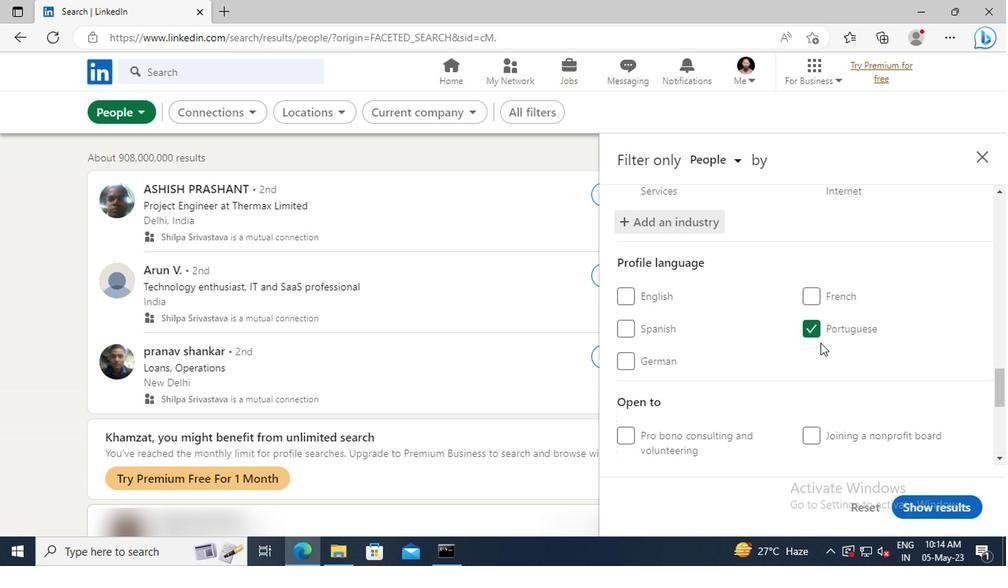 
Action: Mouse scrolled (817, 341) with delta (0, -1)
Screenshot: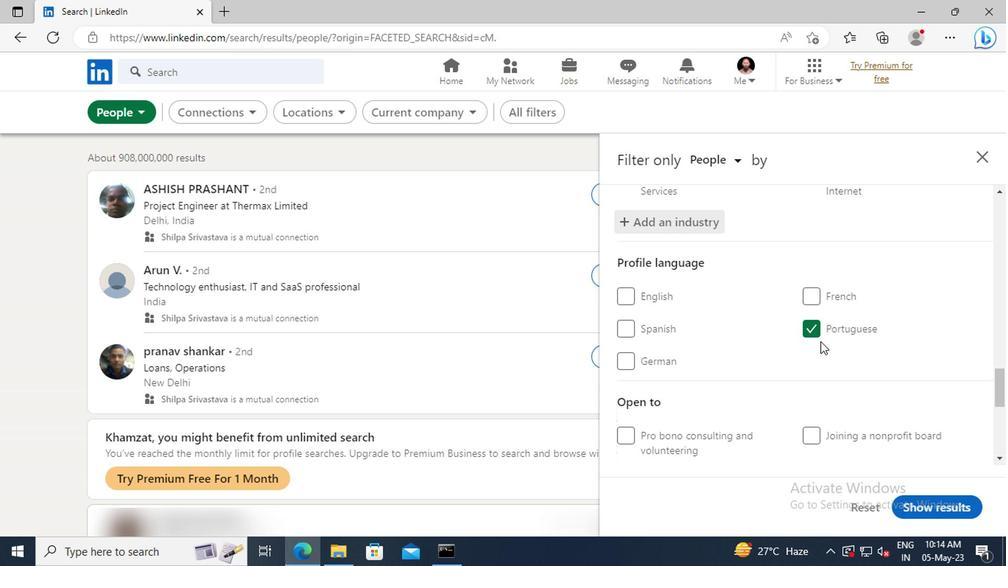 
Action: Mouse moved to (815, 333)
Screenshot: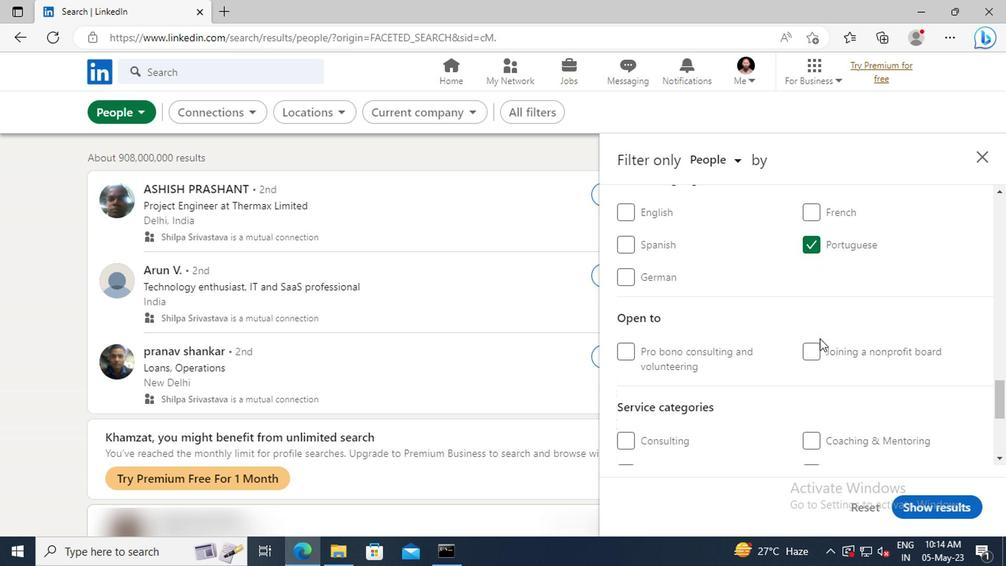 
Action: Mouse scrolled (815, 331) with delta (0, -1)
Screenshot: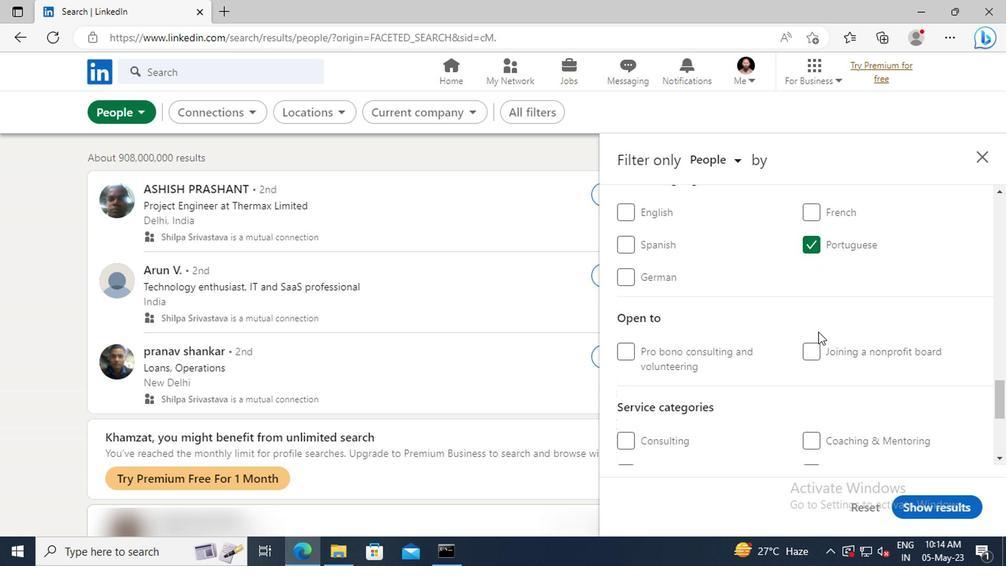 
Action: Mouse scrolled (815, 331) with delta (0, -1)
Screenshot: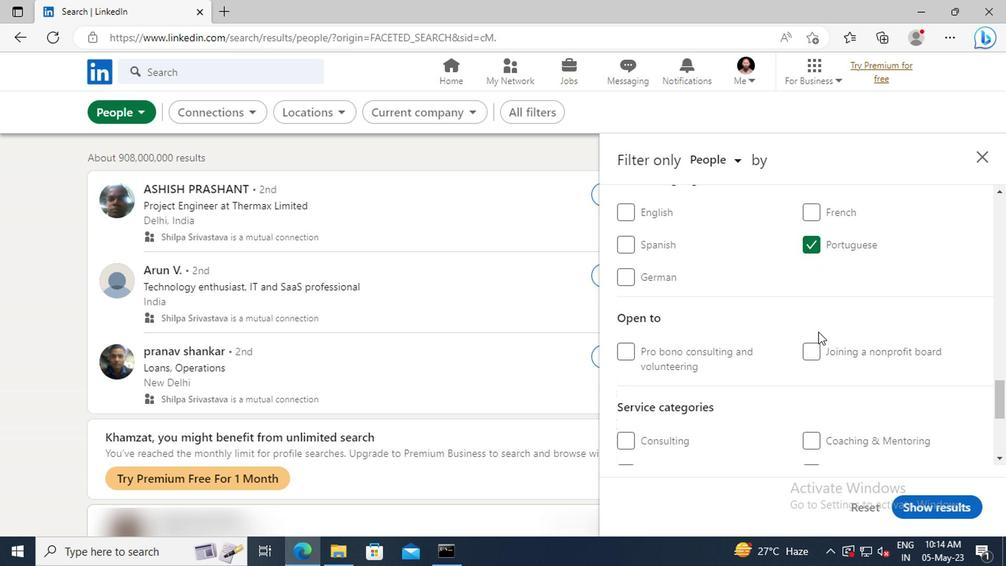 
Action: Mouse scrolled (815, 331) with delta (0, -1)
Screenshot: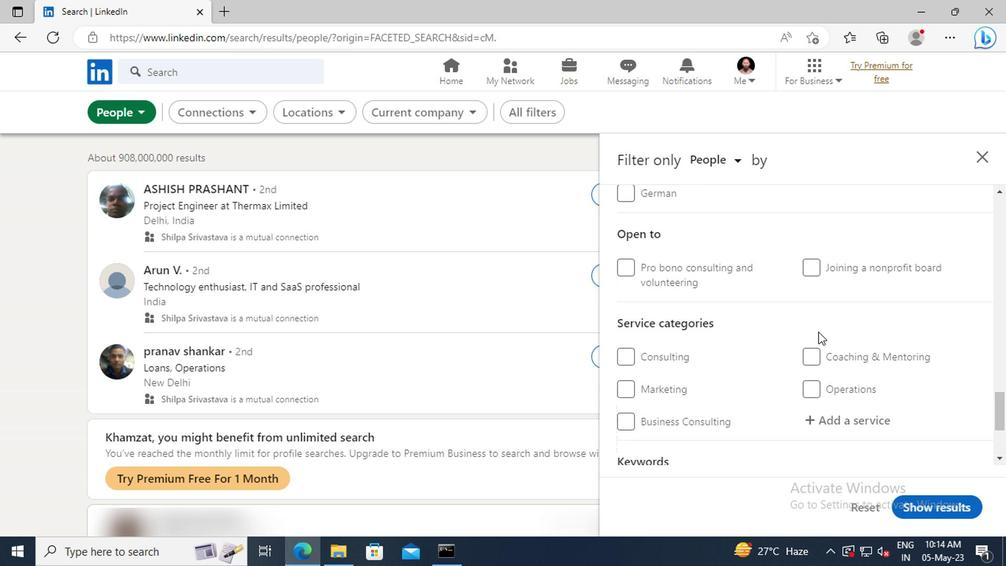 
Action: Mouse scrolled (815, 331) with delta (0, -1)
Screenshot: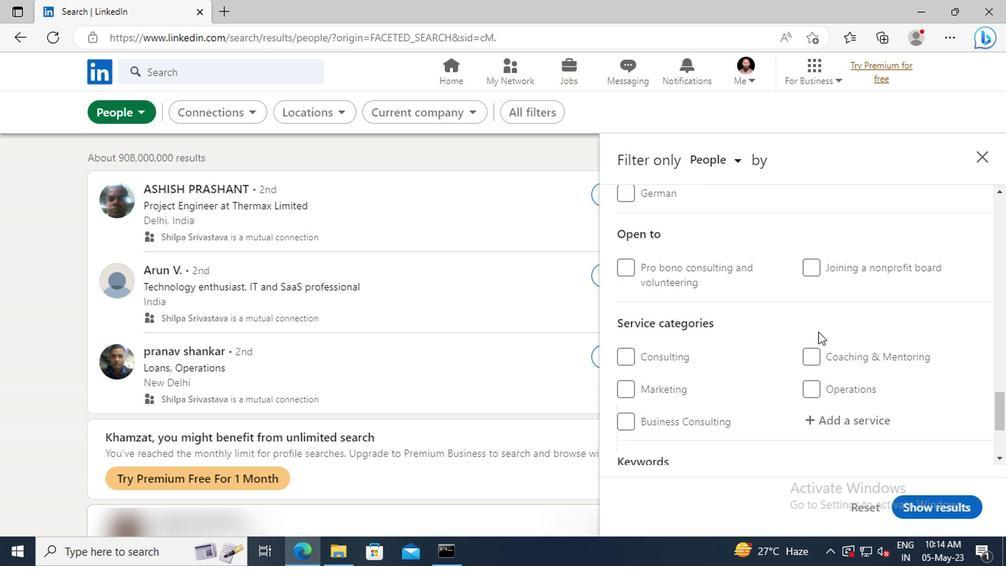 
Action: Mouse moved to (817, 337)
Screenshot: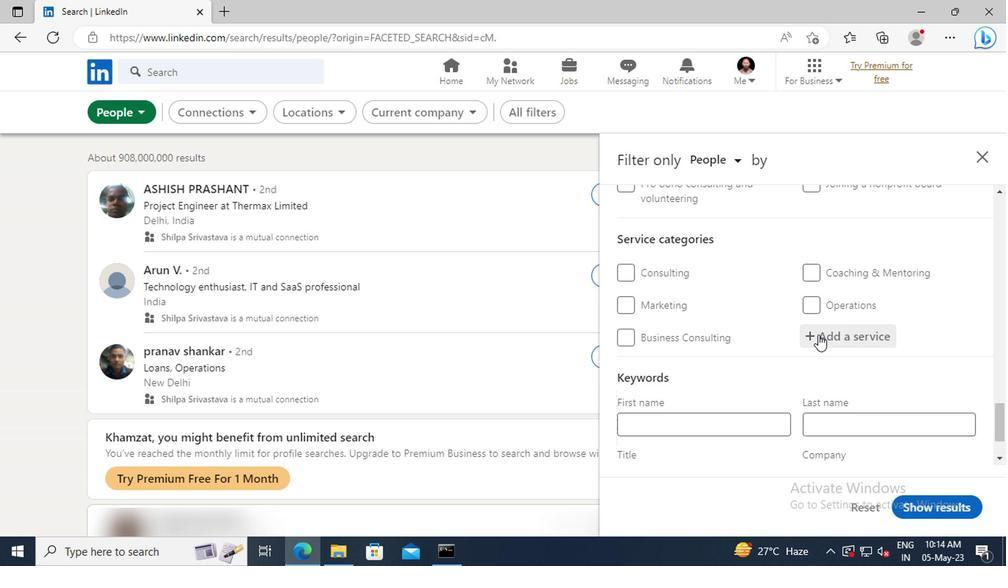 
Action: Mouse pressed left at (817, 337)
Screenshot: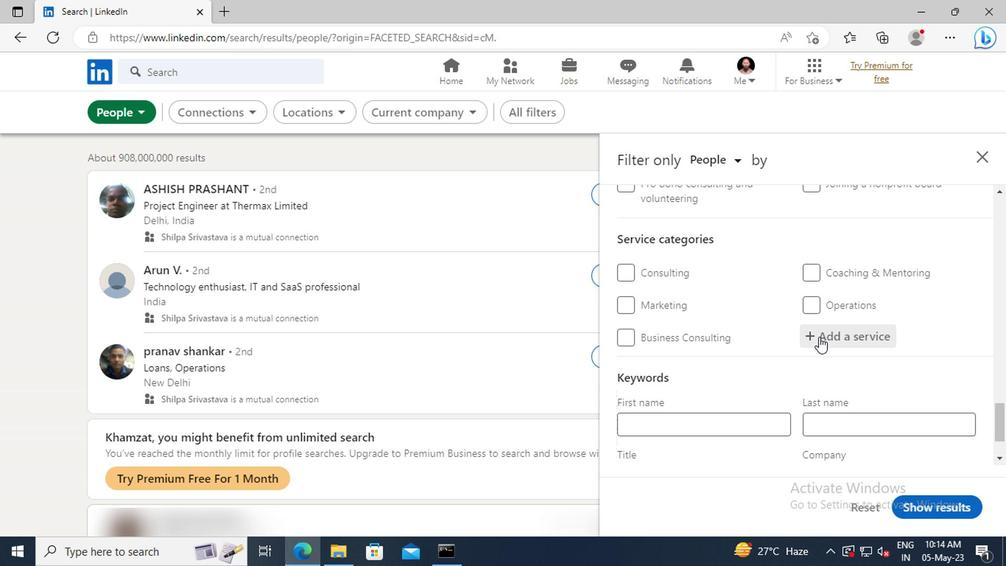 
Action: Key pressed <Key.shift>DATE<Key.space><Key.shift>ENTRY<Key.enter>
Screenshot: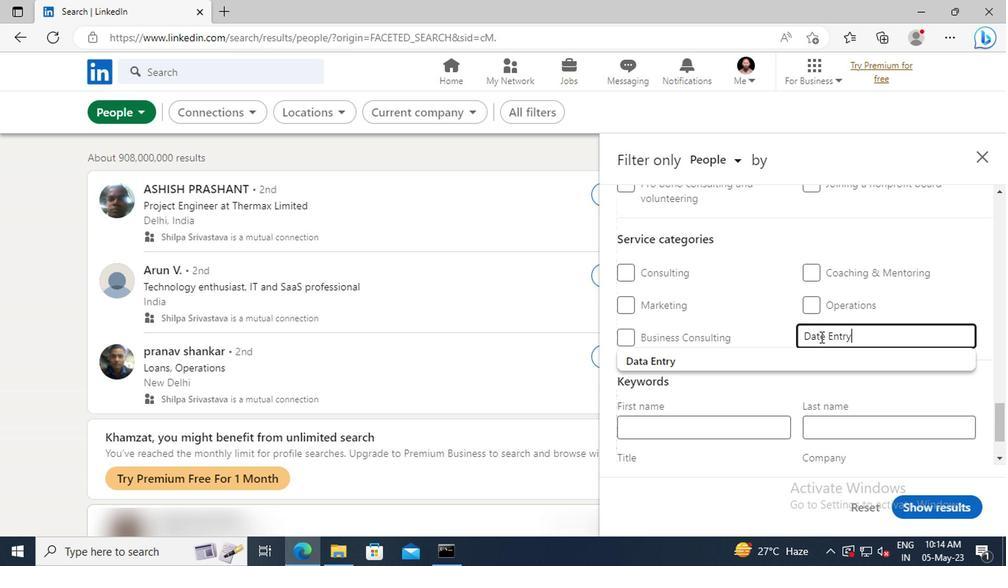 
Action: Mouse scrolled (817, 337) with delta (0, 0)
Screenshot: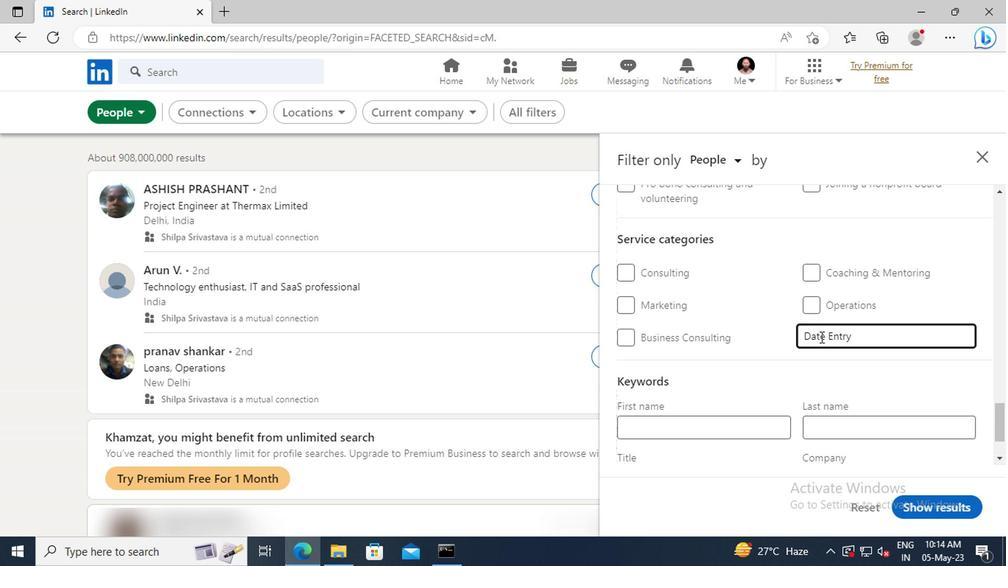 
Action: Mouse scrolled (817, 337) with delta (0, 0)
Screenshot: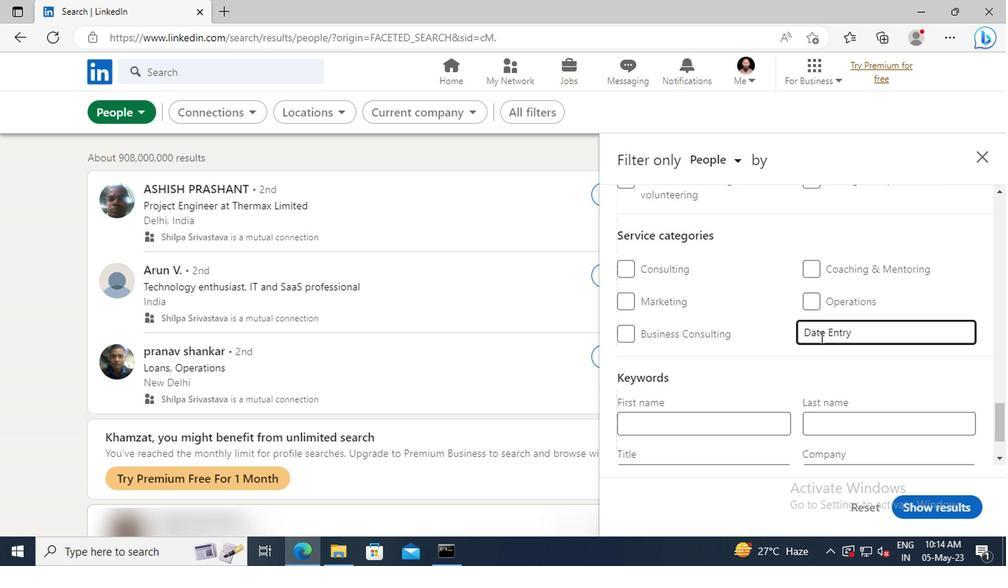 
Action: Mouse scrolled (817, 337) with delta (0, 0)
Screenshot: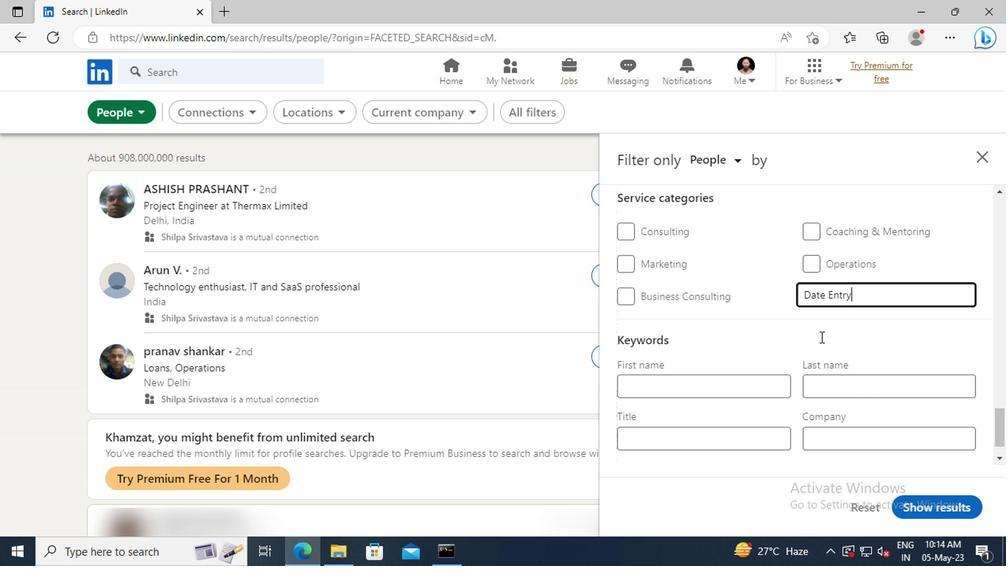 
Action: Mouse scrolled (817, 337) with delta (0, 0)
Screenshot: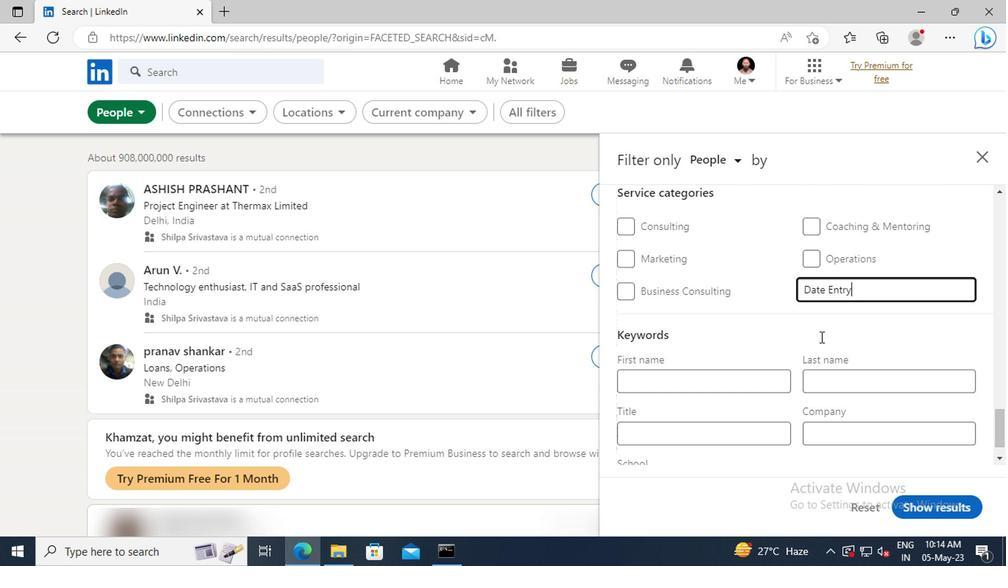 
Action: Mouse moved to (714, 393)
Screenshot: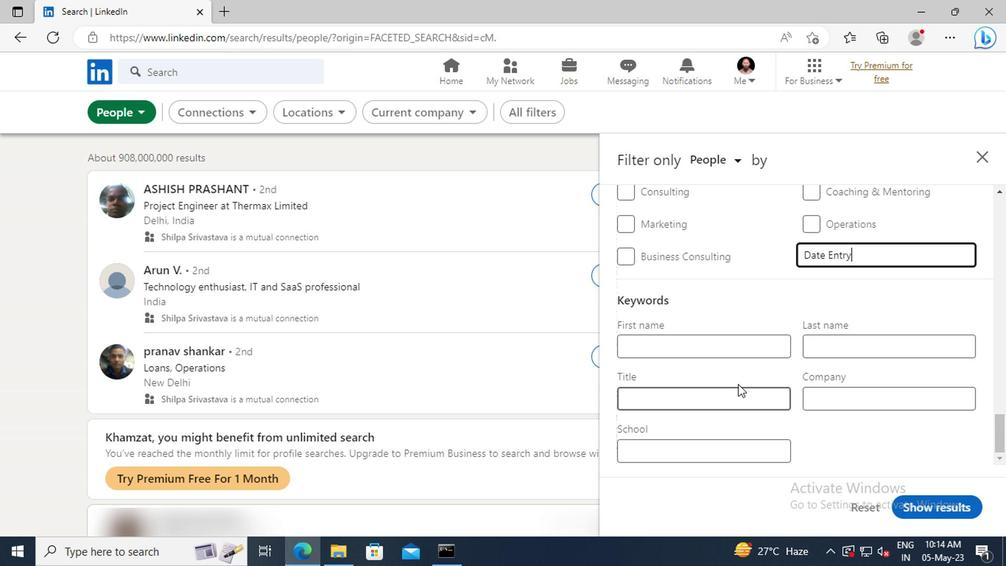 
Action: Mouse pressed left at (714, 393)
Screenshot: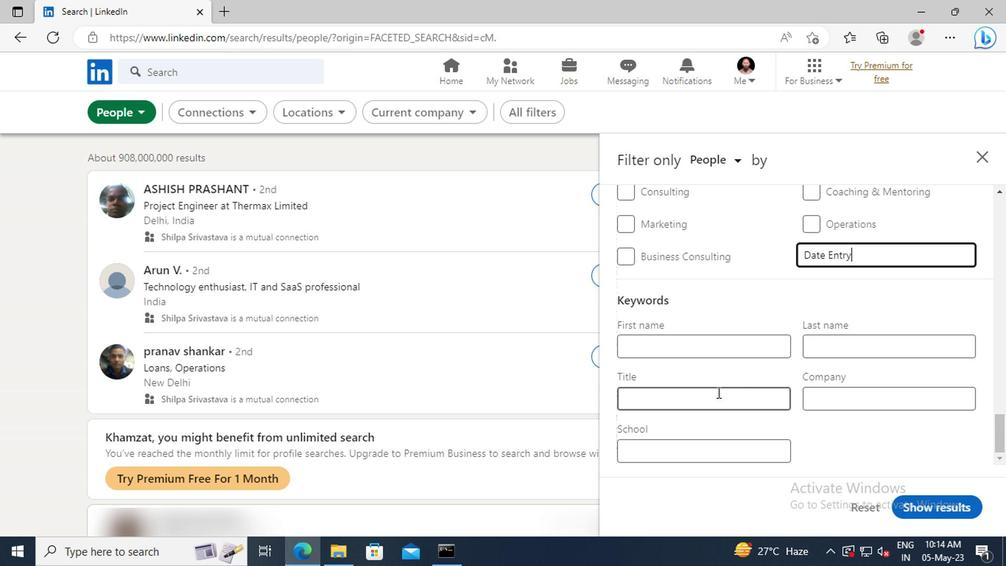 
Action: Key pressed <Key.shift>NETWORK<Key.space><Key.shift>ADMINISTRATOR<Key.enter>
Screenshot: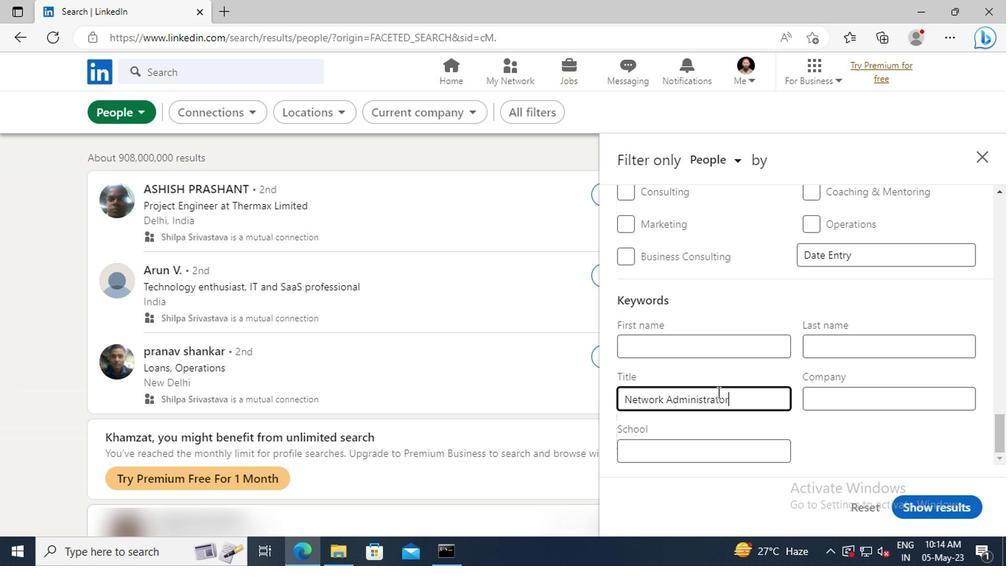 
Action: Mouse moved to (917, 511)
Screenshot: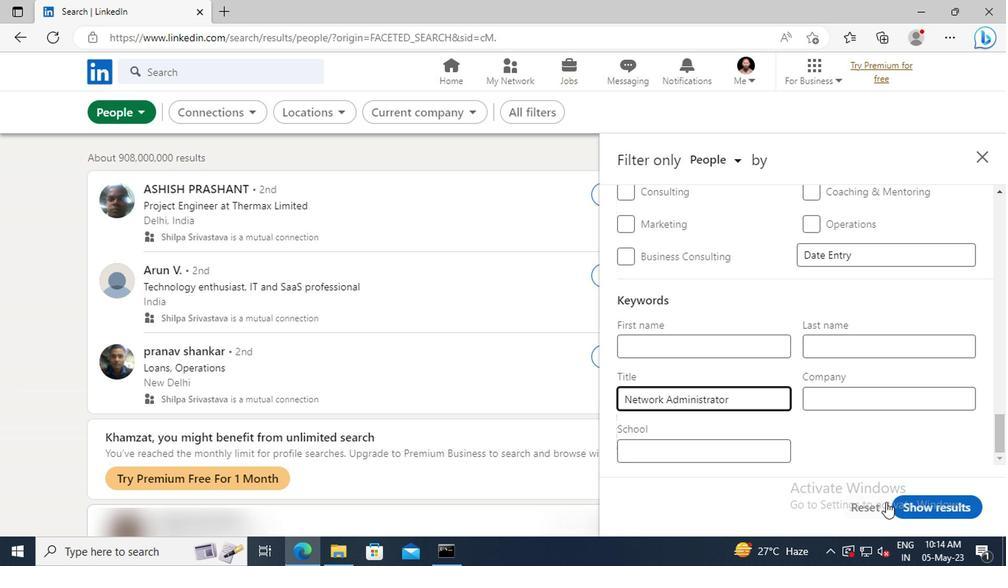 
Action: Mouse pressed left at (917, 511)
Screenshot: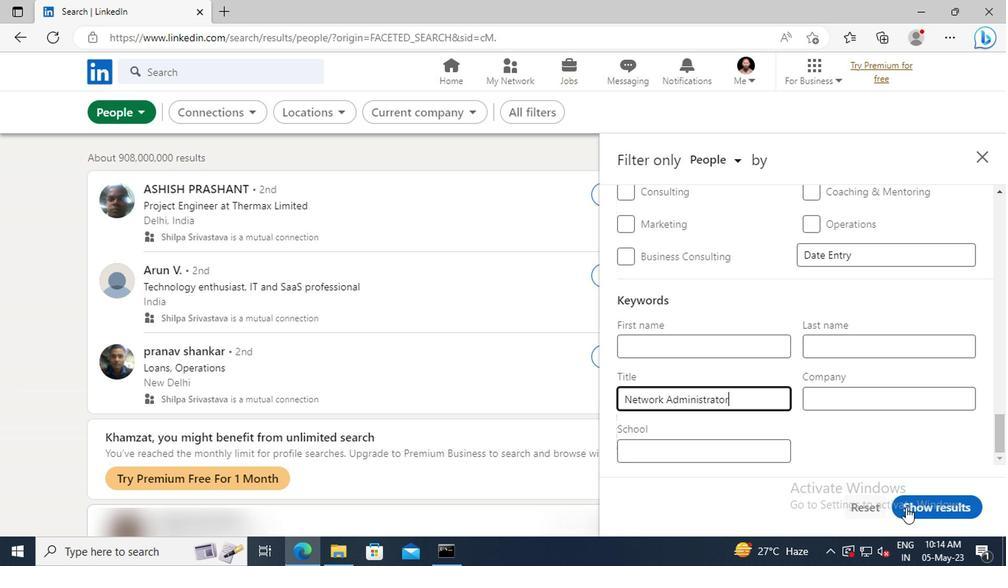 
